 Task: Look for space in La Gomera, Guatemala from 7th July, 2023 to 15th July, 2023 for 6 adults in price range Rs.15000 to Rs.20000. Place can be entire place with 3 bedrooms having 3 beds and 3 bathrooms. Property type can be house, flat, guest house. Amenities needed are: washing machine. Booking option can be shelf check-in. Required host language is English.
Action: Mouse moved to (502, 86)
Screenshot: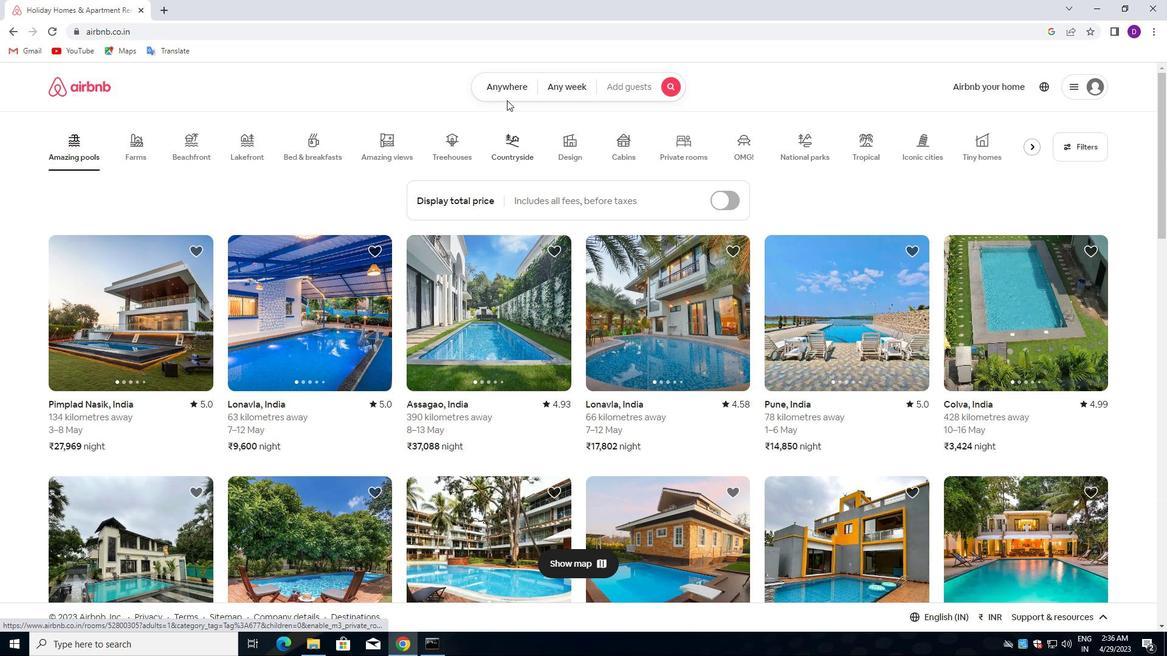
Action: Mouse pressed left at (502, 86)
Screenshot: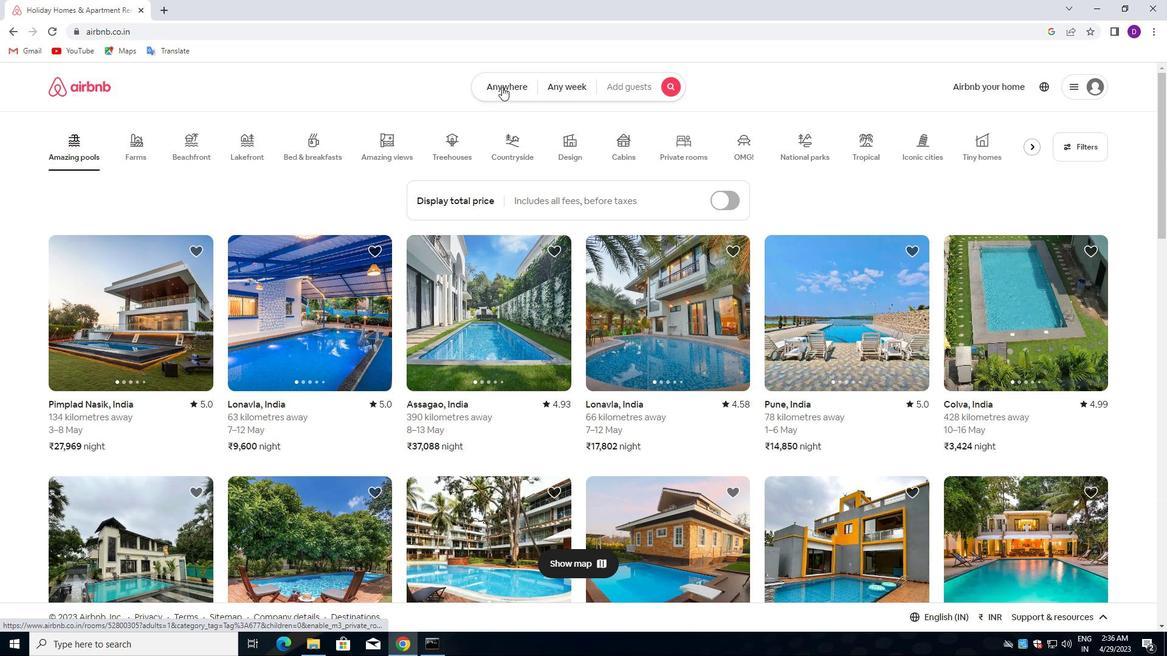 
Action: Mouse moved to (402, 135)
Screenshot: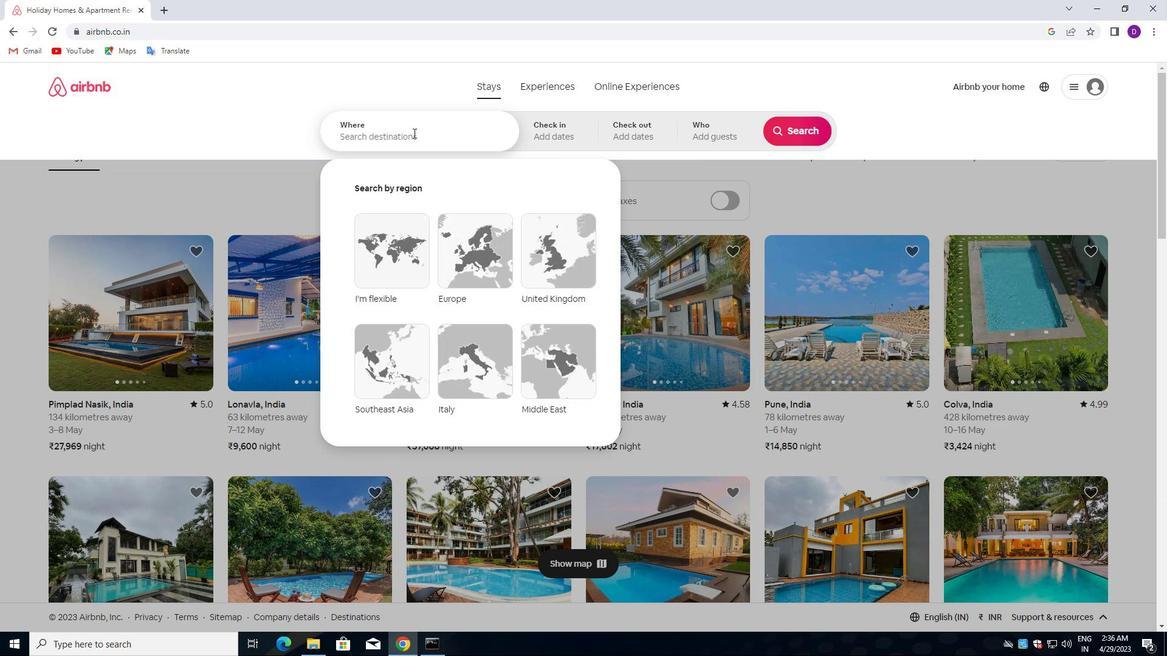 
Action: Mouse pressed left at (402, 135)
Screenshot: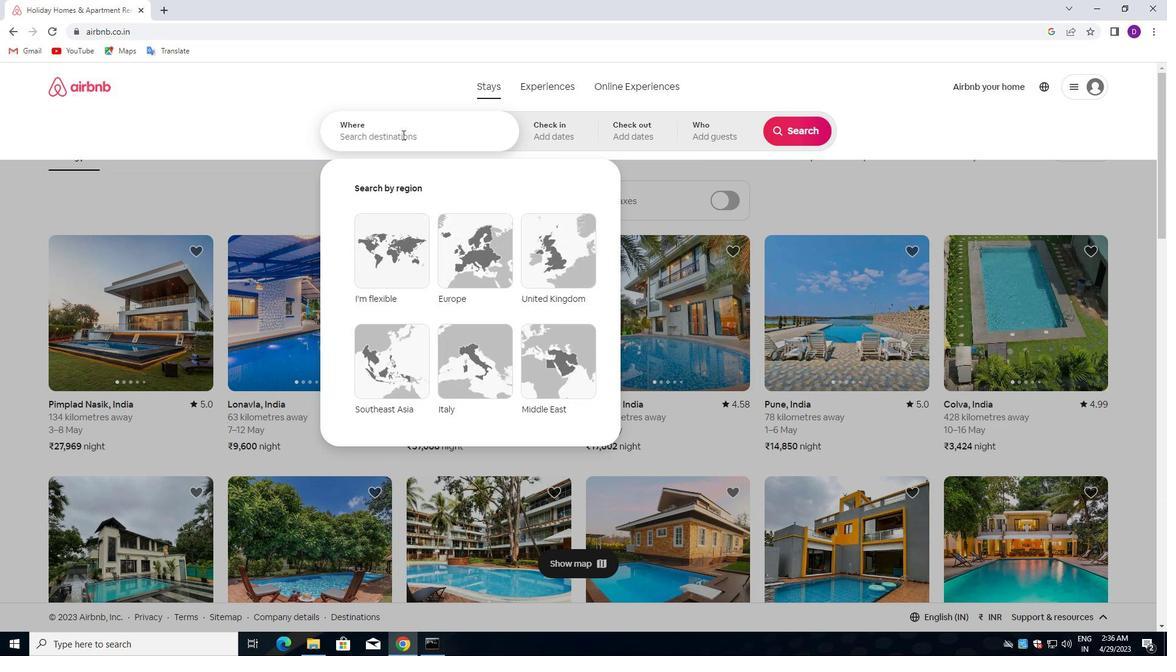 
Action: Key pressed <Key.shift>GOMMERA,<Key.space><Key.shift>G
Screenshot: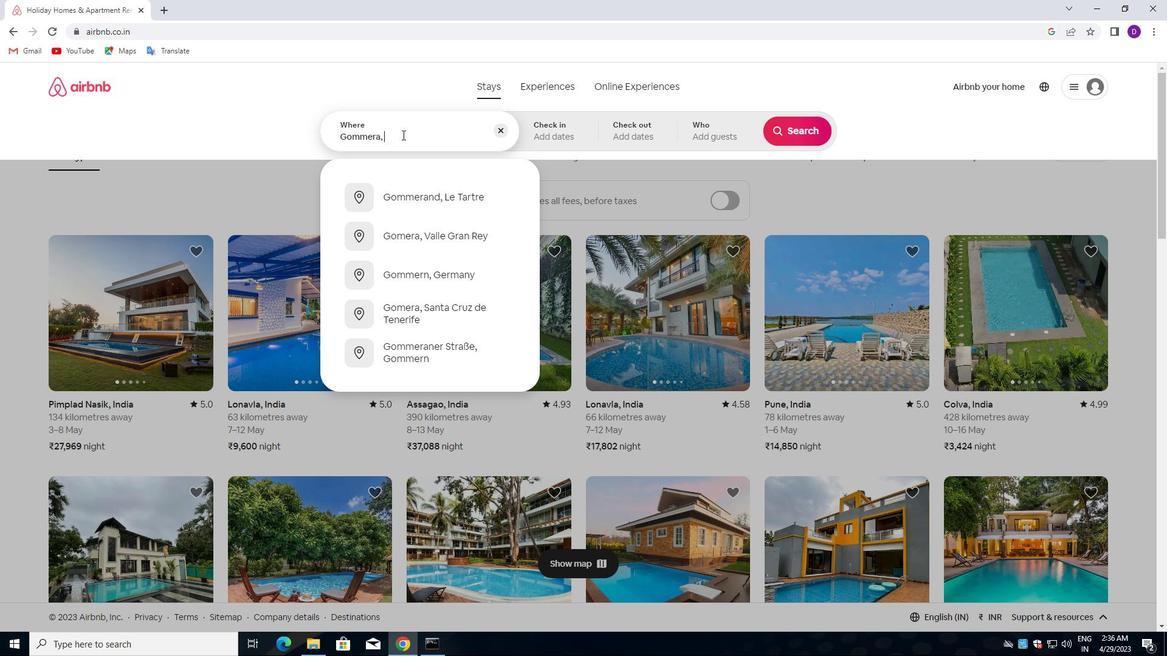 
Action: Mouse moved to (366, 136)
Screenshot: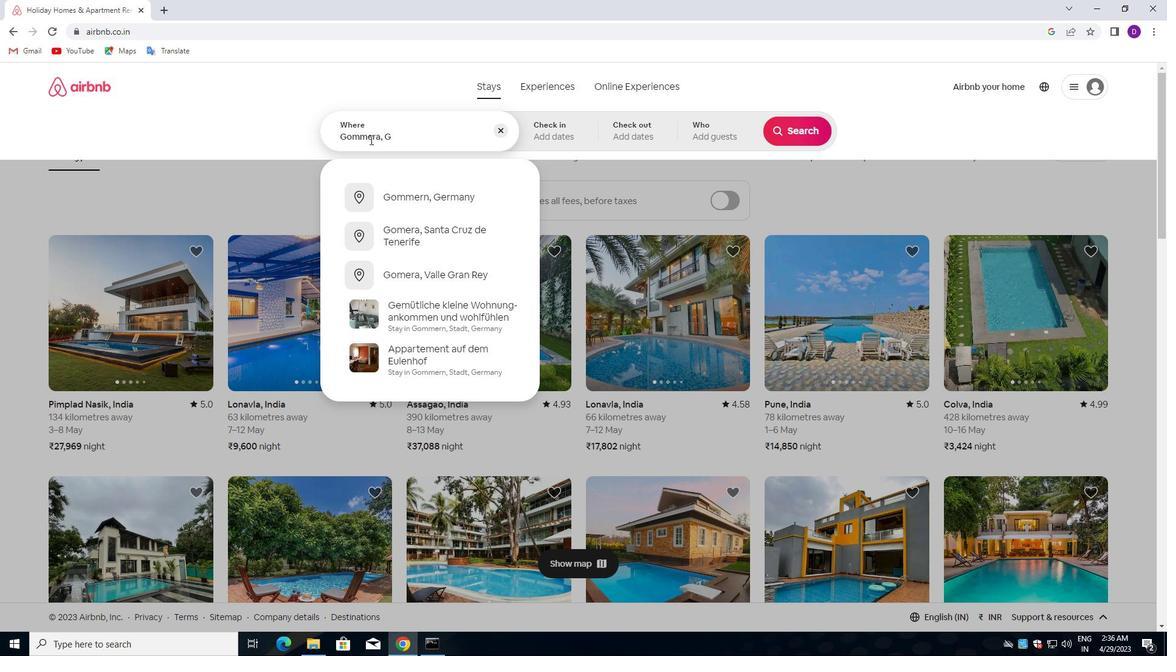 
Action: Mouse pressed left at (366, 136)
Screenshot: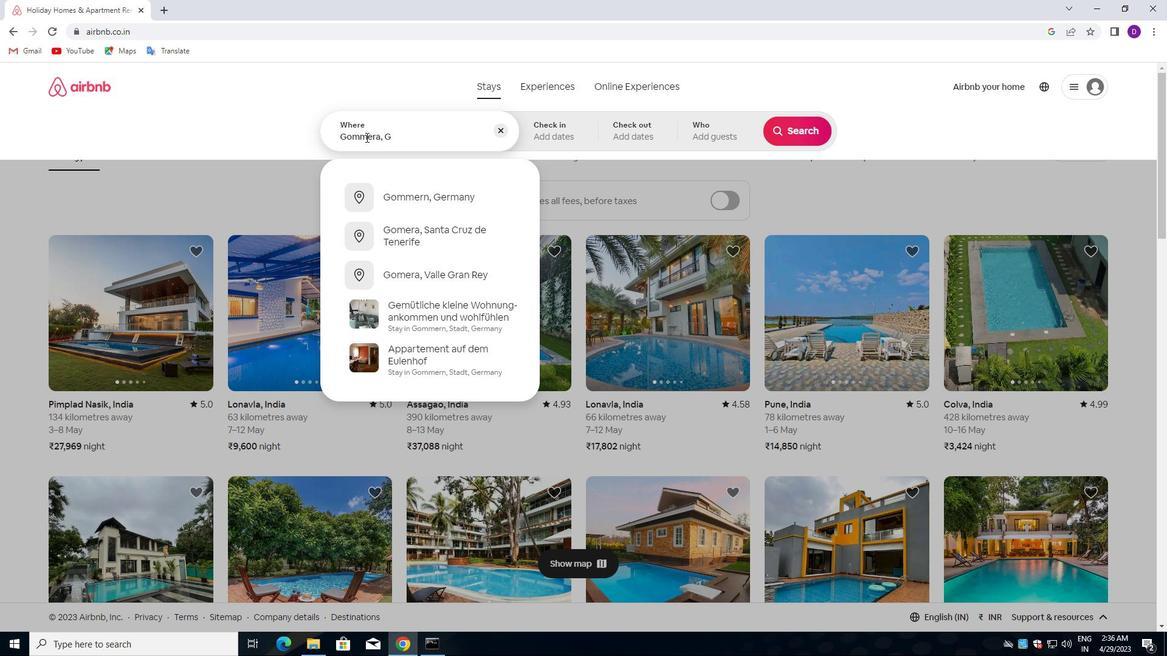 
Action: Mouse moved to (377, 160)
Screenshot: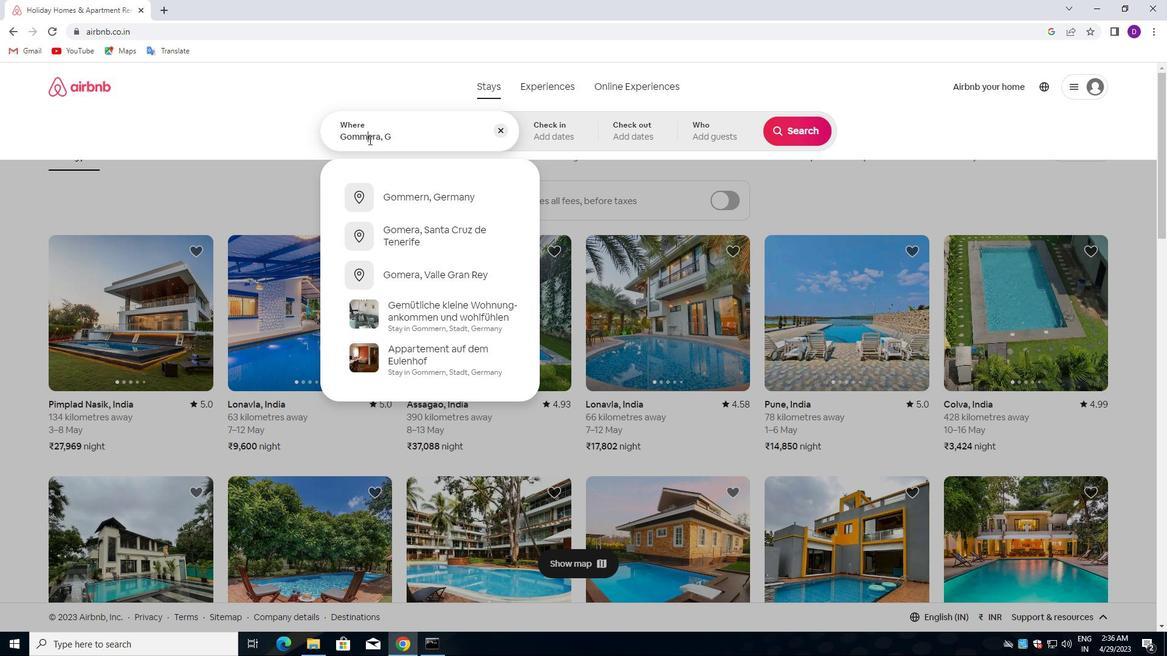 
Action: Key pressed <Key.backspace><Key.right><Key.right><Key.right><Key.right><Key.right><Key.right><Key.right>AU<Key.backspace><Key.backspace>UATEMALA
Screenshot: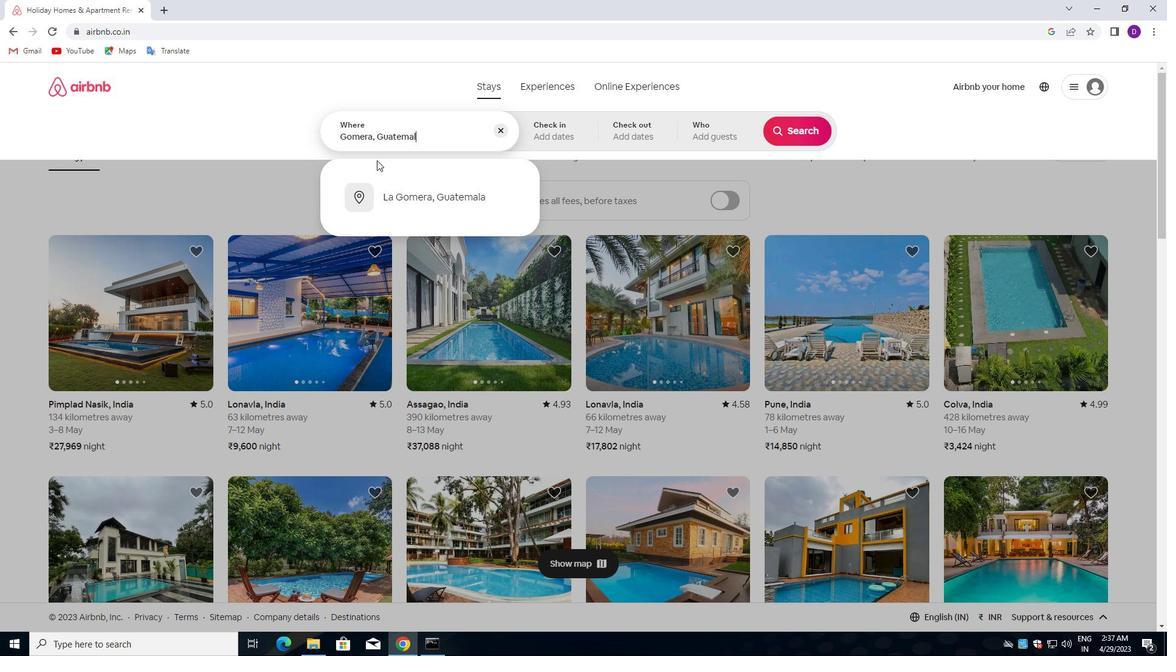 
Action: Mouse moved to (448, 141)
Screenshot: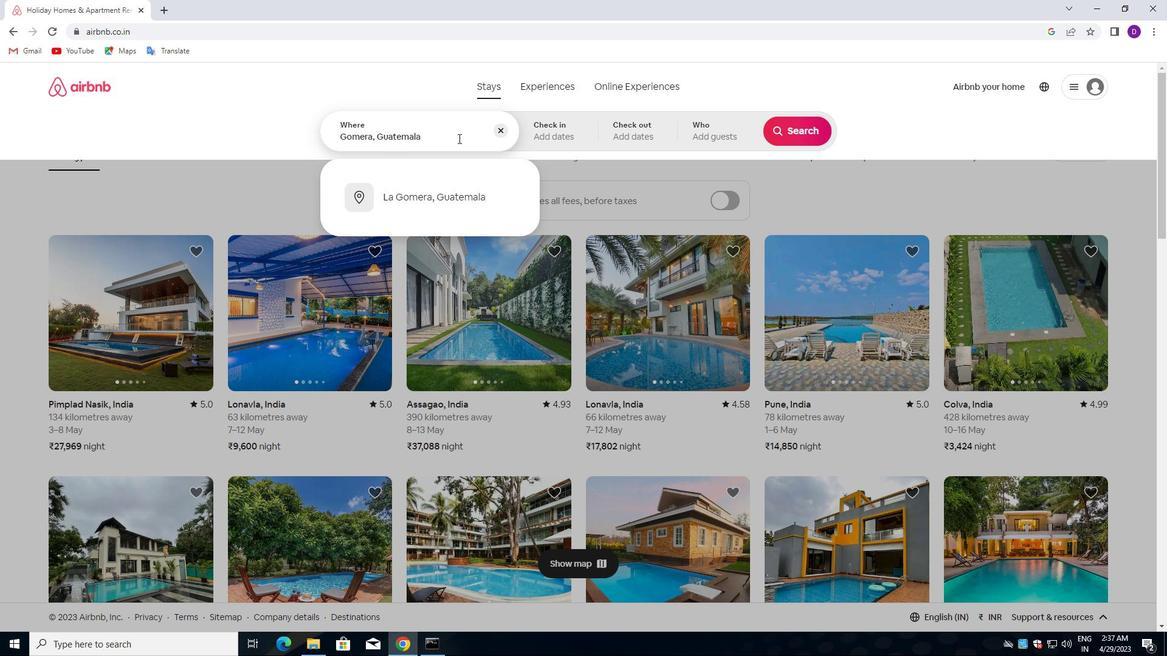 
Action: Key pressed <Key.enter>
Screenshot: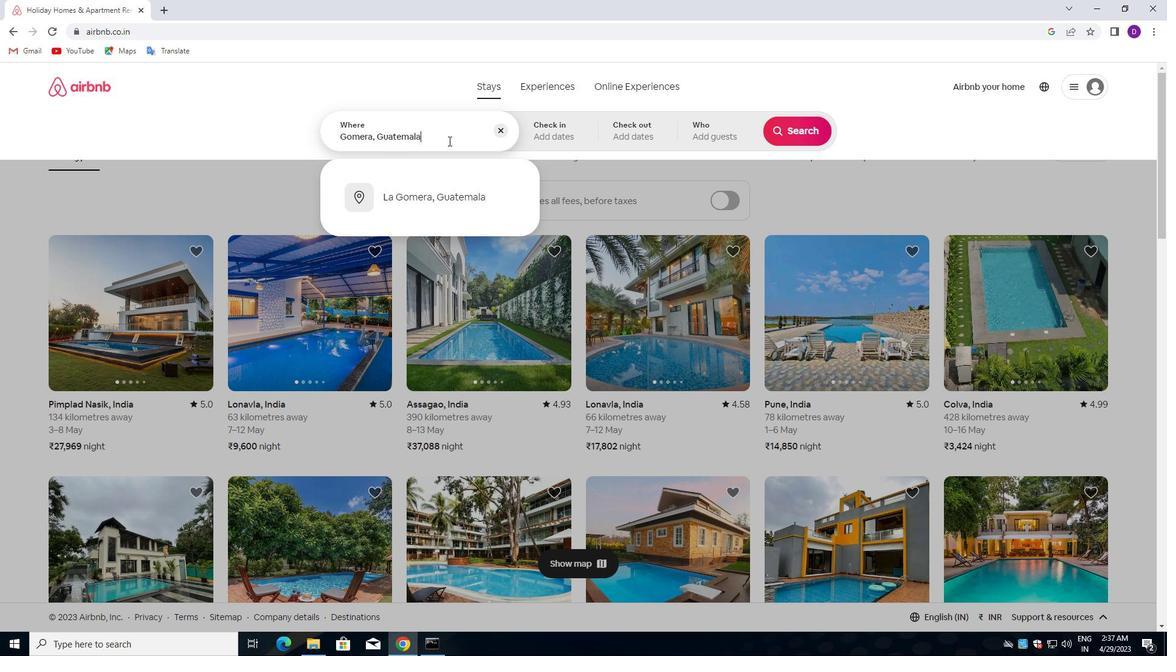 
Action: Mouse moved to (795, 231)
Screenshot: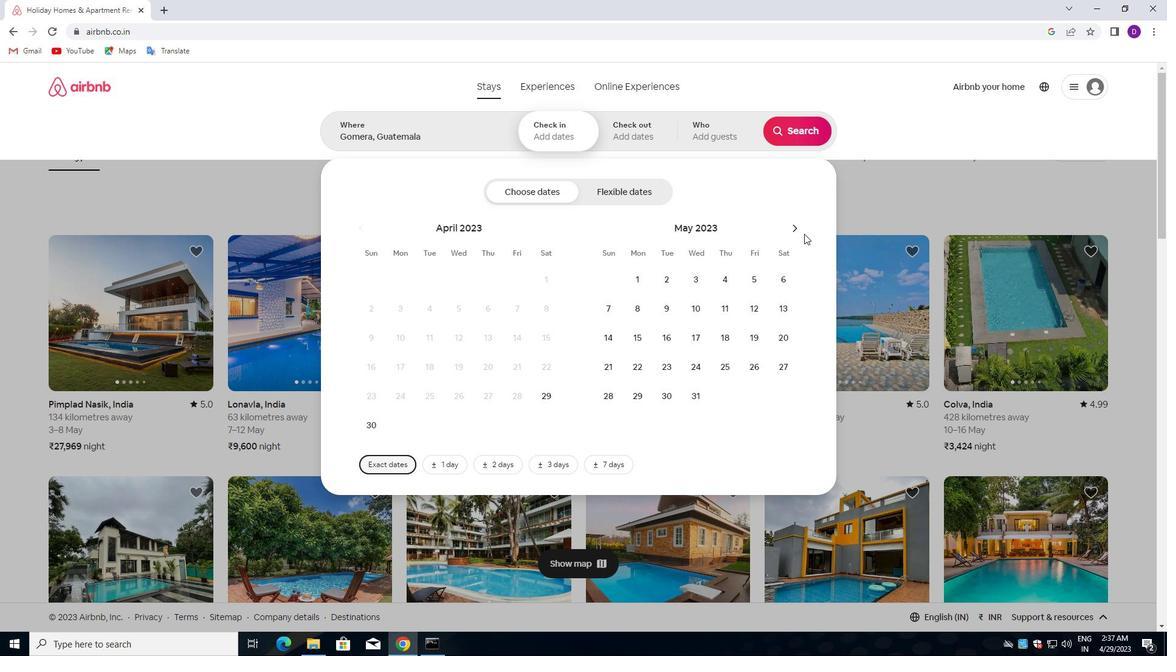 
Action: Mouse pressed left at (795, 231)
Screenshot: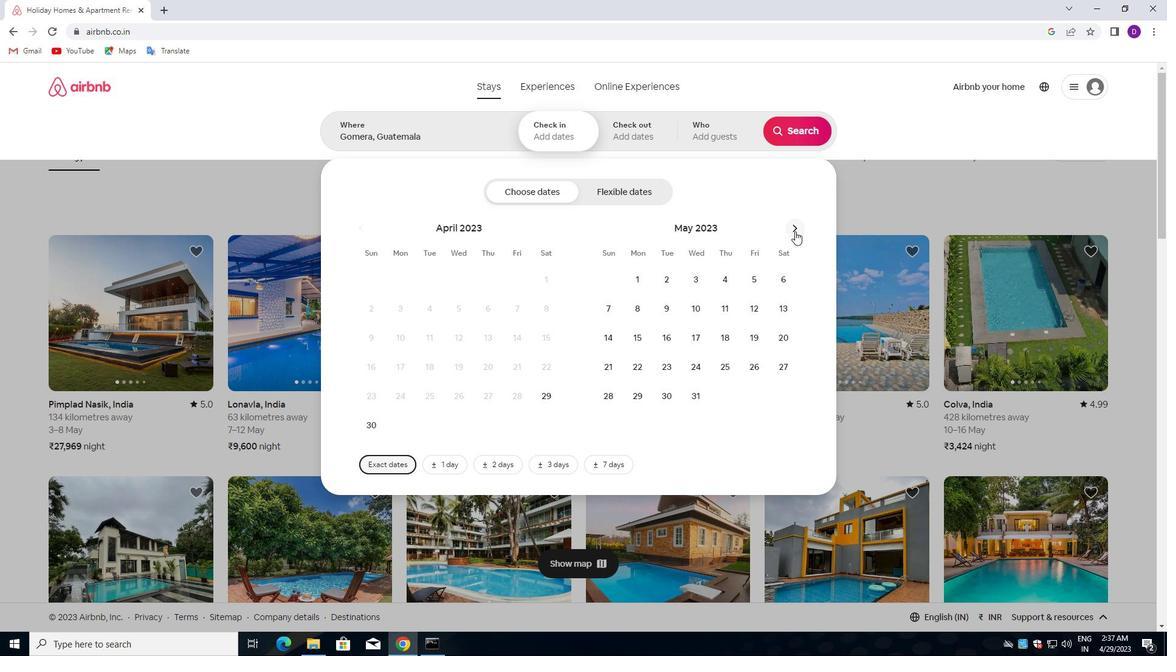 
Action: Mouse pressed left at (795, 231)
Screenshot: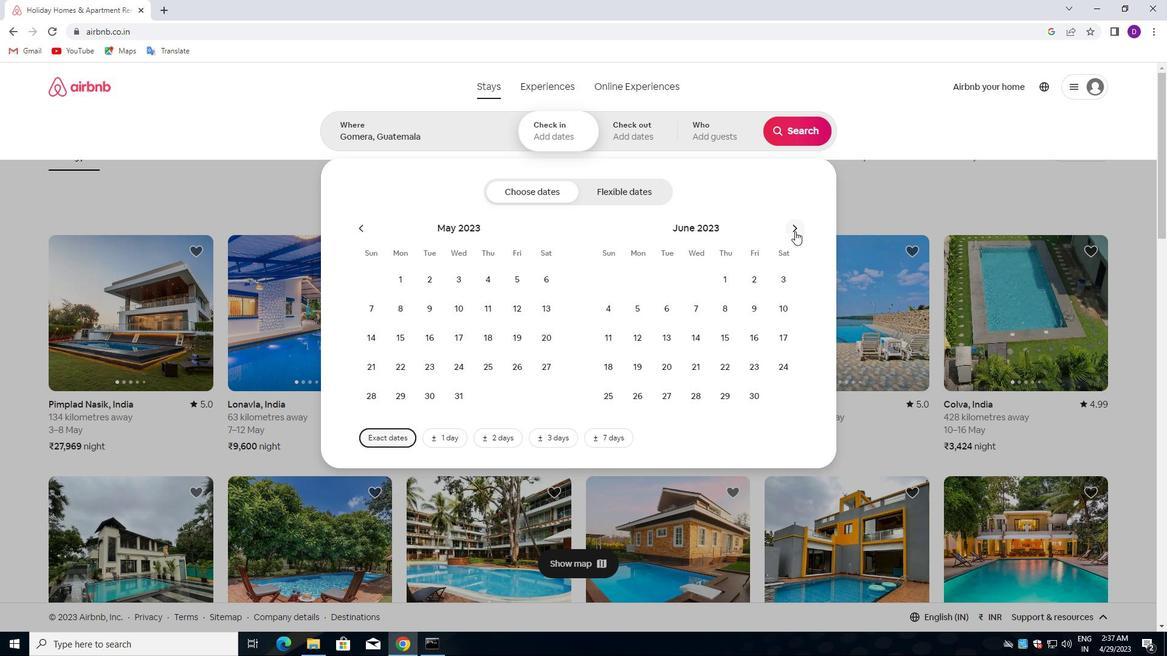 
Action: Mouse moved to (760, 307)
Screenshot: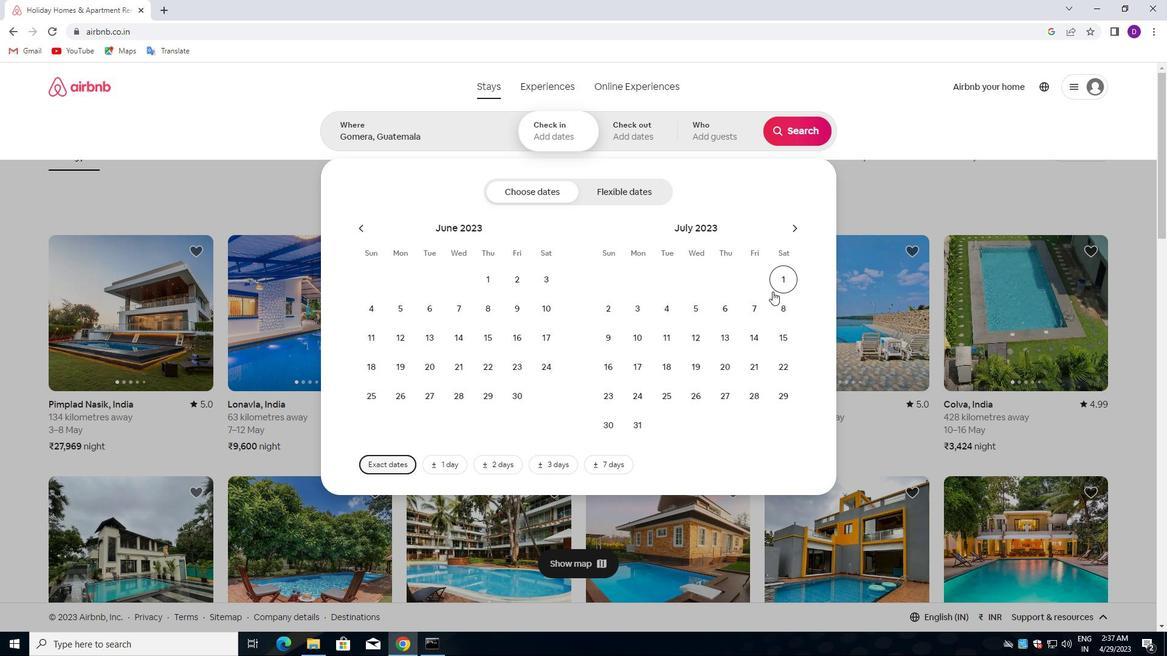 
Action: Mouse pressed left at (760, 307)
Screenshot: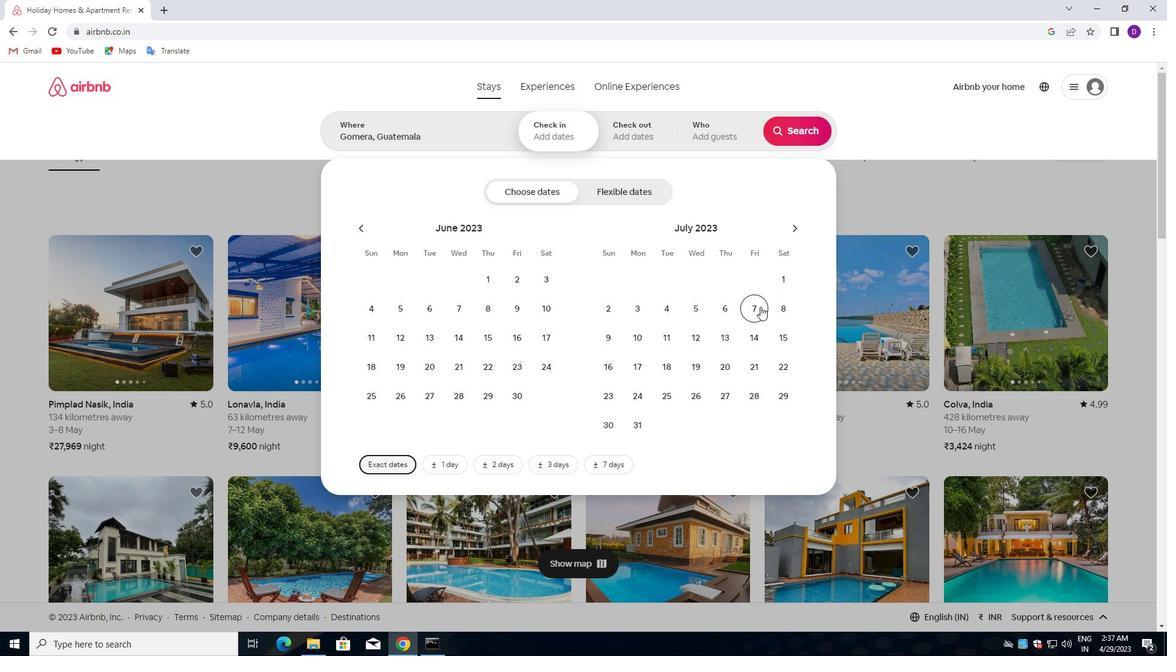 
Action: Mouse moved to (777, 336)
Screenshot: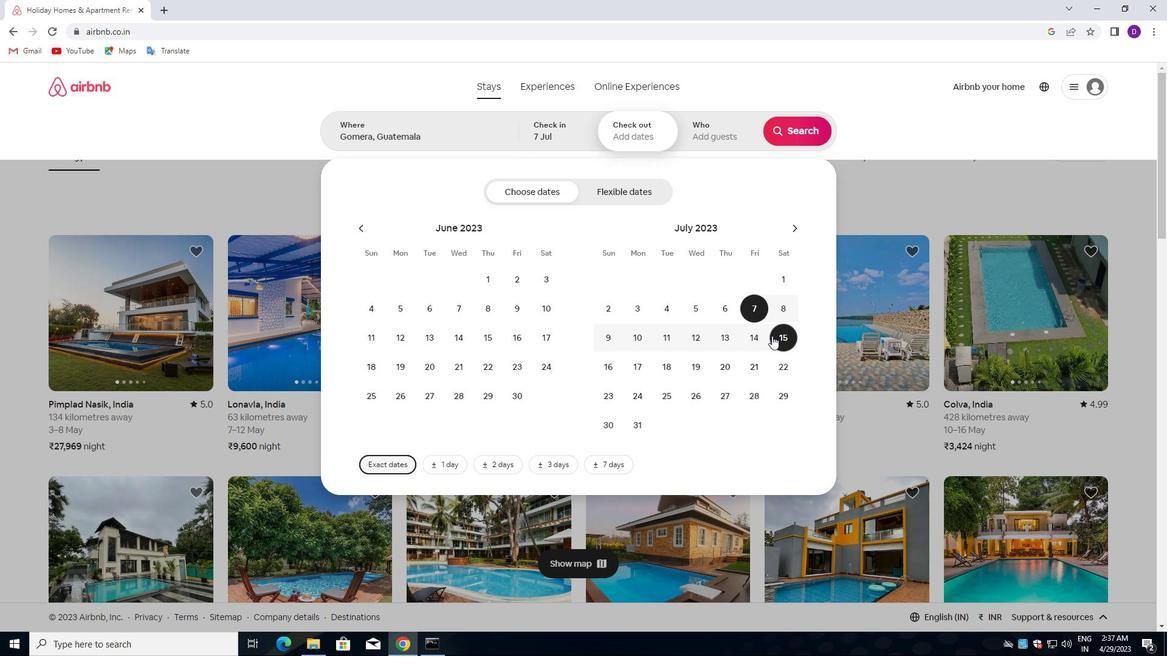 
Action: Mouse pressed left at (777, 336)
Screenshot: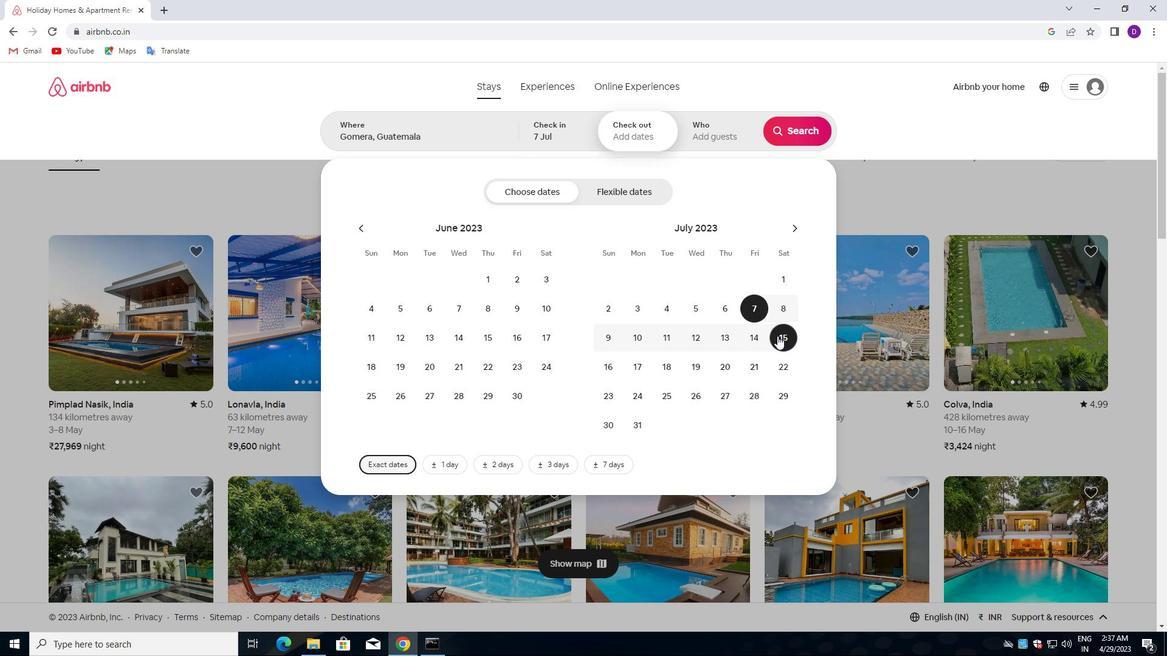 
Action: Mouse moved to (705, 141)
Screenshot: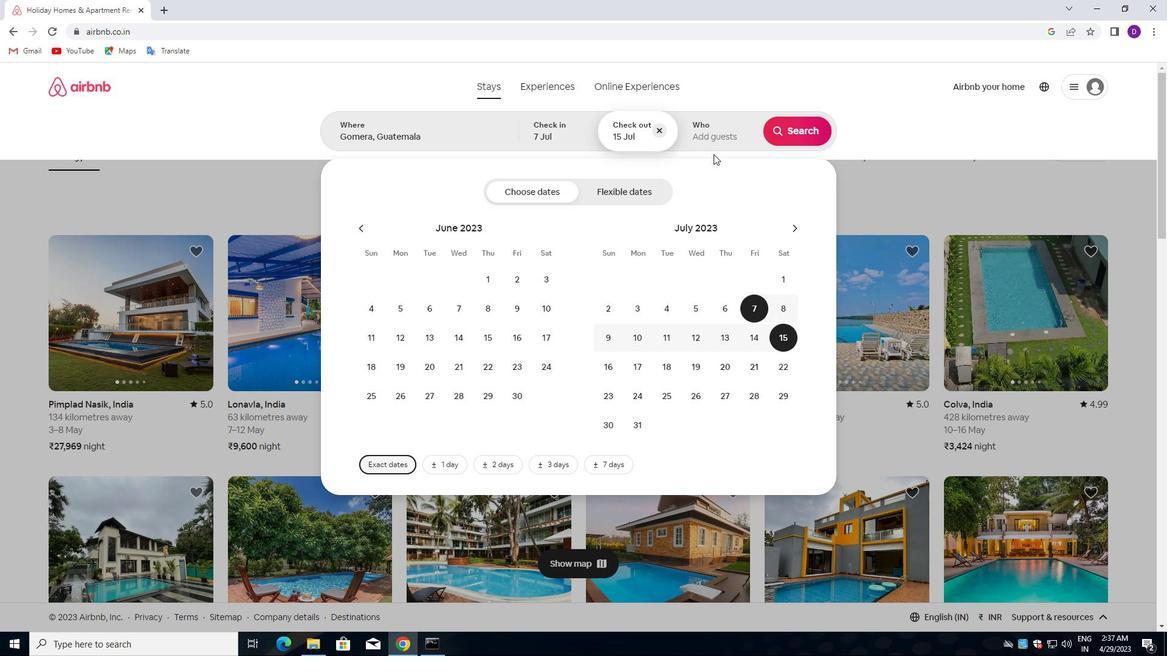 
Action: Mouse pressed left at (705, 141)
Screenshot: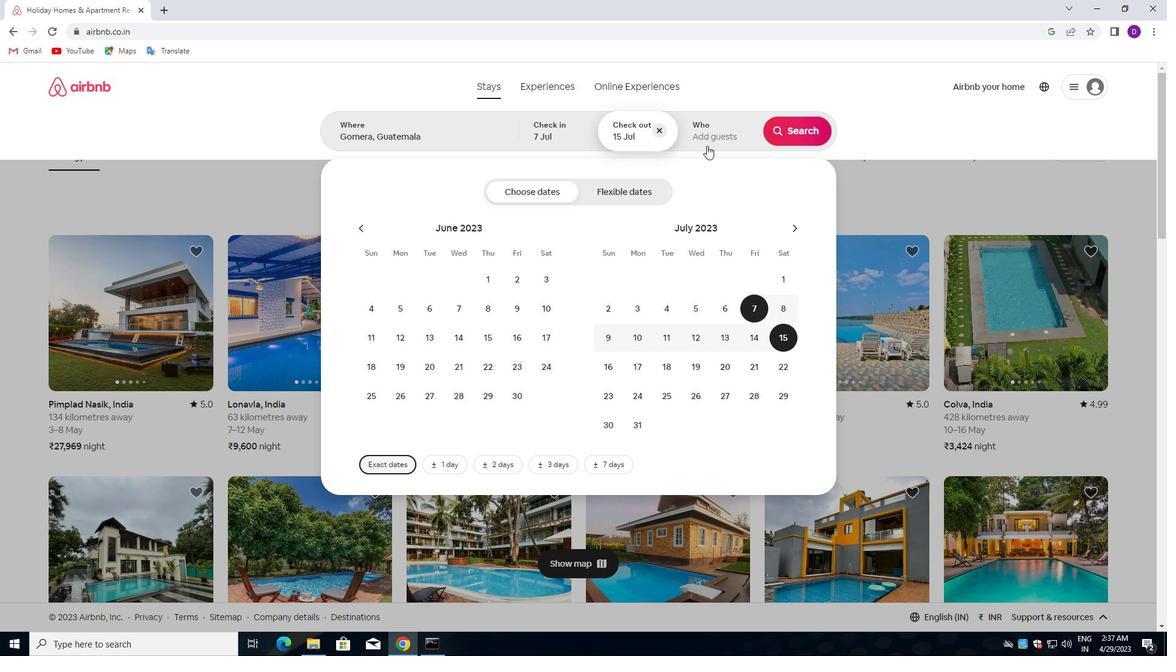 
Action: Mouse moved to (801, 197)
Screenshot: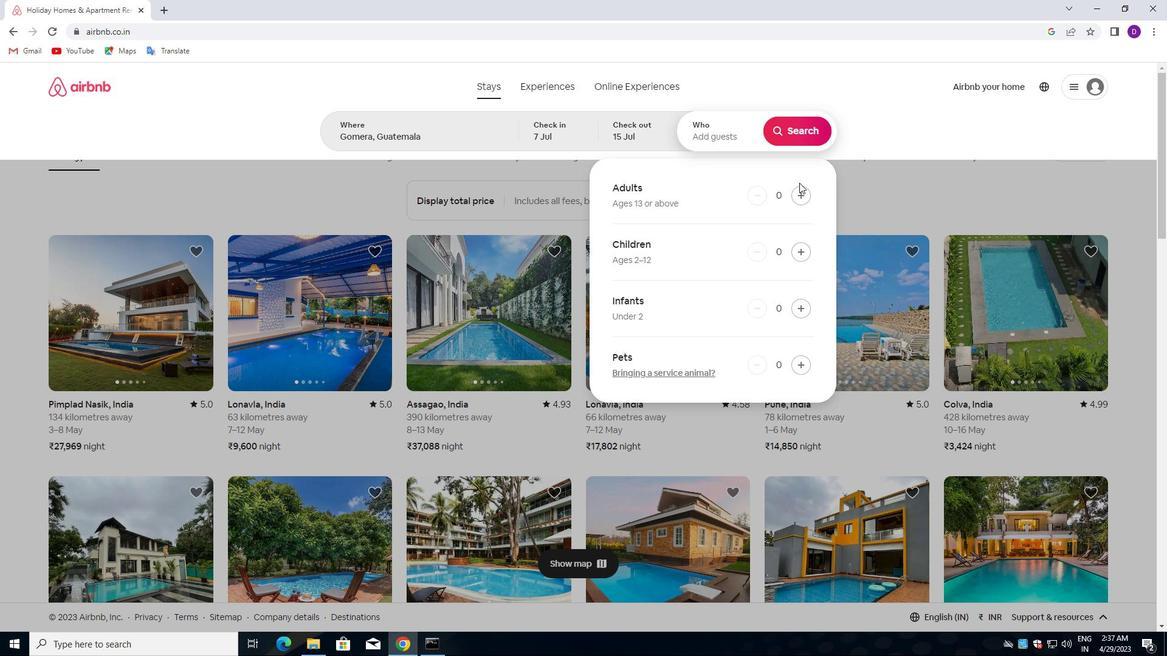 
Action: Mouse pressed left at (801, 197)
Screenshot: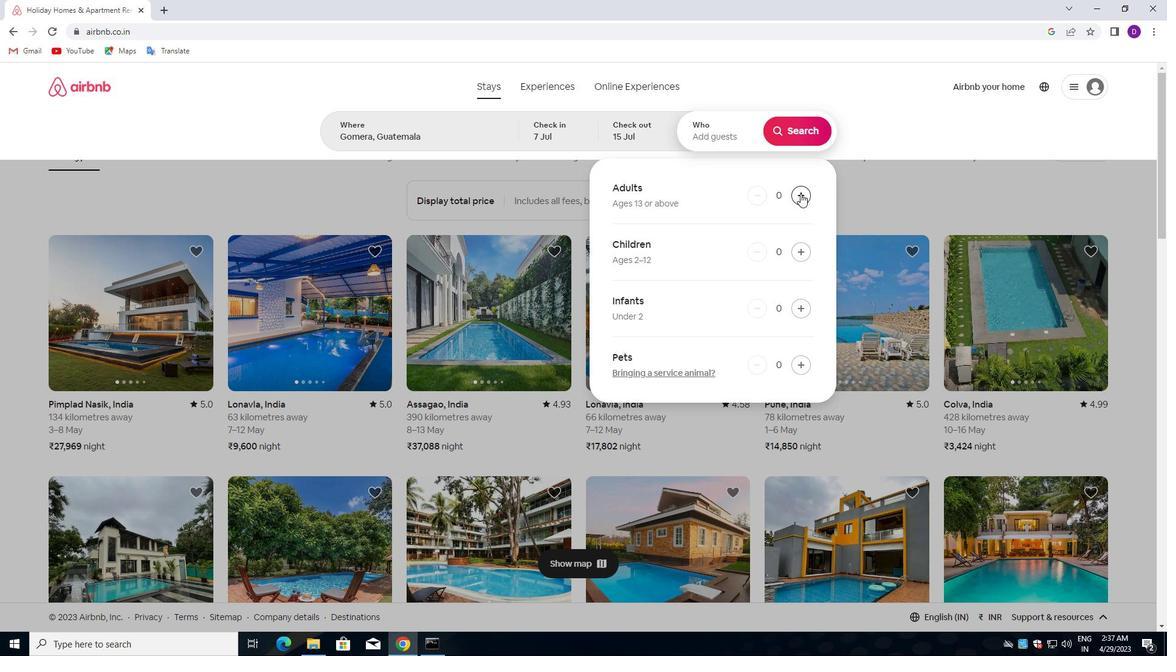 
Action: Mouse moved to (802, 197)
Screenshot: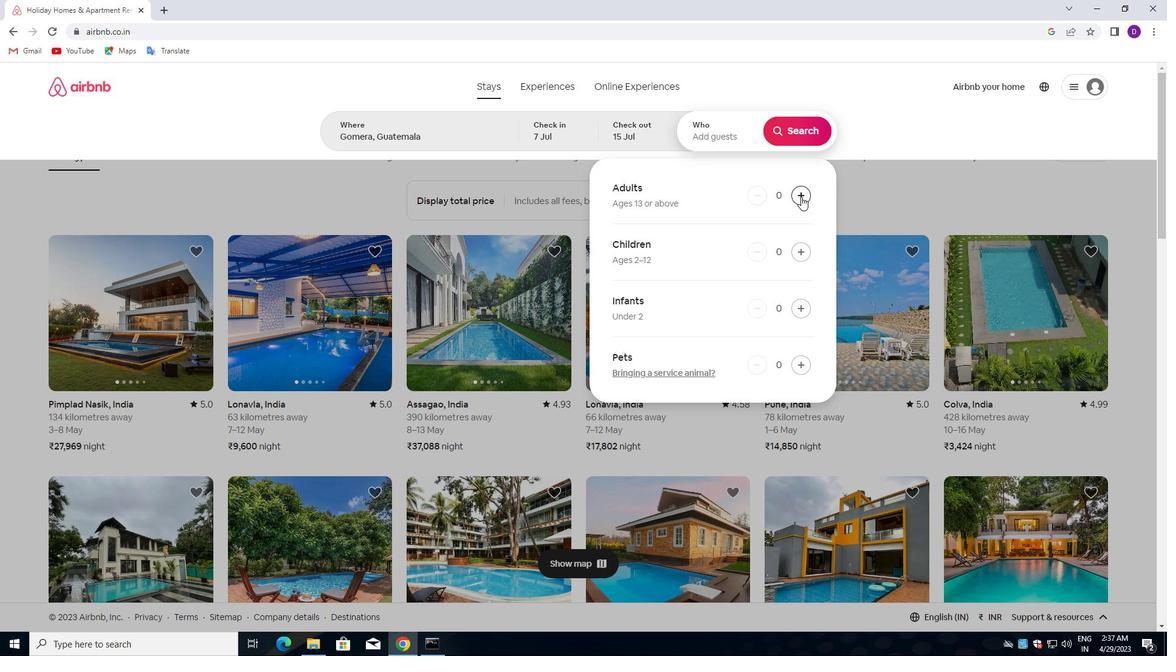 
Action: Mouse pressed left at (802, 197)
Screenshot: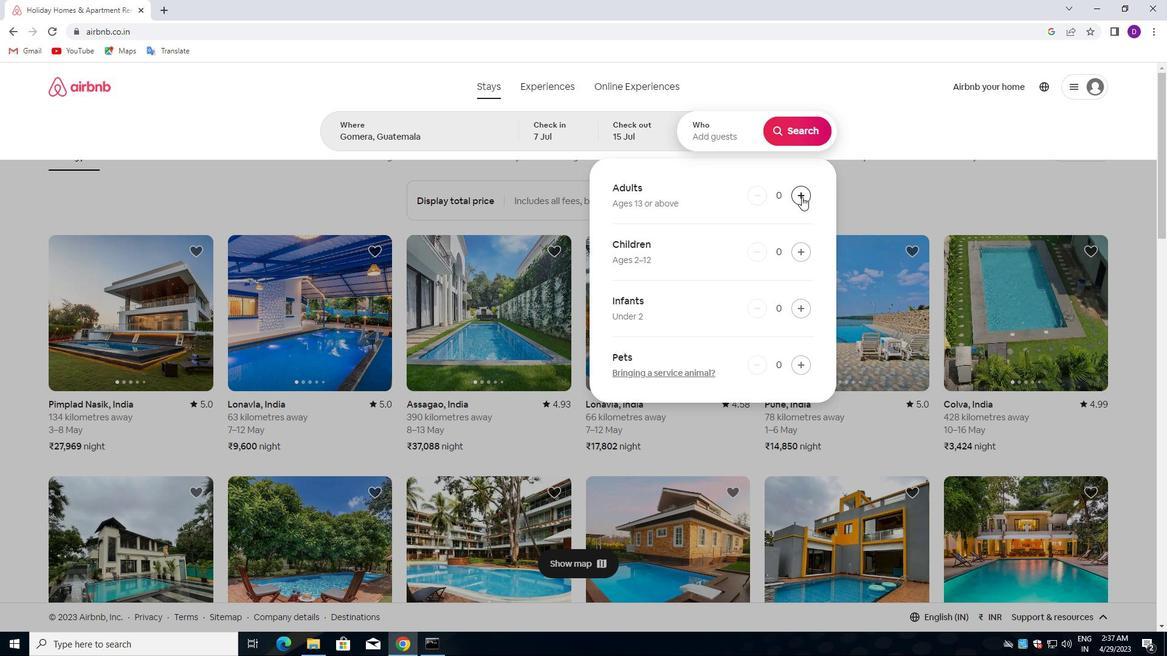 
Action: Mouse pressed left at (802, 197)
Screenshot: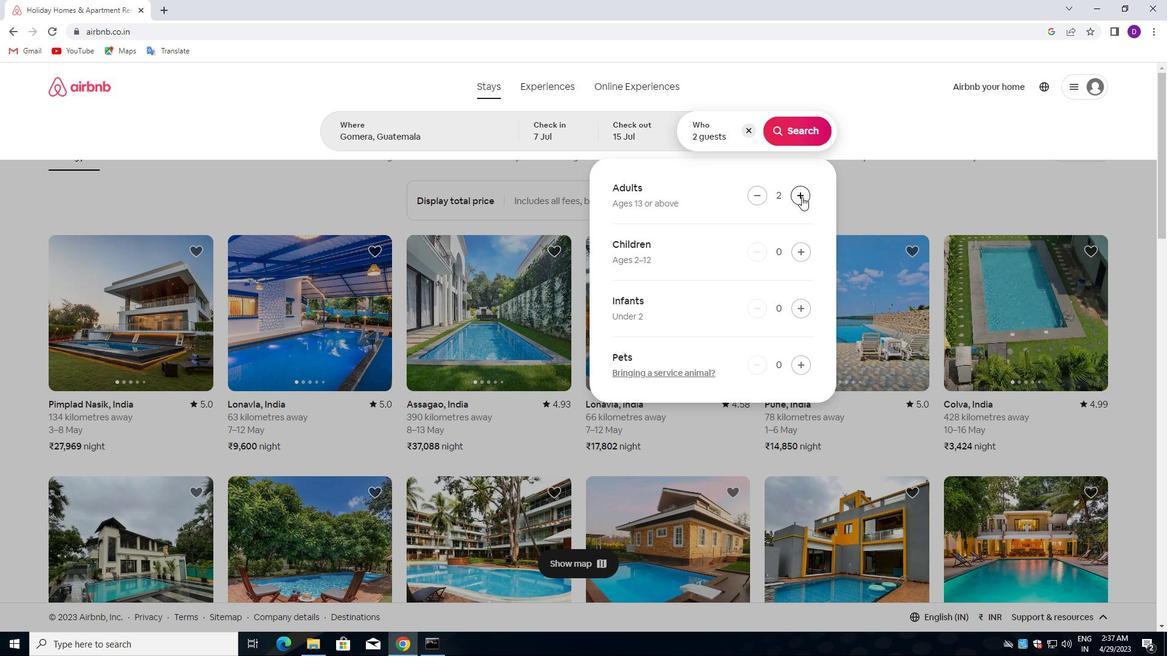
Action: Mouse pressed left at (802, 197)
Screenshot: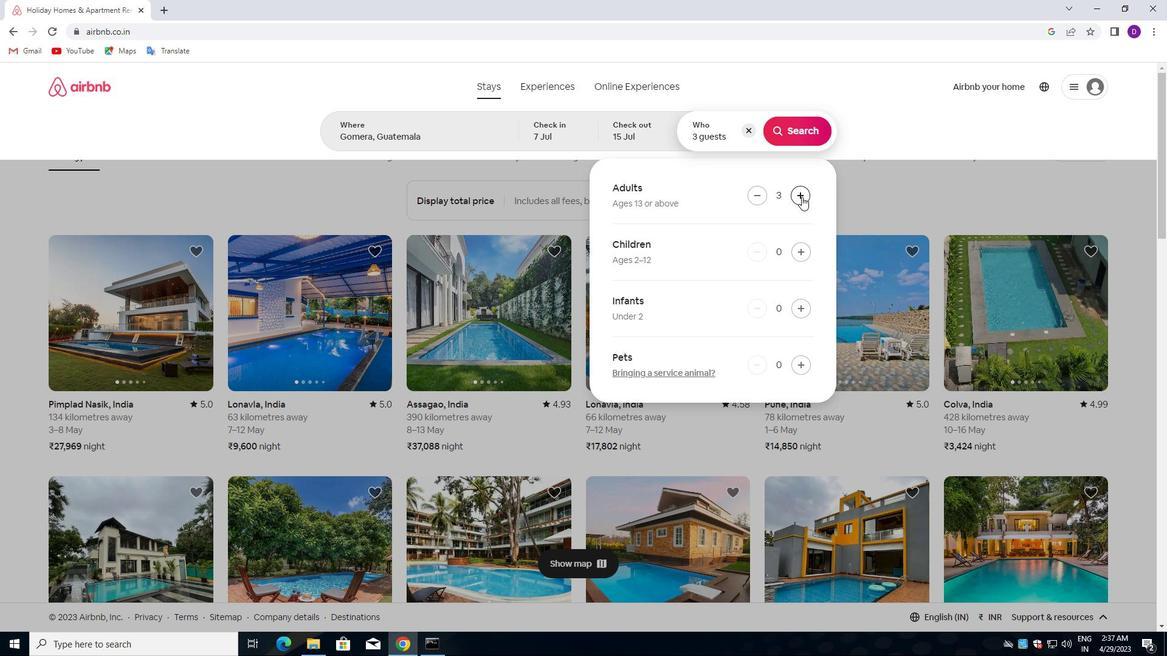 
Action: Mouse pressed left at (802, 197)
Screenshot: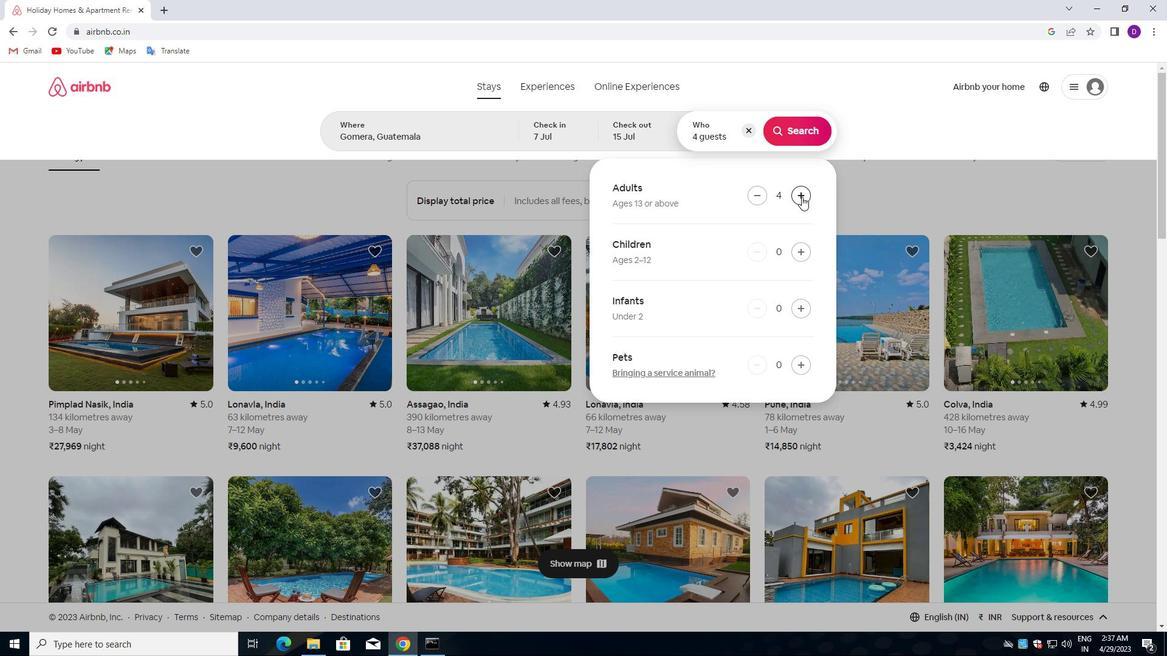 
Action: Mouse pressed left at (802, 197)
Screenshot: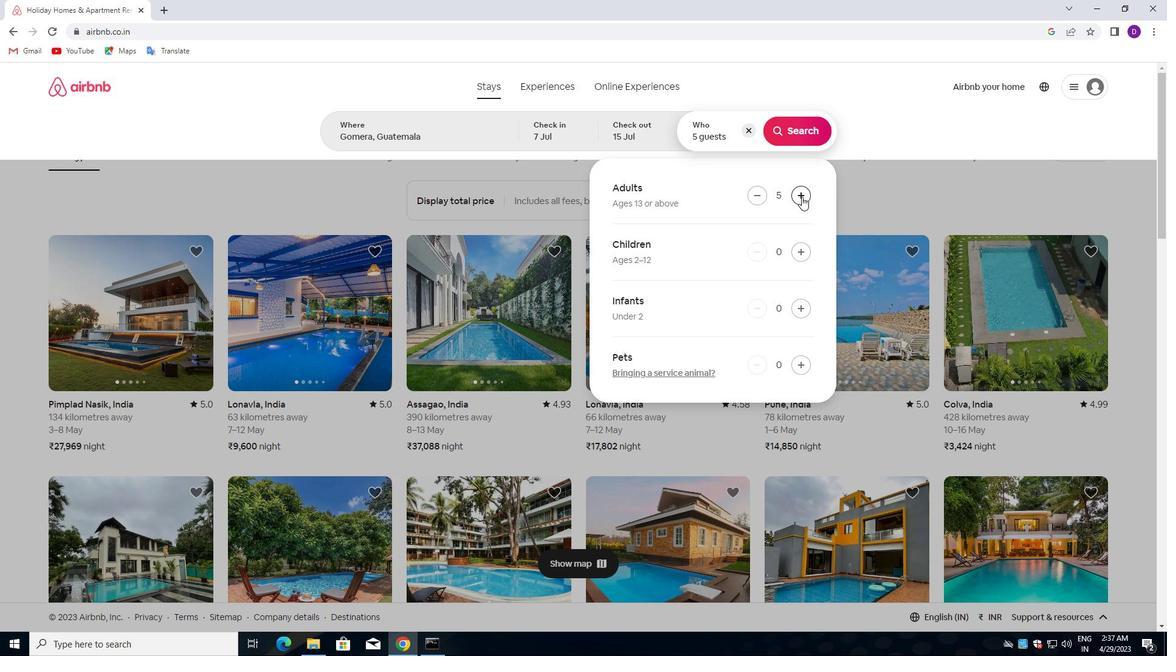 
Action: Mouse moved to (795, 137)
Screenshot: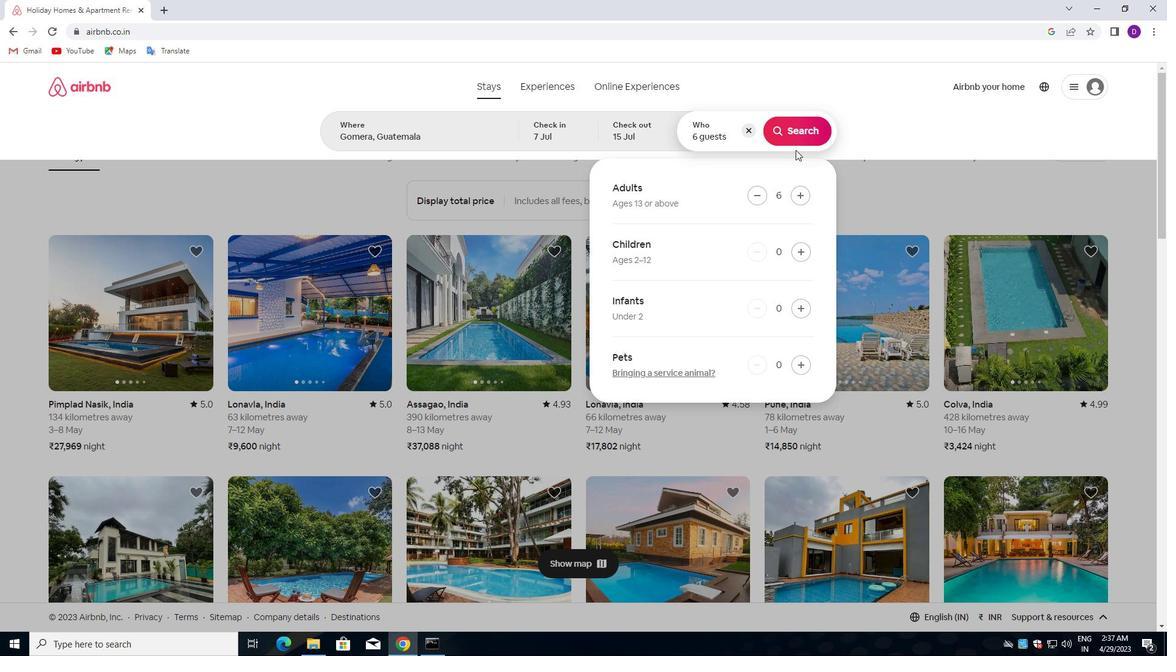 
Action: Mouse pressed left at (795, 137)
Screenshot: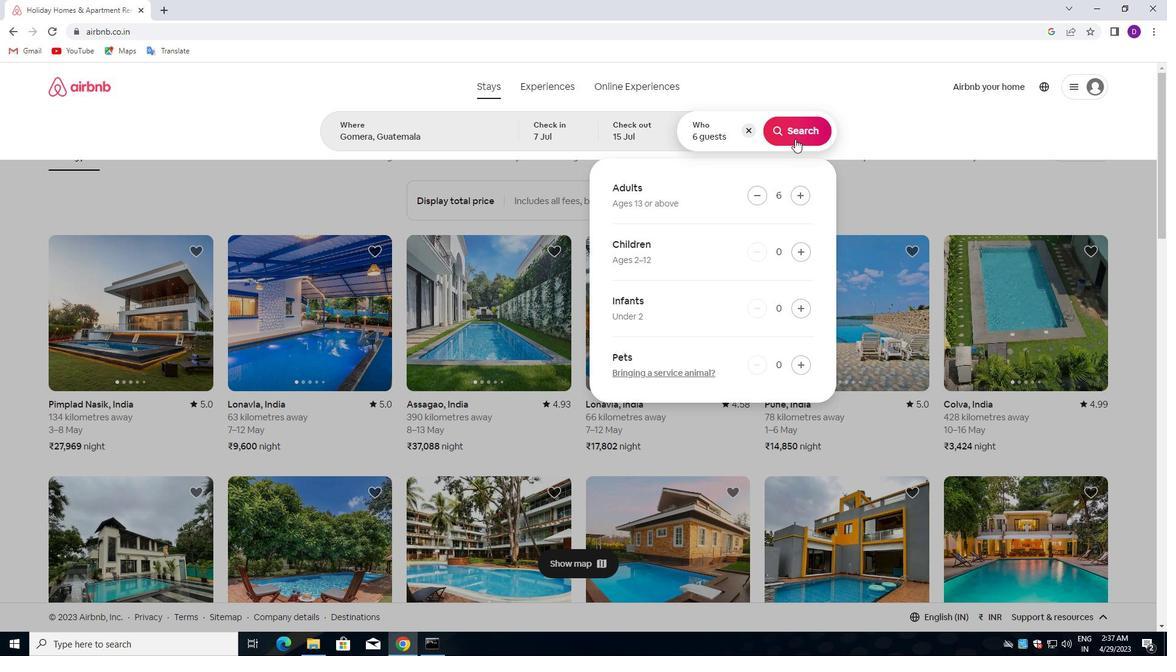 
Action: Mouse moved to (1110, 136)
Screenshot: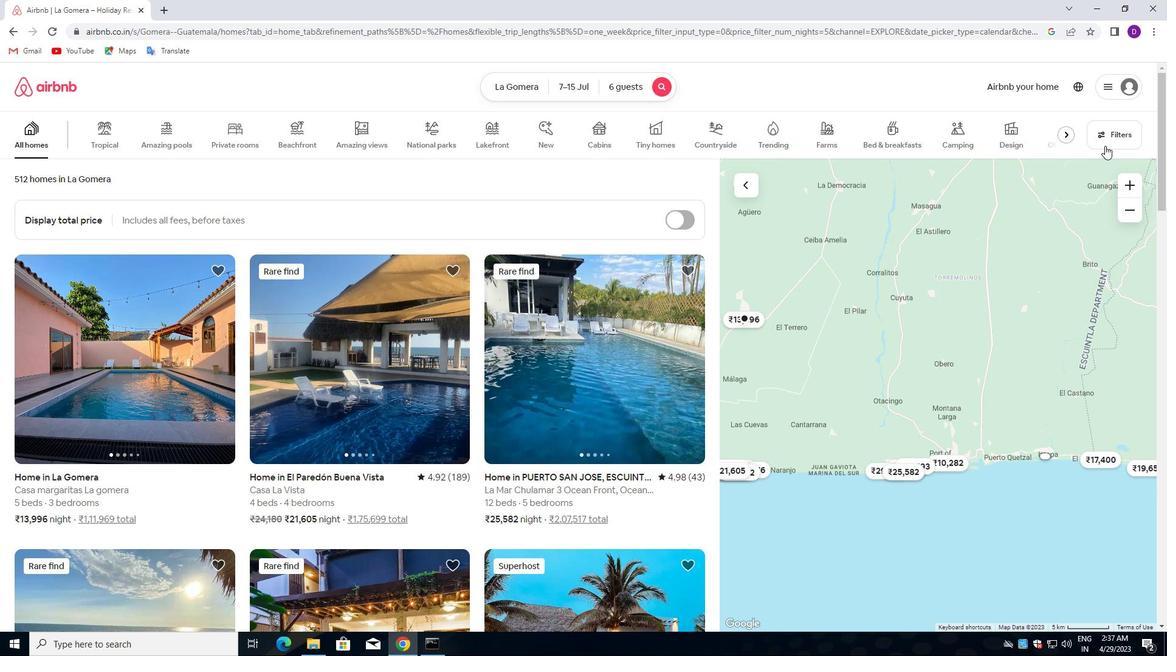 
Action: Mouse pressed left at (1110, 136)
Screenshot: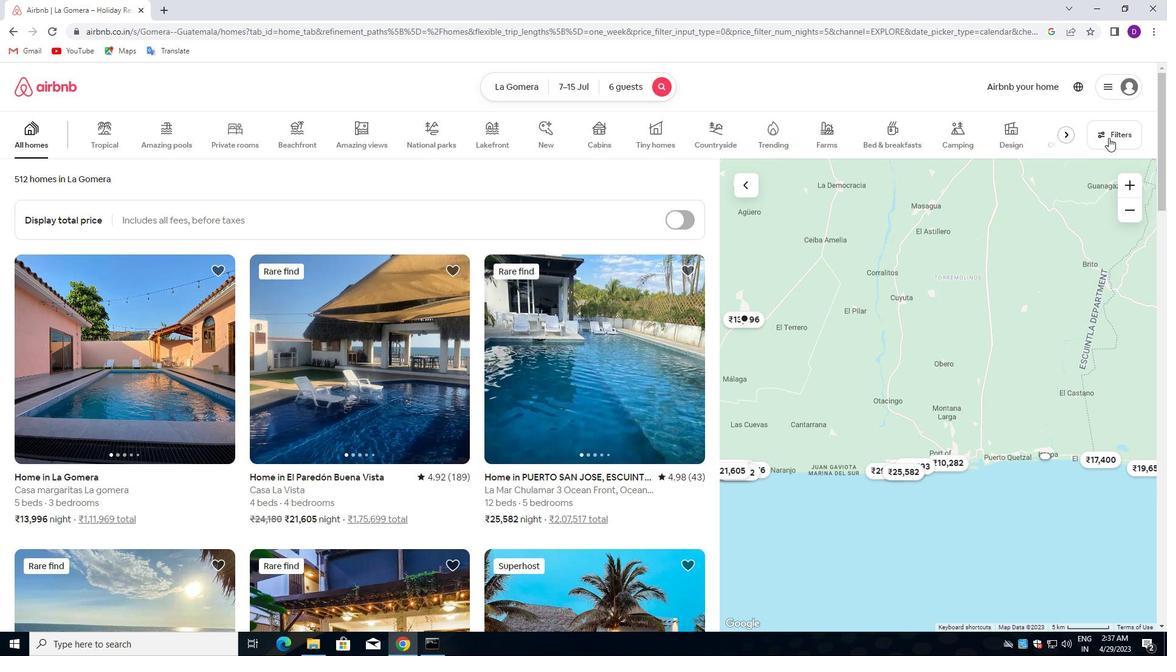 
Action: Mouse moved to (431, 287)
Screenshot: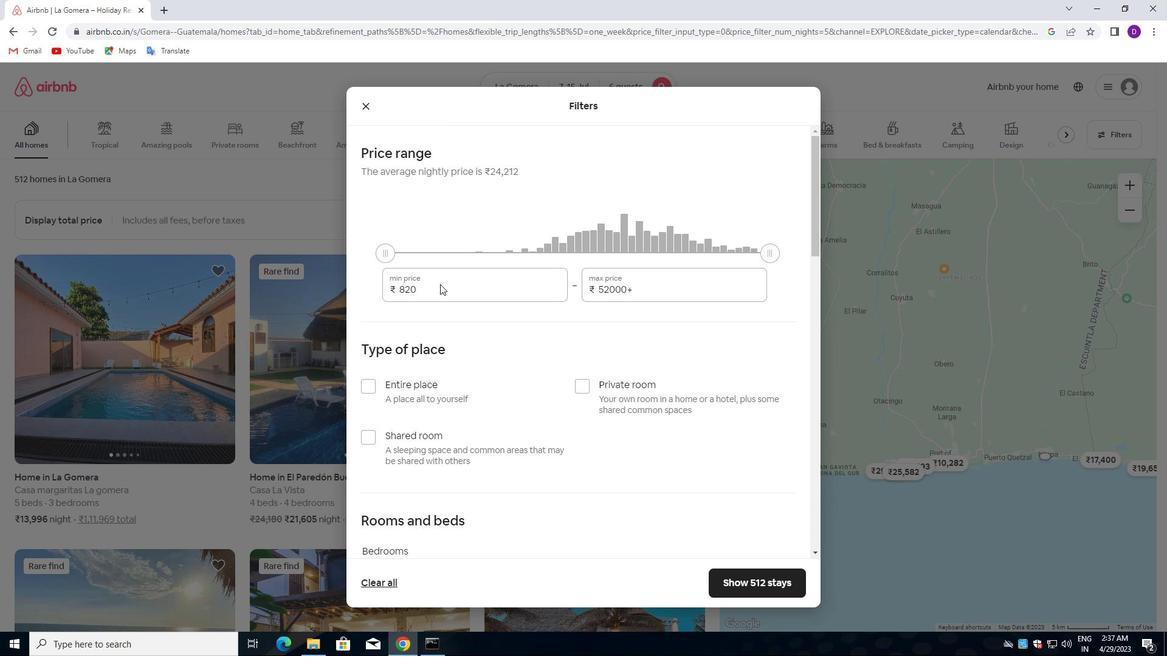 
Action: Mouse pressed left at (431, 287)
Screenshot: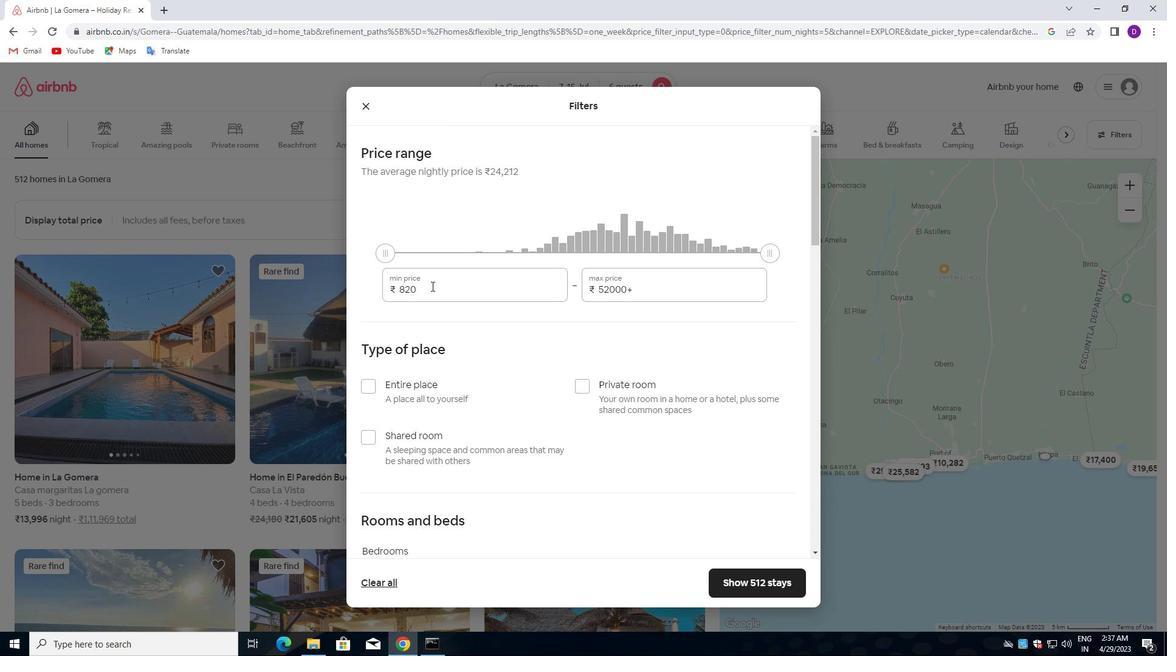 
Action: Mouse pressed left at (431, 287)
Screenshot: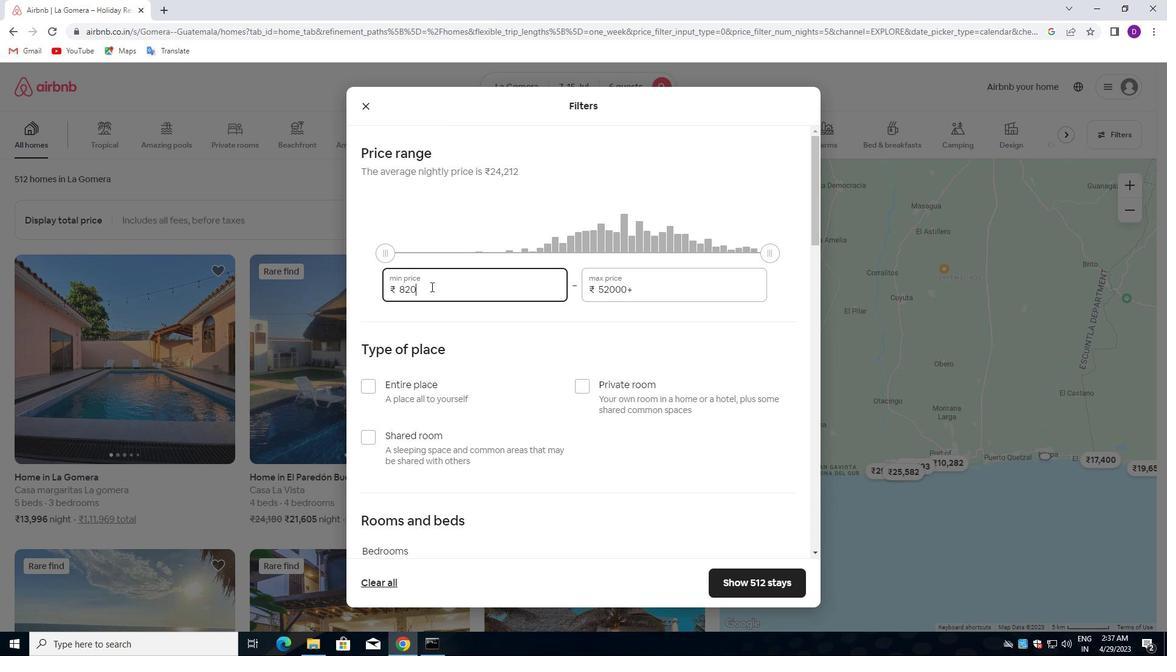 
Action: Key pressed 15000<Key.tab>20000
Screenshot: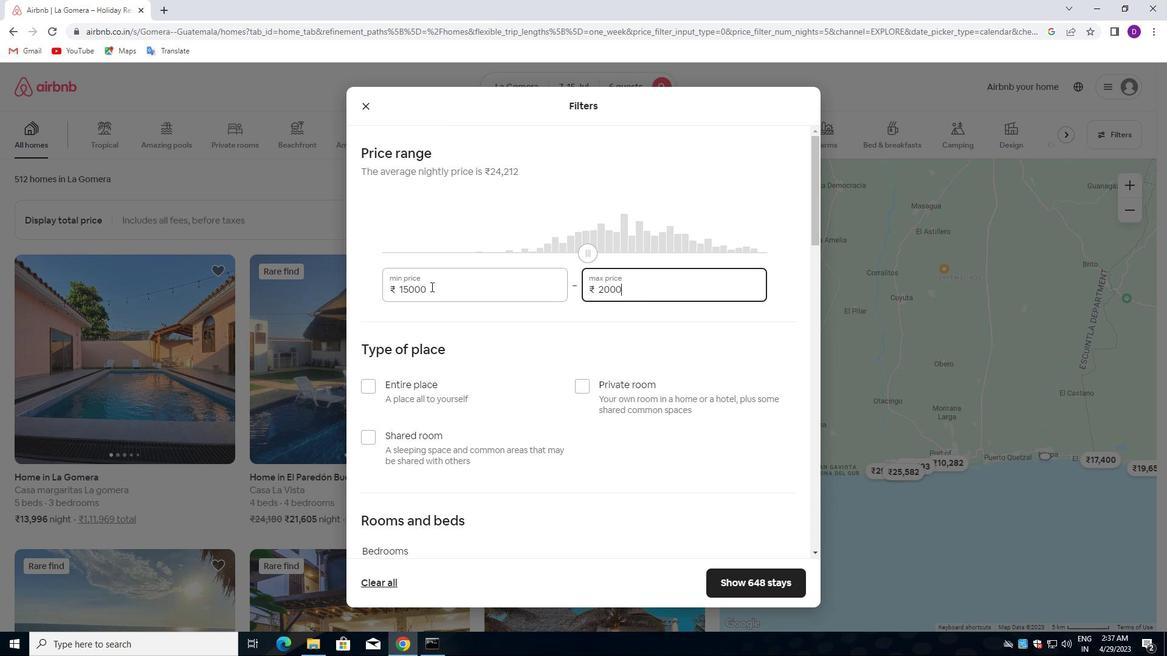 
Action: Mouse scrolled (431, 286) with delta (0, 0)
Screenshot: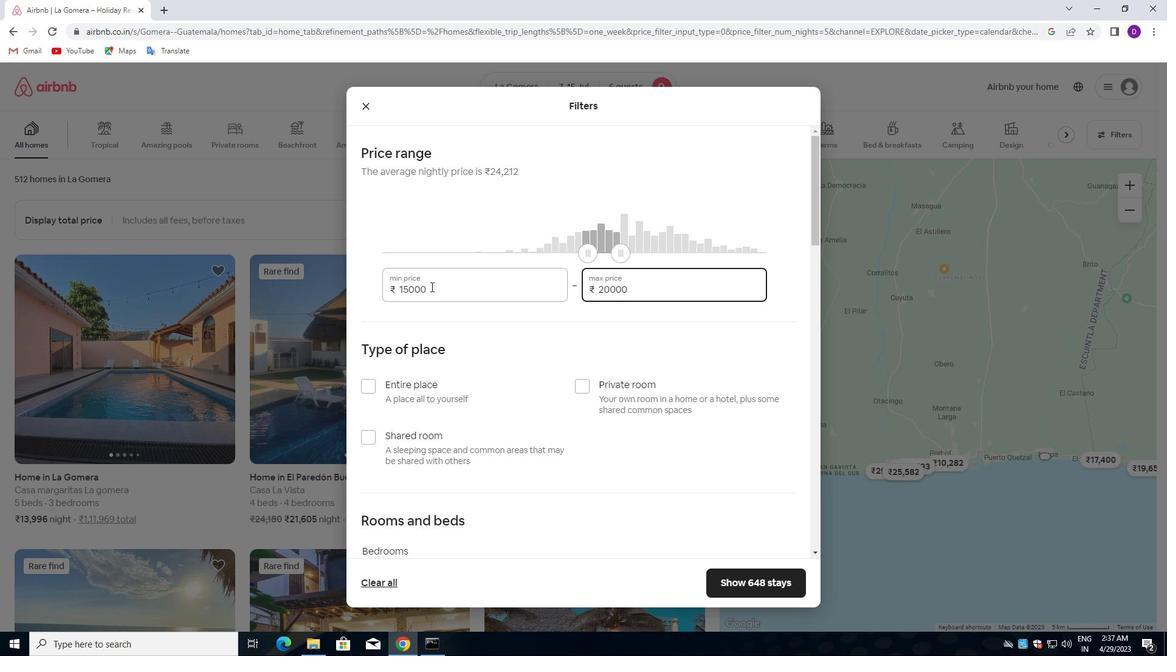 
Action: Mouse scrolled (431, 286) with delta (0, 0)
Screenshot: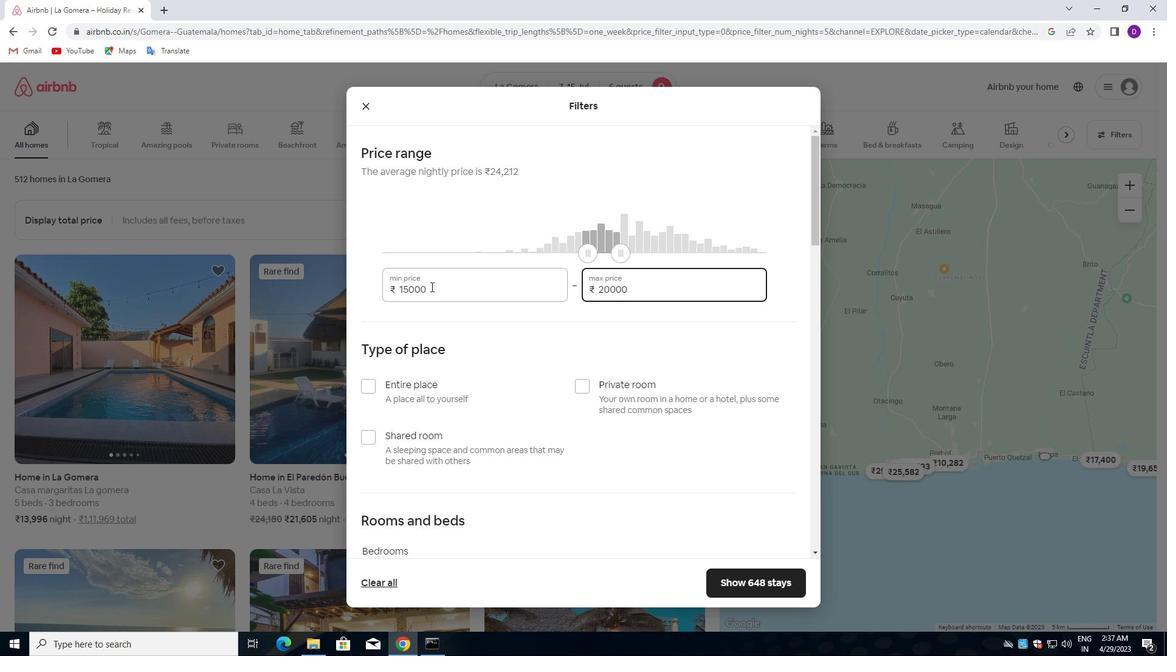 
Action: Mouse moved to (369, 270)
Screenshot: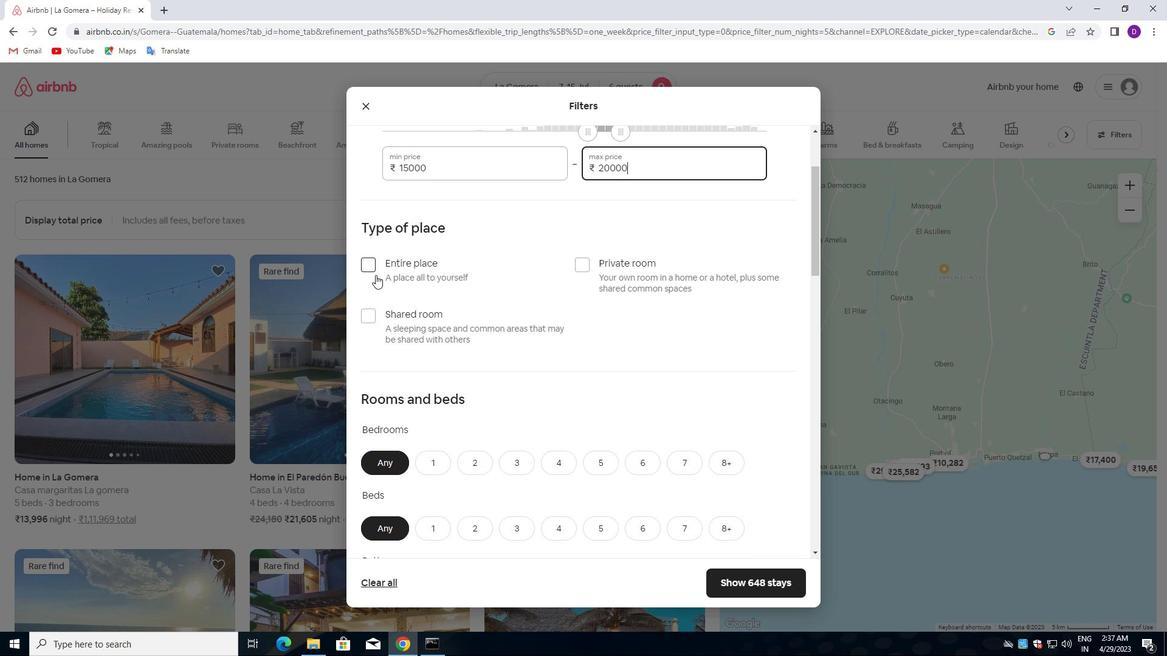 
Action: Mouse pressed left at (369, 270)
Screenshot: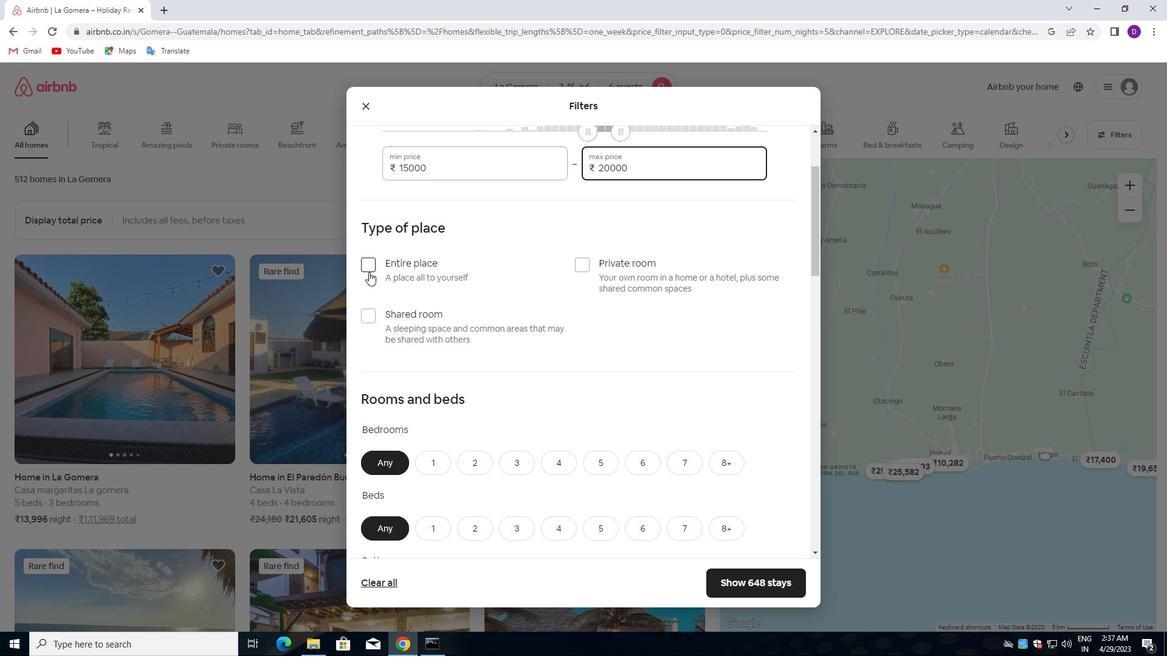 
Action: Mouse moved to (606, 340)
Screenshot: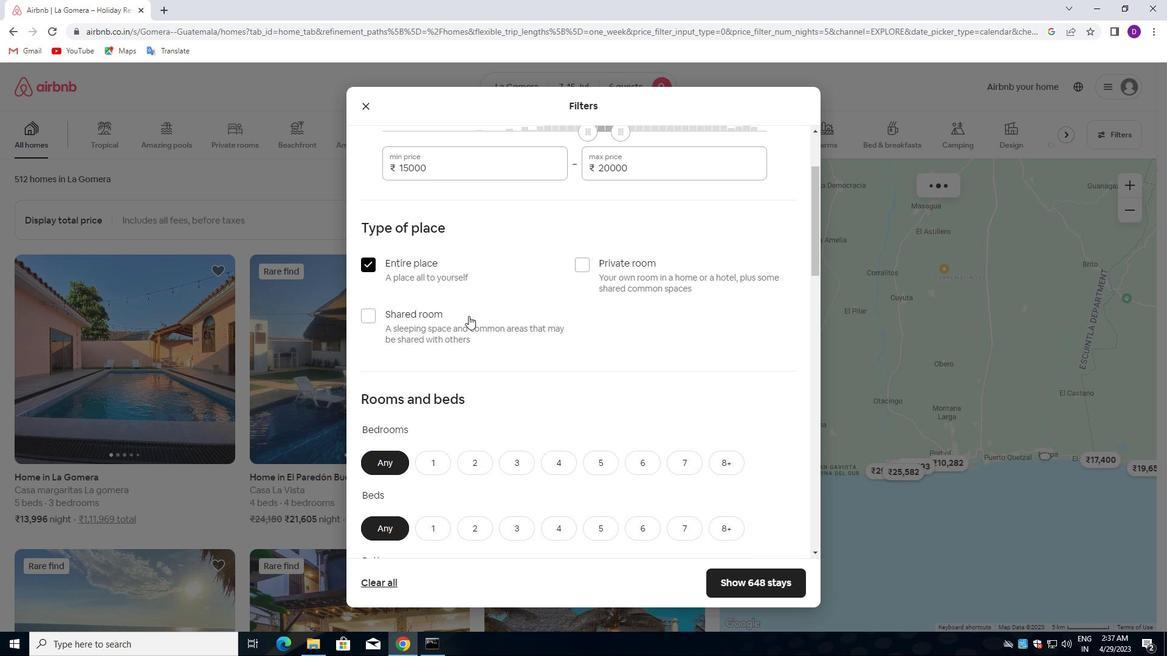 
Action: Mouse scrolled (606, 339) with delta (0, 0)
Screenshot: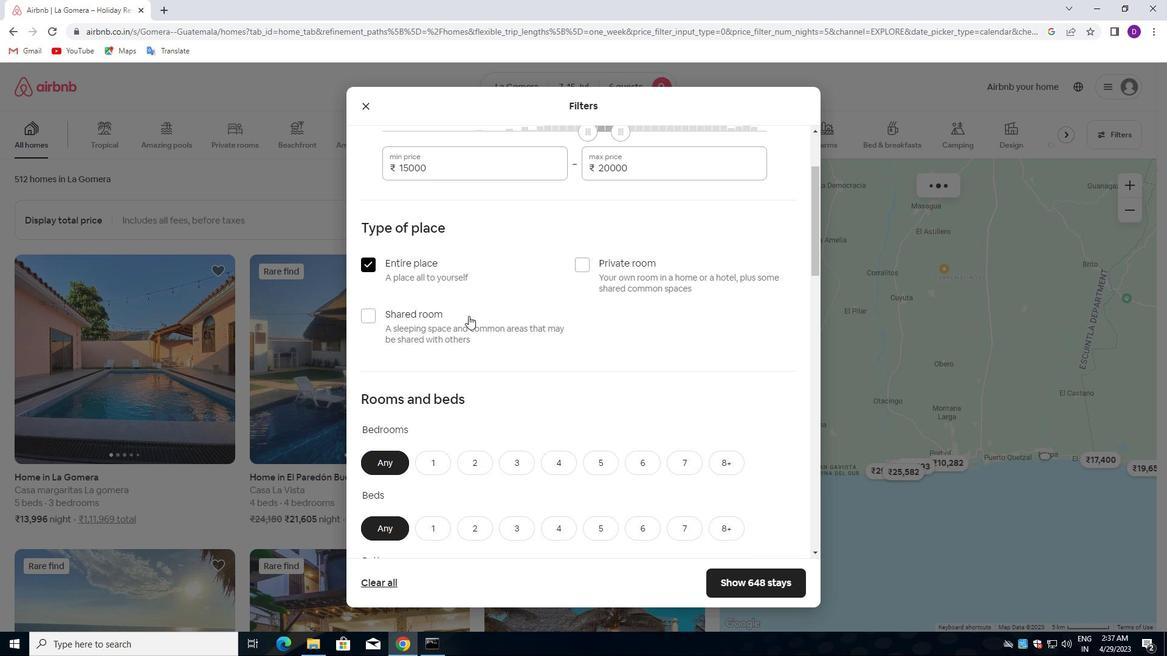 
Action: Mouse scrolled (606, 339) with delta (0, 0)
Screenshot: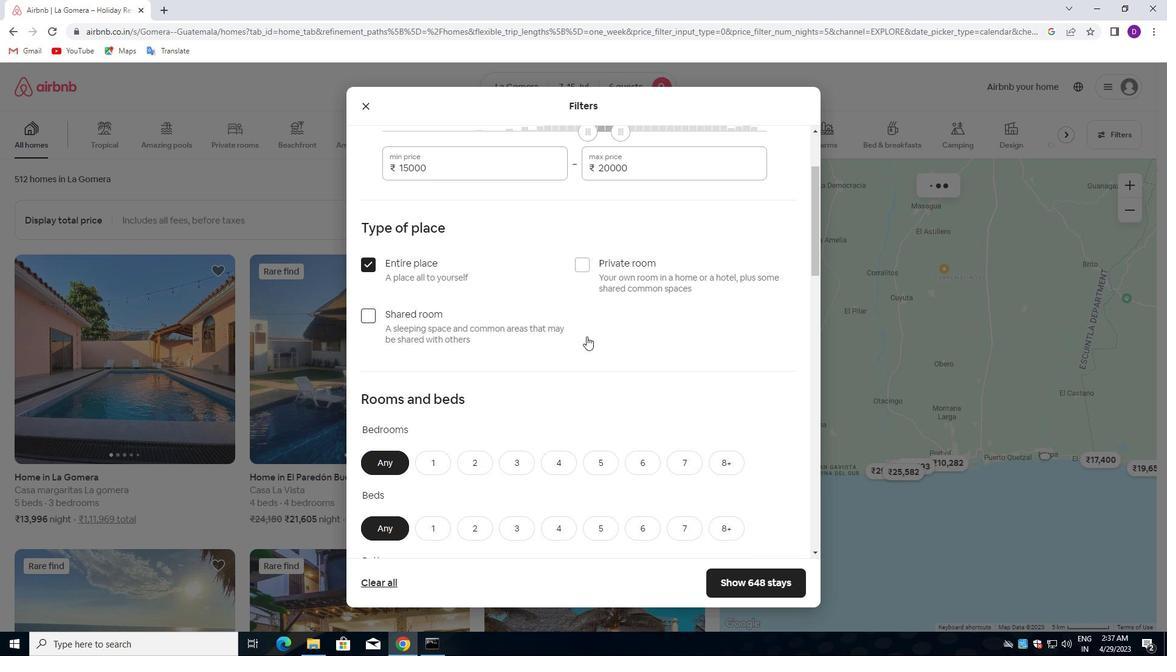 
Action: Mouse scrolled (606, 339) with delta (0, 0)
Screenshot: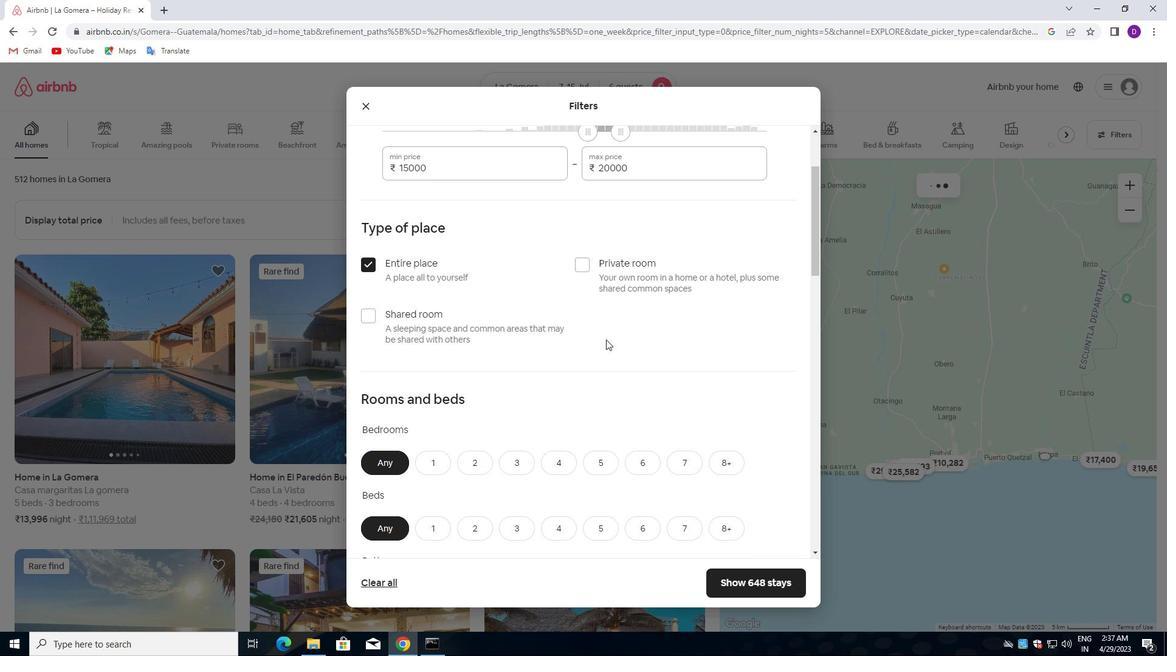 
Action: Mouse scrolled (606, 339) with delta (0, 0)
Screenshot: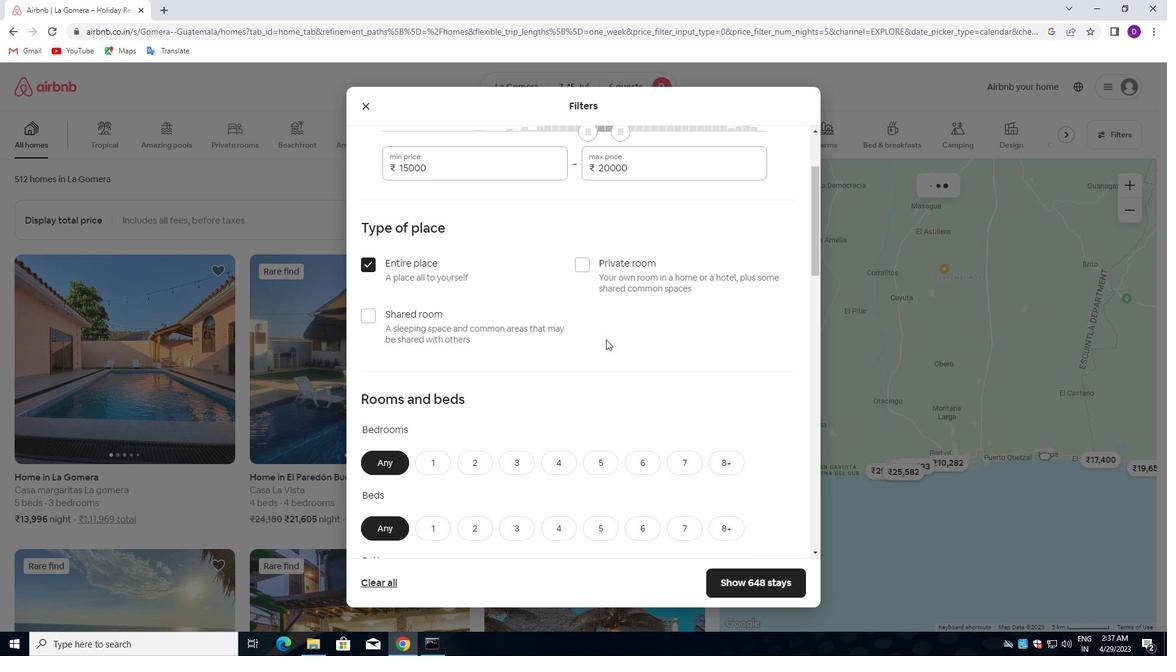 
Action: Mouse moved to (509, 222)
Screenshot: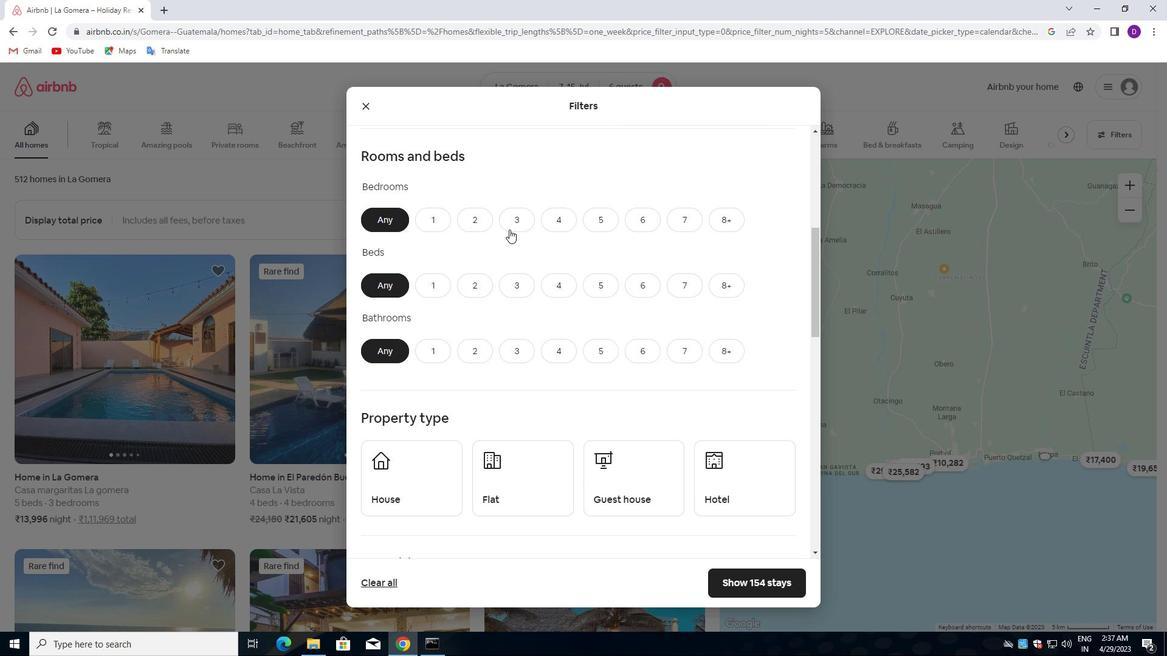 
Action: Mouse pressed left at (509, 222)
Screenshot: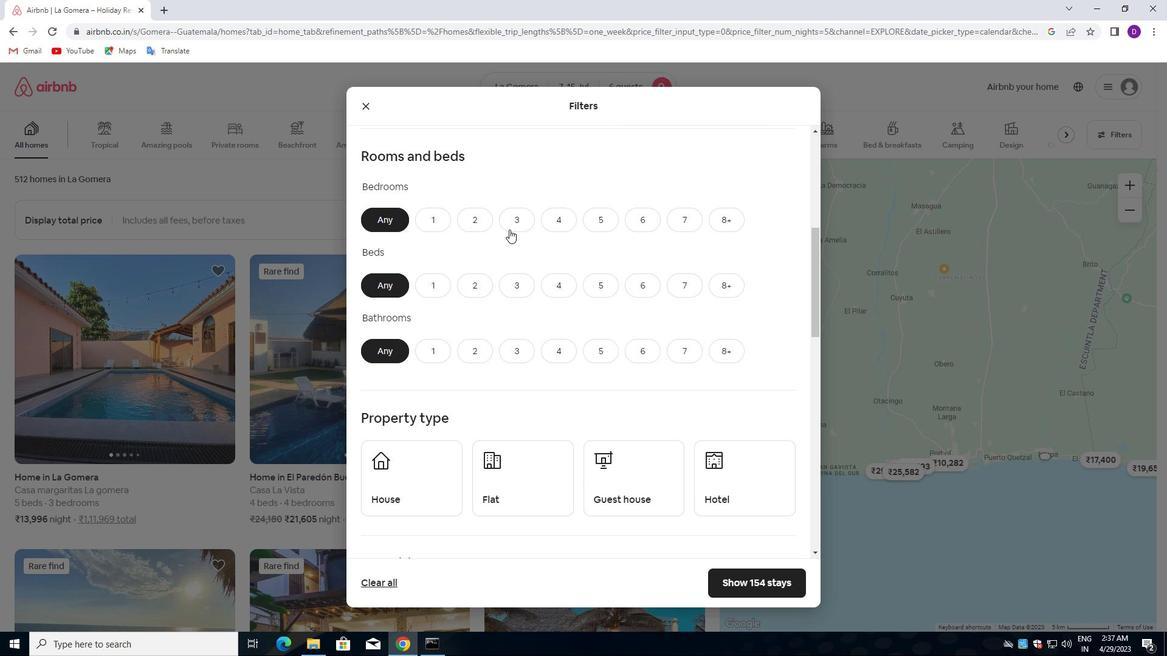 
Action: Mouse moved to (512, 277)
Screenshot: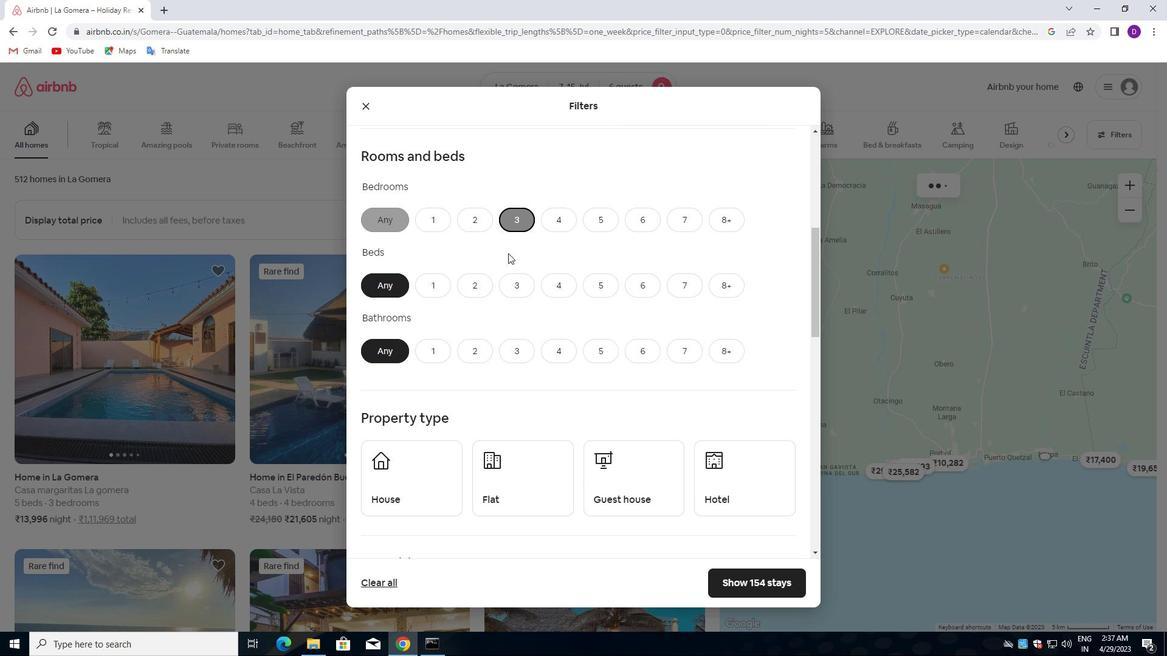 
Action: Mouse pressed left at (512, 277)
Screenshot: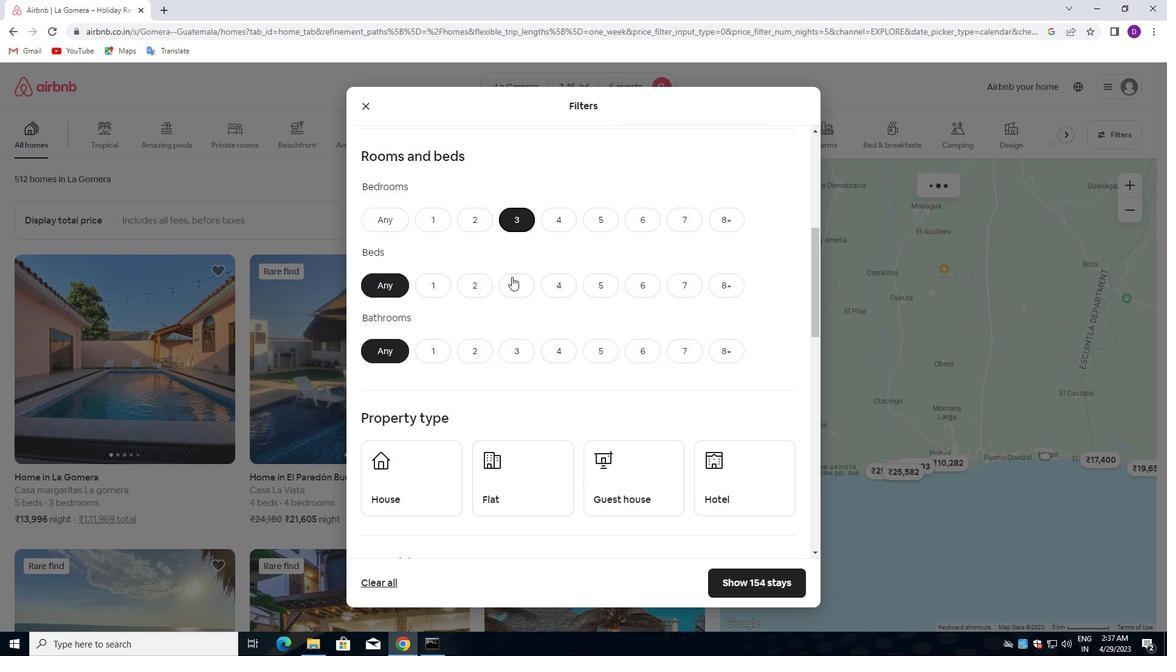 
Action: Mouse moved to (515, 349)
Screenshot: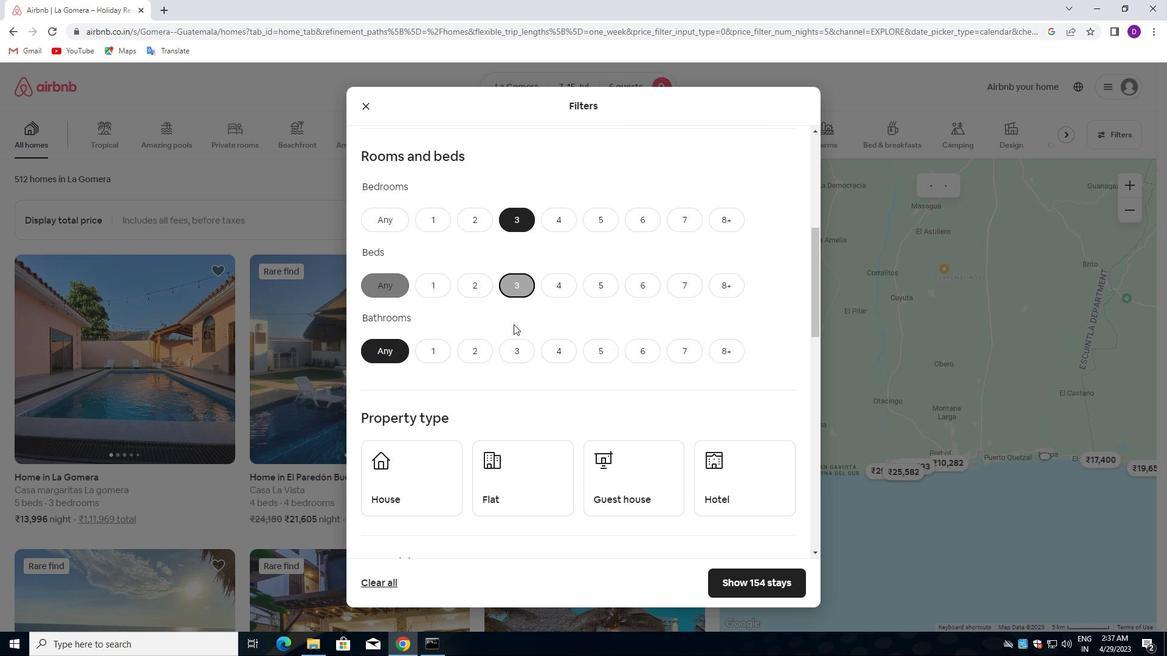 
Action: Mouse pressed left at (515, 349)
Screenshot: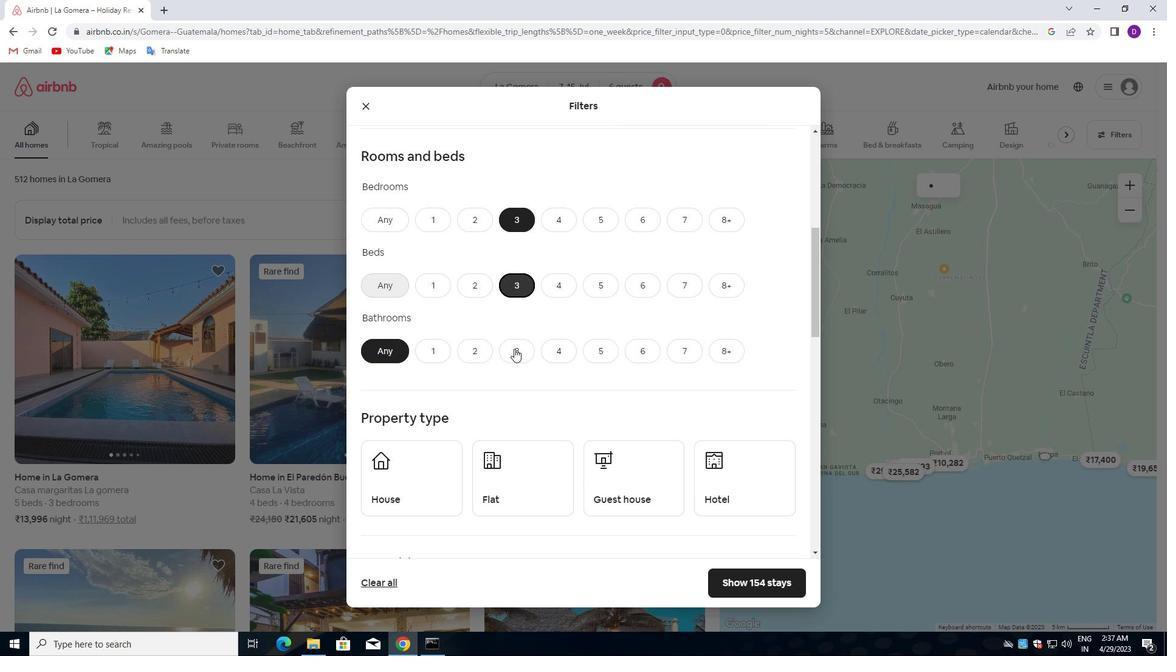 
Action: Mouse moved to (532, 354)
Screenshot: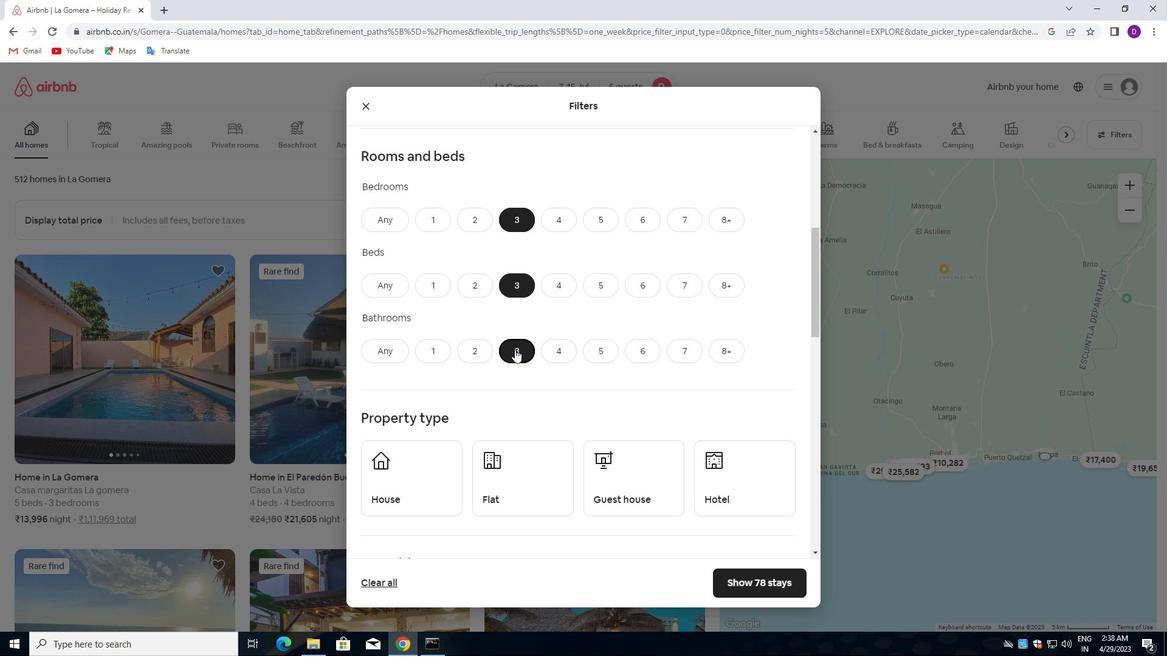 
Action: Mouse scrolled (532, 354) with delta (0, 0)
Screenshot: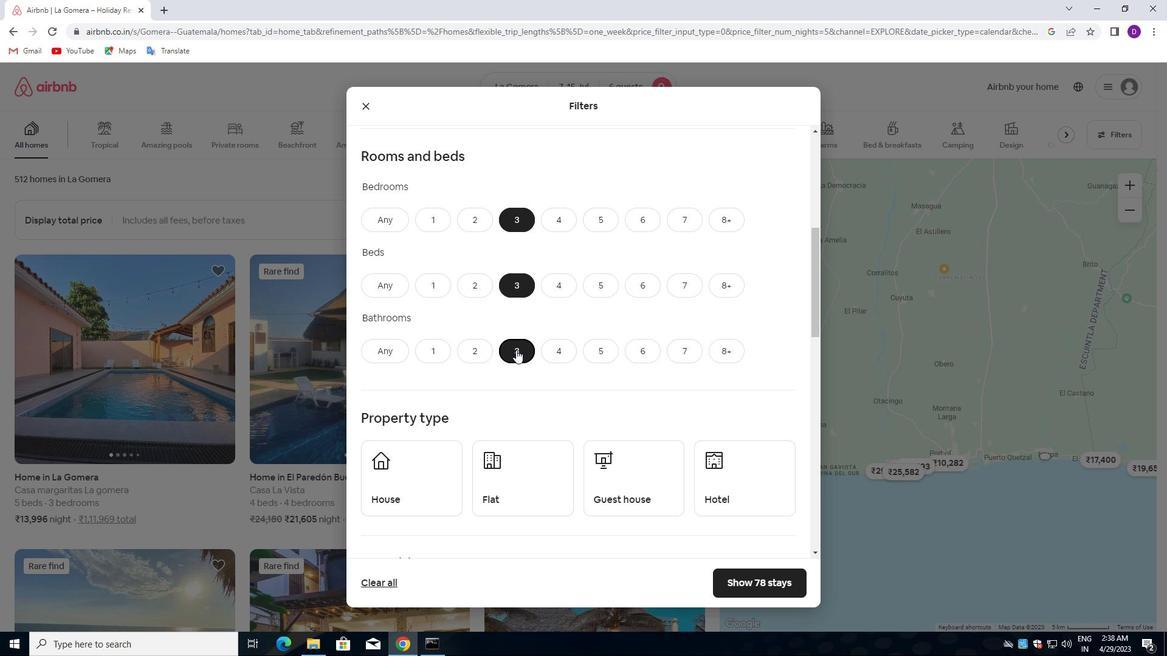 
Action: Mouse moved to (405, 403)
Screenshot: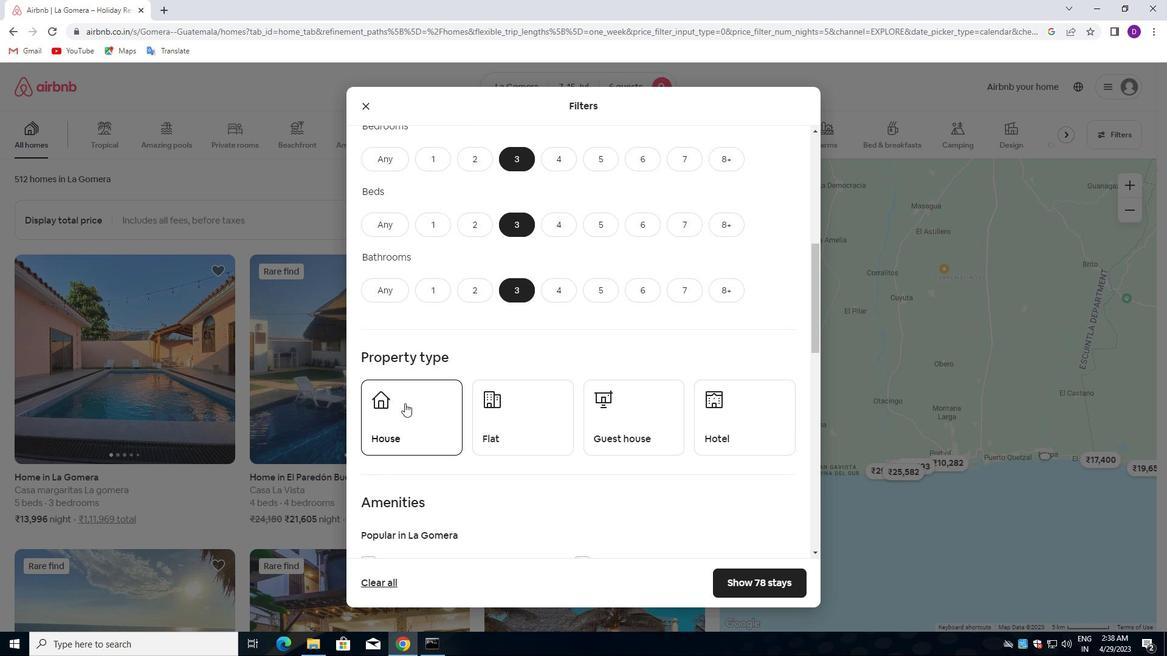 
Action: Mouse pressed left at (405, 403)
Screenshot: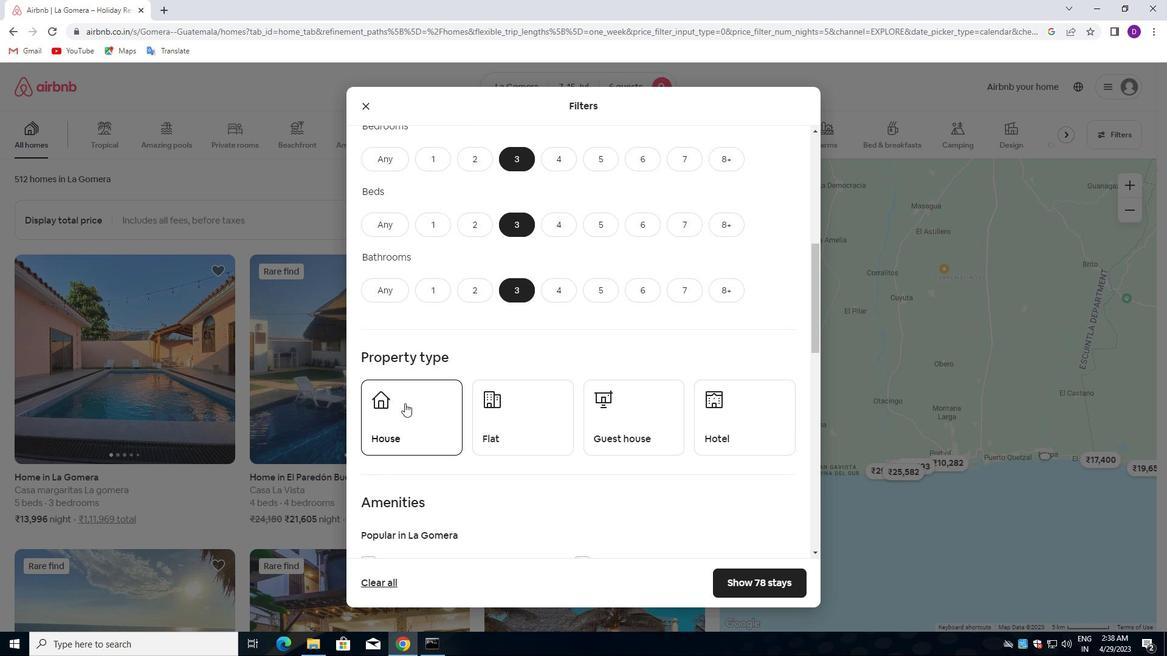 
Action: Mouse moved to (503, 411)
Screenshot: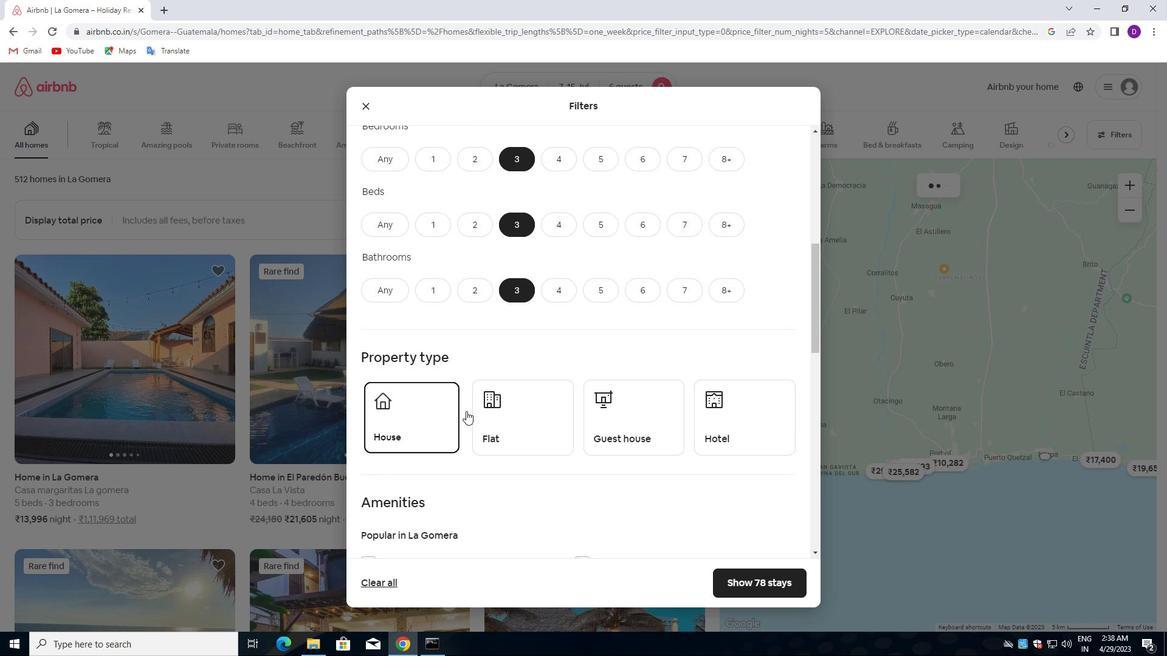 
Action: Mouse pressed left at (503, 411)
Screenshot: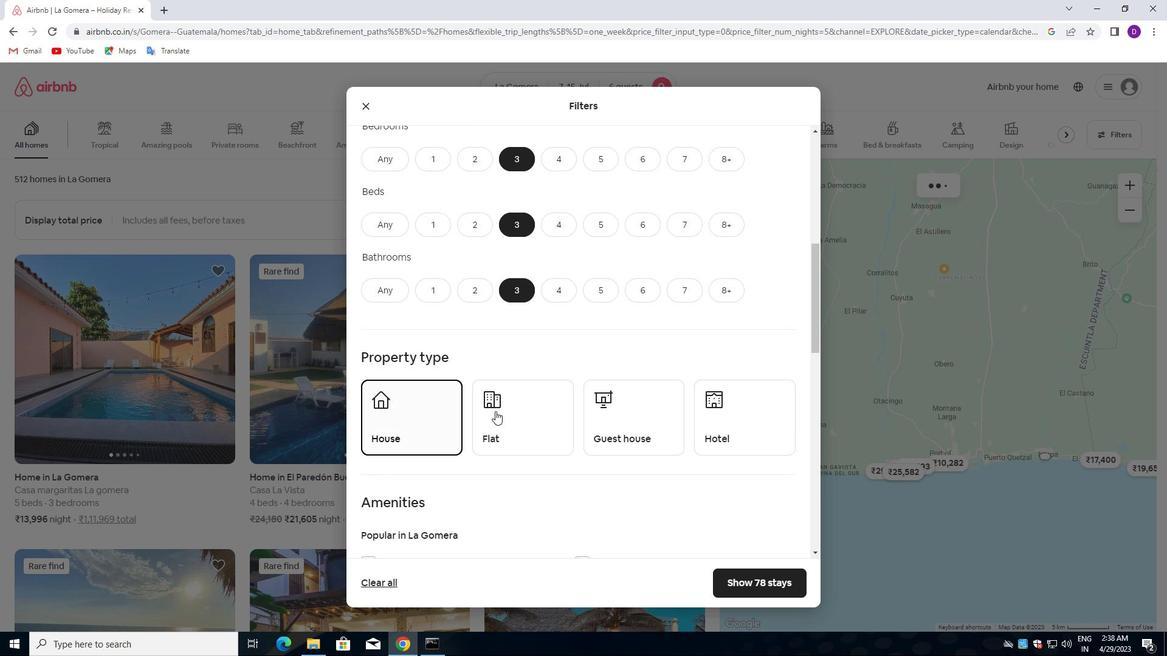 
Action: Mouse moved to (643, 410)
Screenshot: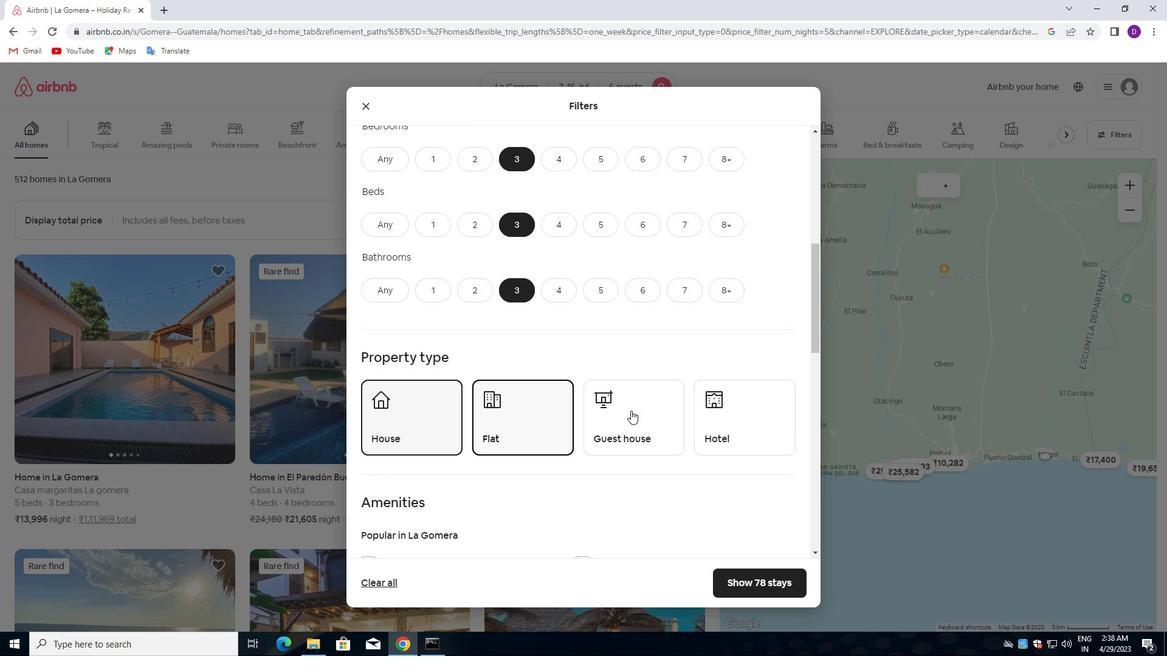 
Action: Mouse pressed left at (643, 410)
Screenshot: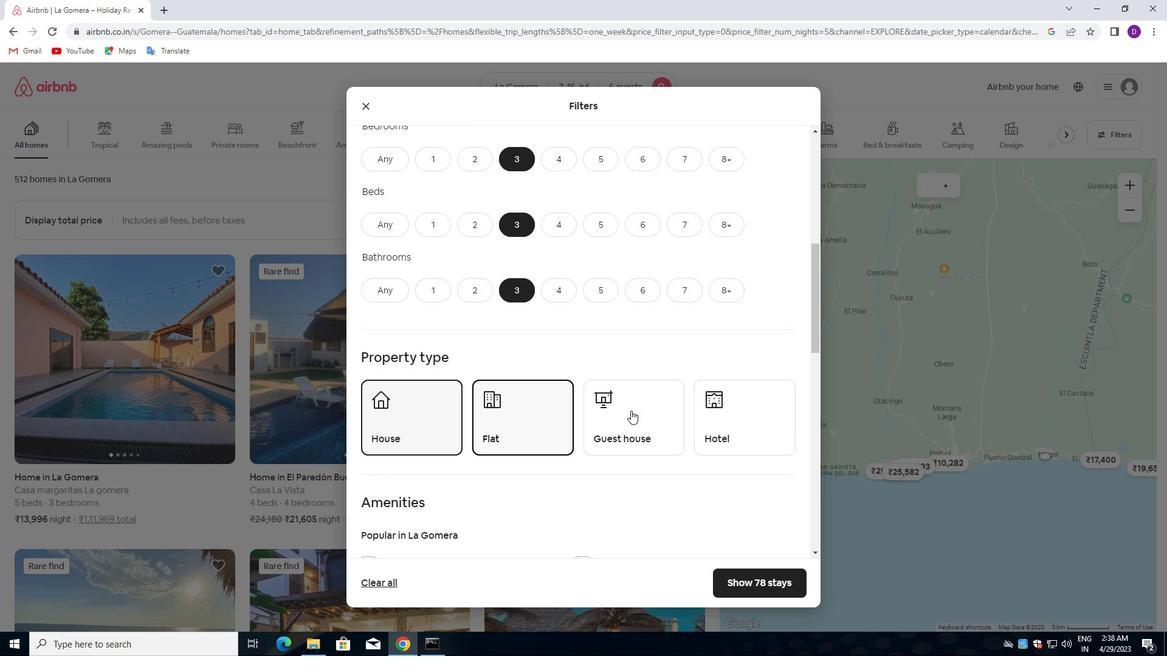 
Action: Mouse moved to (590, 354)
Screenshot: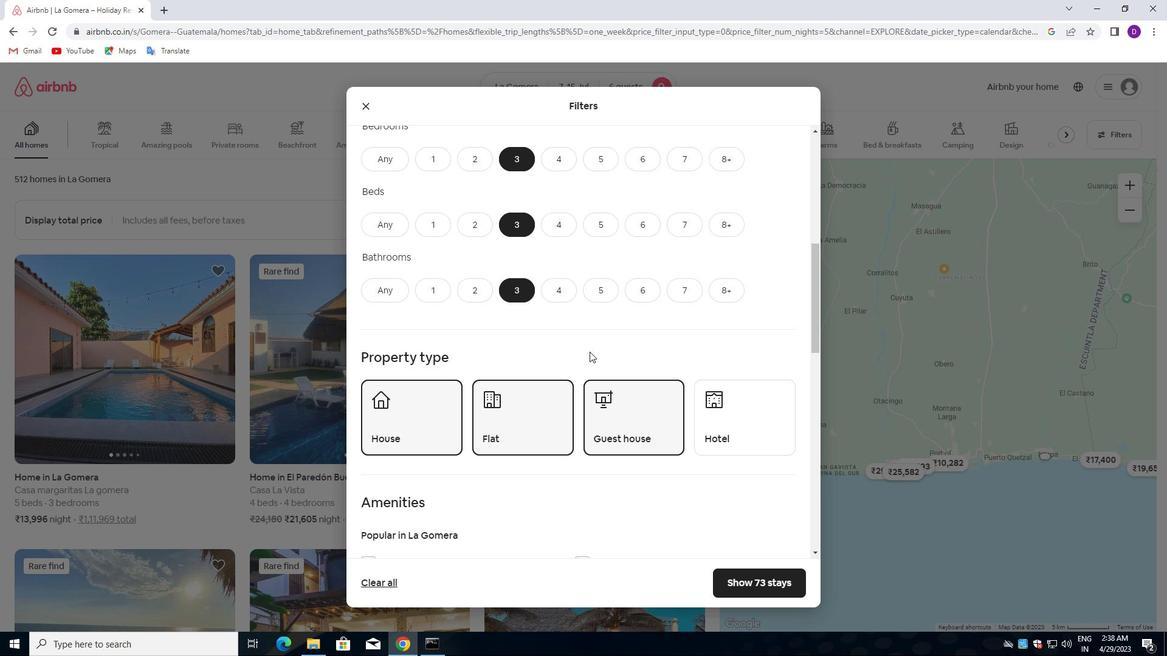
Action: Mouse scrolled (590, 353) with delta (0, 0)
Screenshot: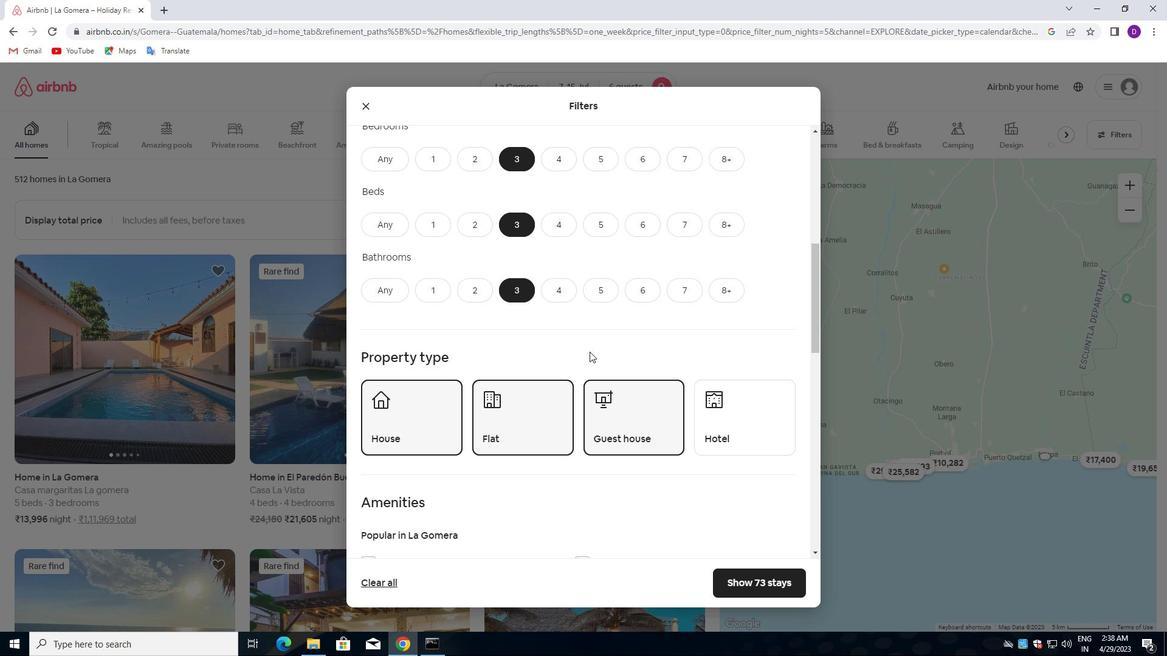 
Action: Mouse moved to (588, 355)
Screenshot: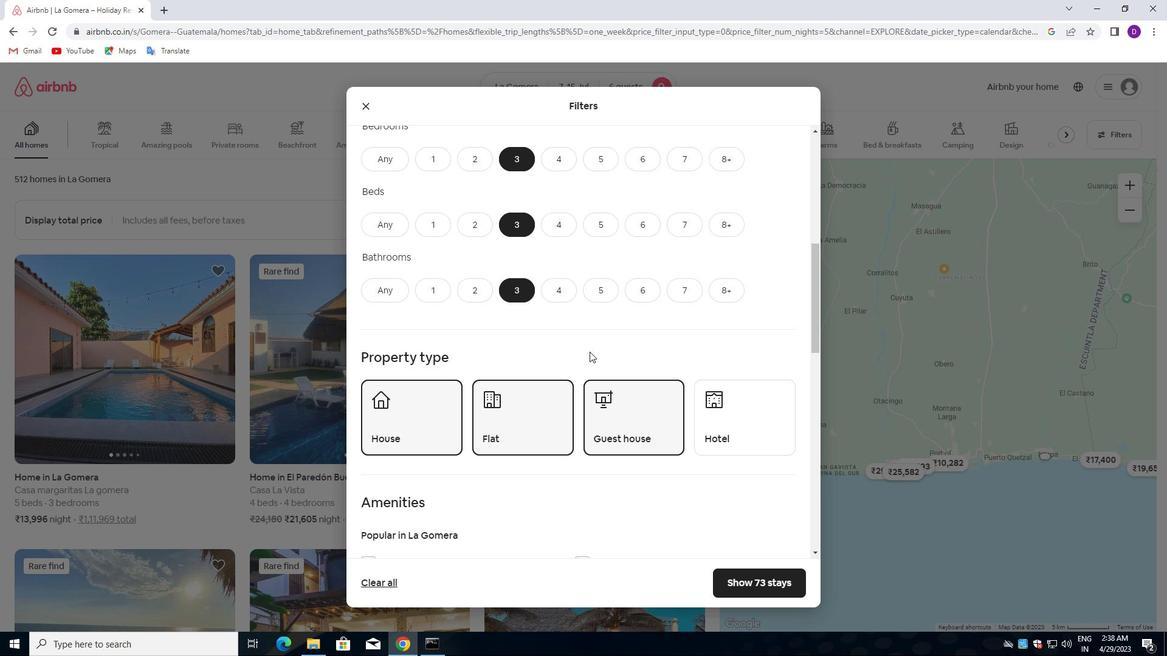 
Action: Mouse scrolled (588, 355) with delta (0, 0)
Screenshot: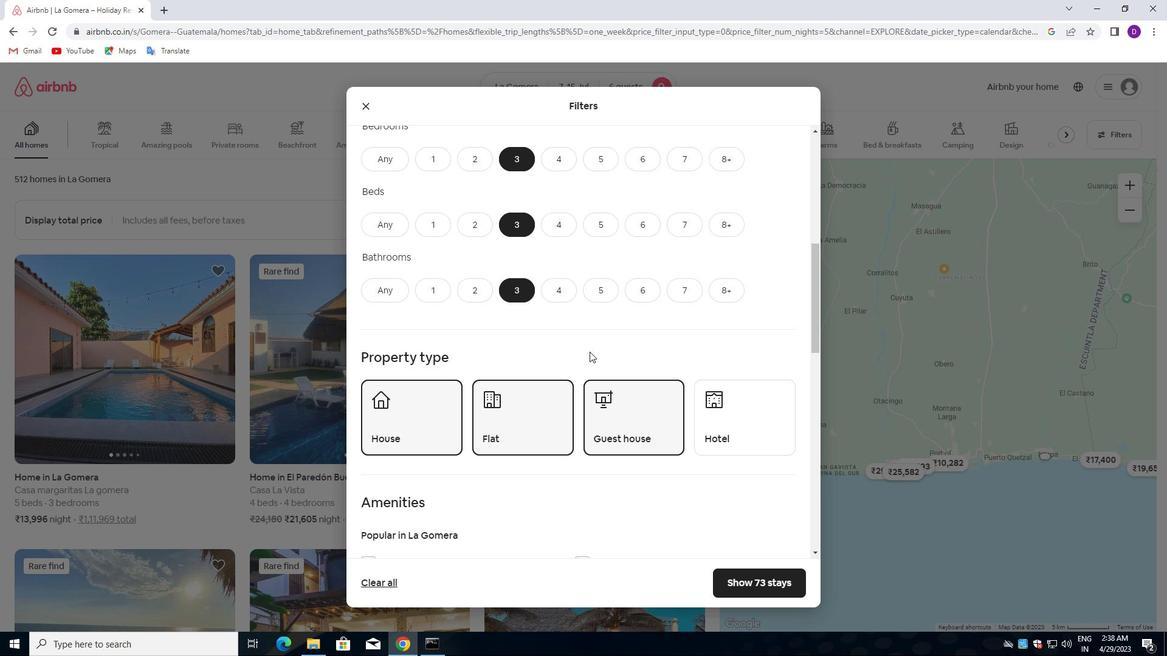 
Action: Mouse moved to (587, 359)
Screenshot: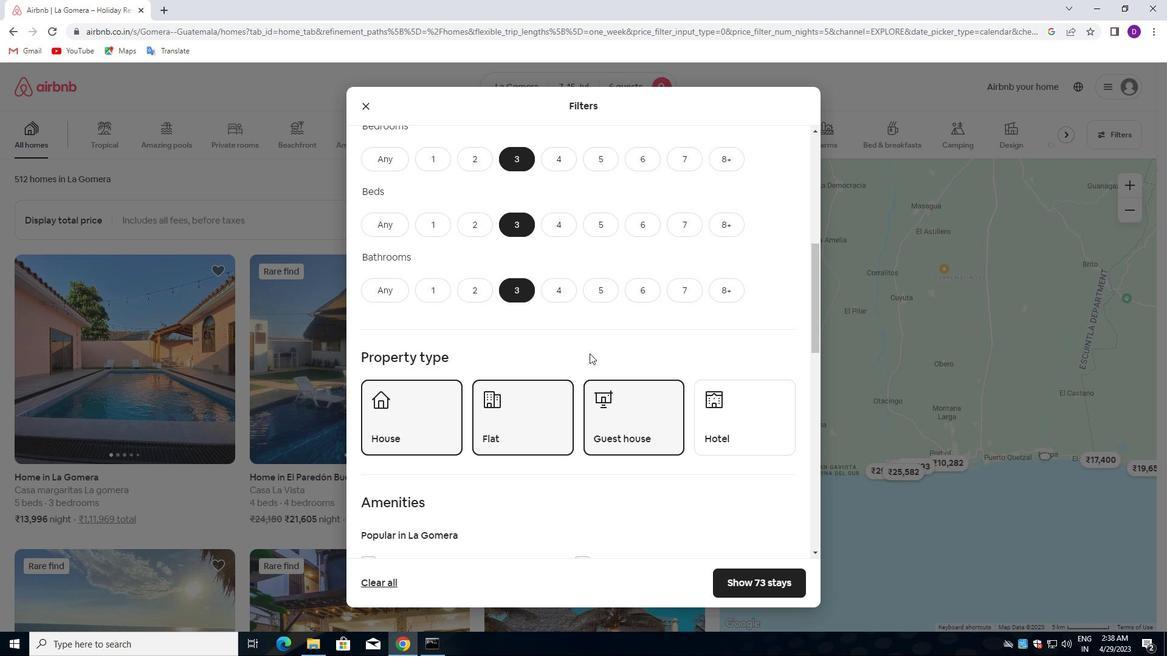 
Action: Mouse scrolled (587, 358) with delta (0, 0)
Screenshot: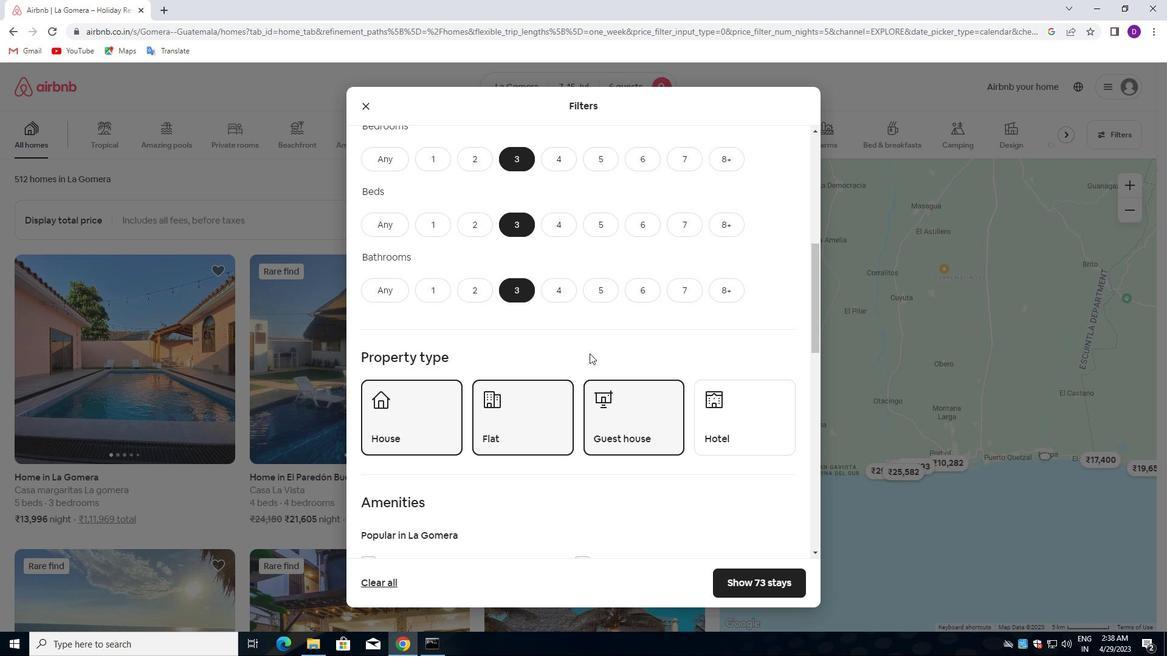 
Action: Mouse moved to (586, 359)
Screenshot: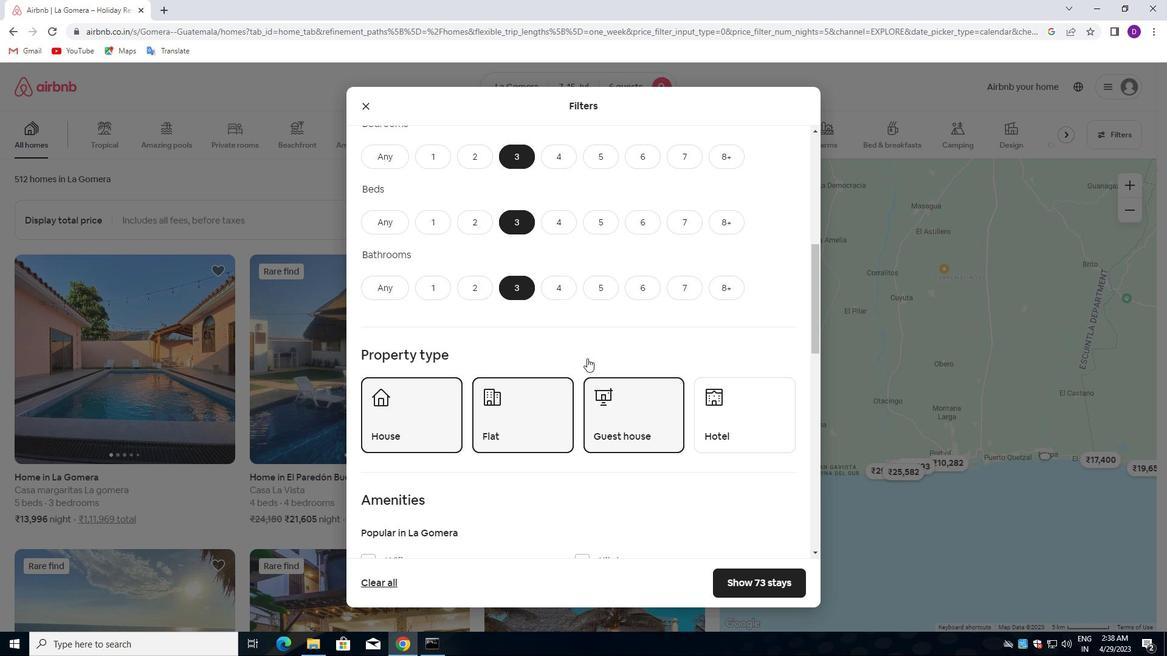 
Action: Mouse scrolled (586, 358) with delta (0, 0)
Screenshot: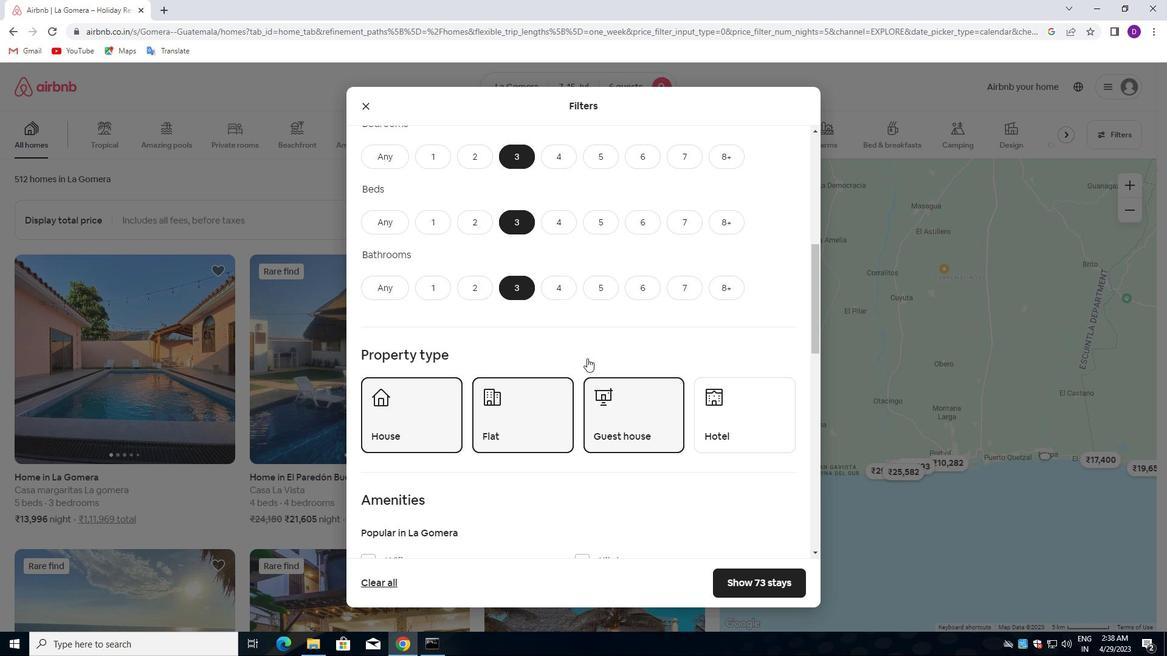 
Action: Mouse moved to (368, 352)
Screenshot: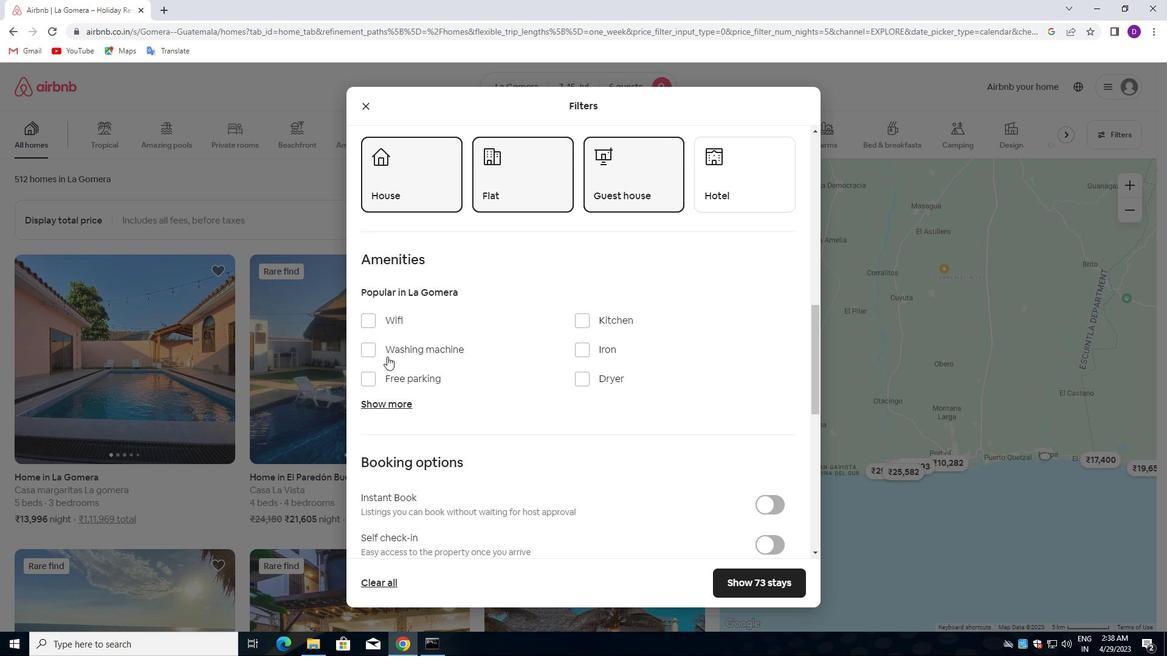 
Action: Mouse pressed left at (368, 352)
Screenshot: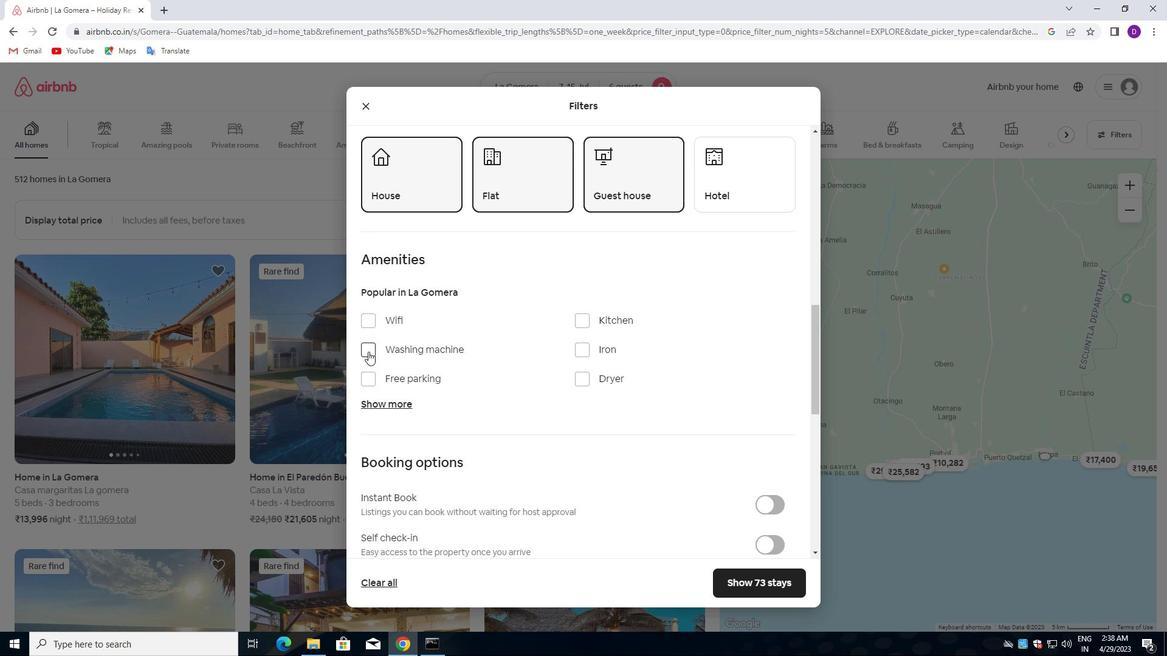 
Action: Mouse moved to (613, 395)
Screenshot: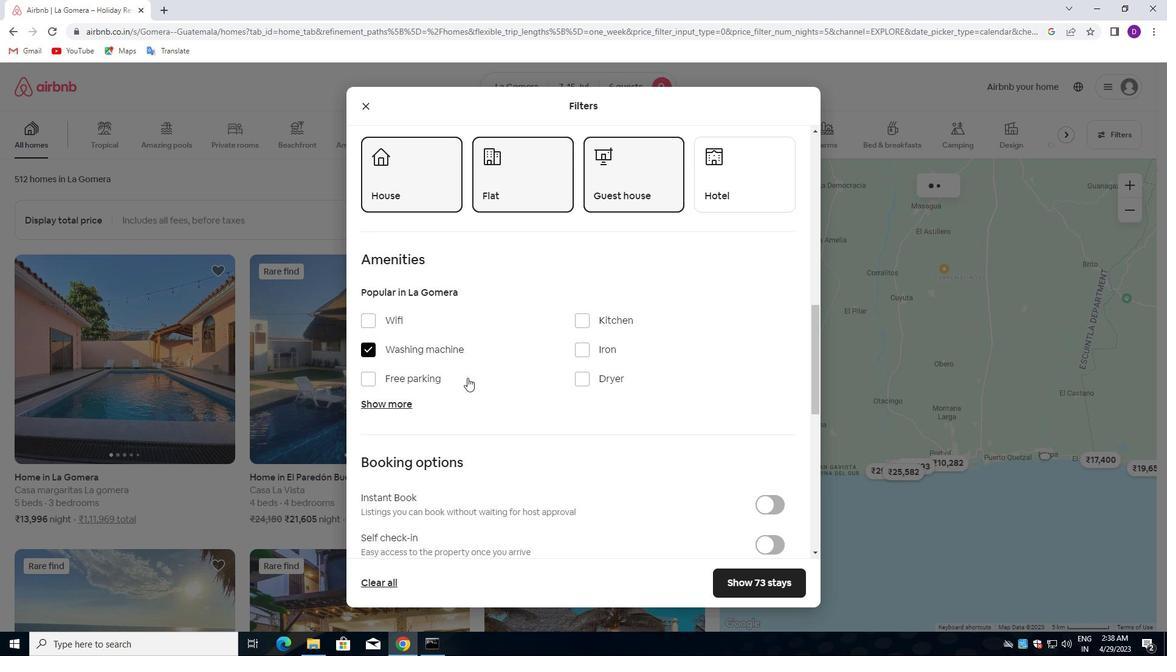 
Action: Mouse scrolled (613, 395) with delta (0, 0)
Screenshot: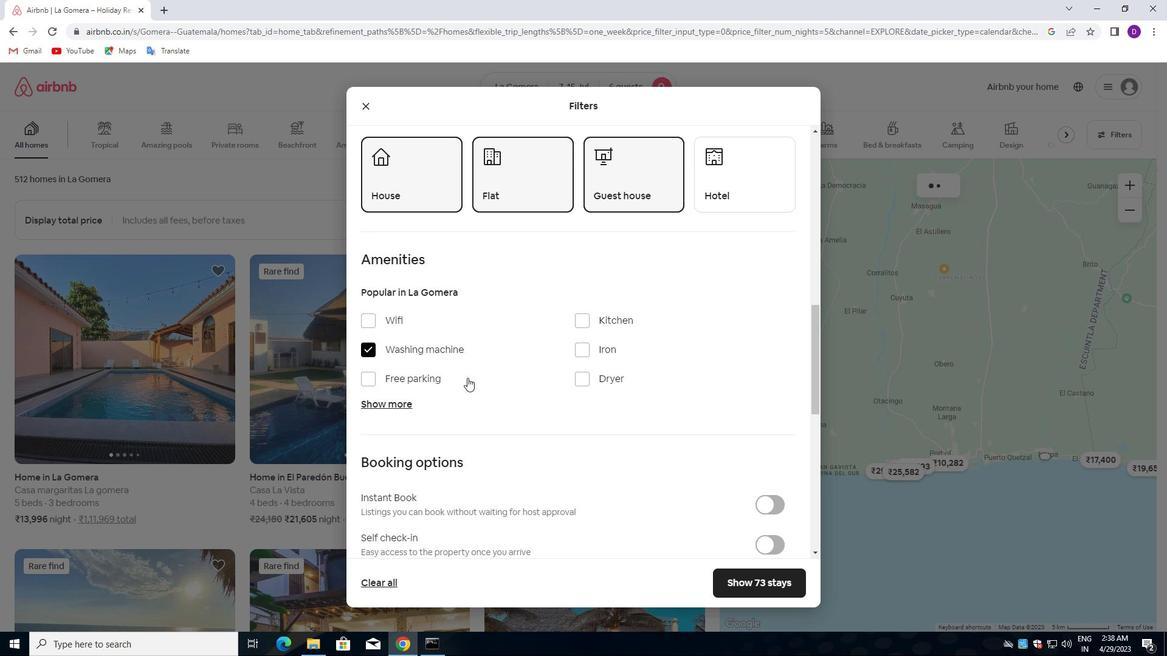 
Action: Mouse moved to (613, 396)
Screenshot: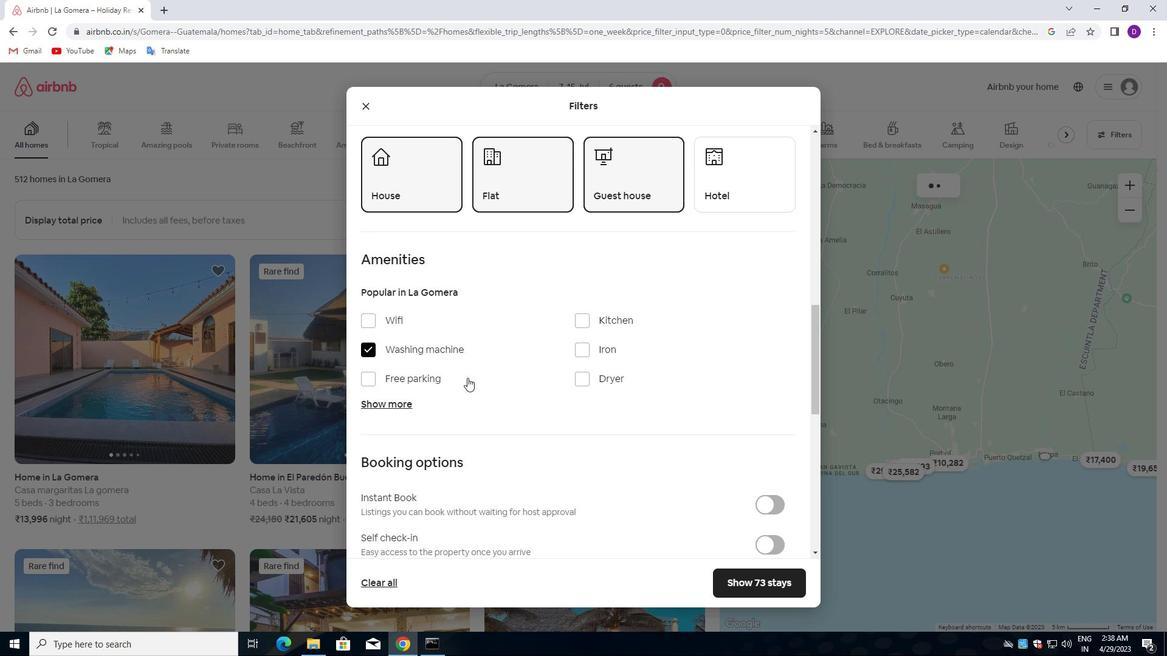 
Action: Mouse scrolled (613, 395) with delta (0, 0)
Screenshot: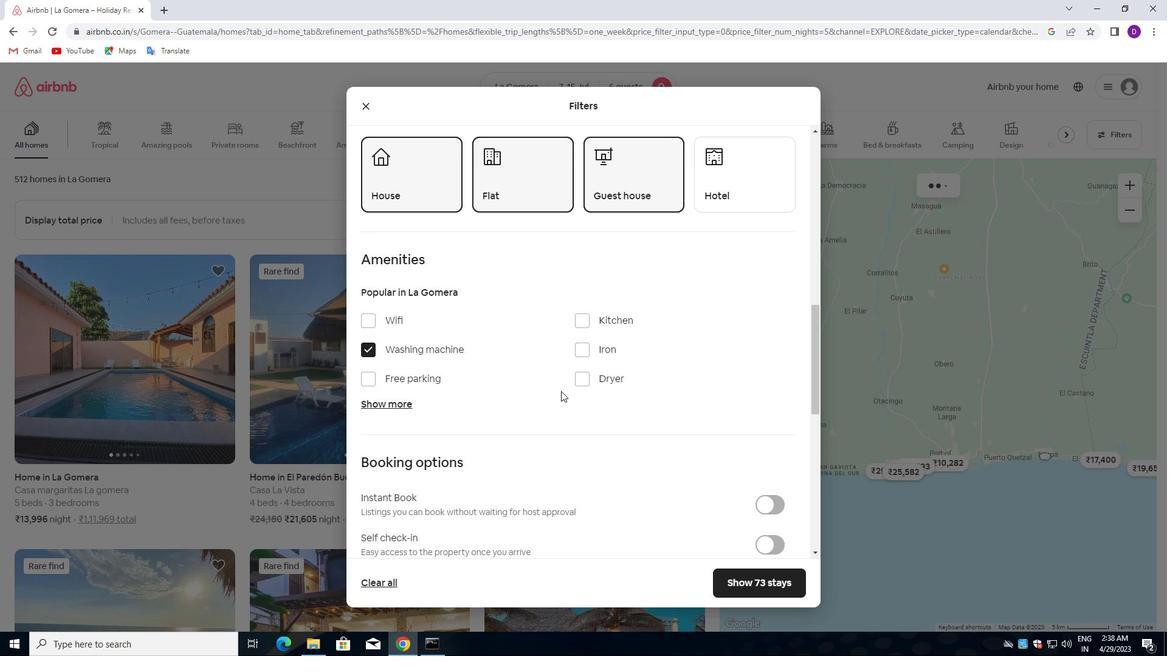 
Action: Mouse moved to (614, 397)
Screenshot: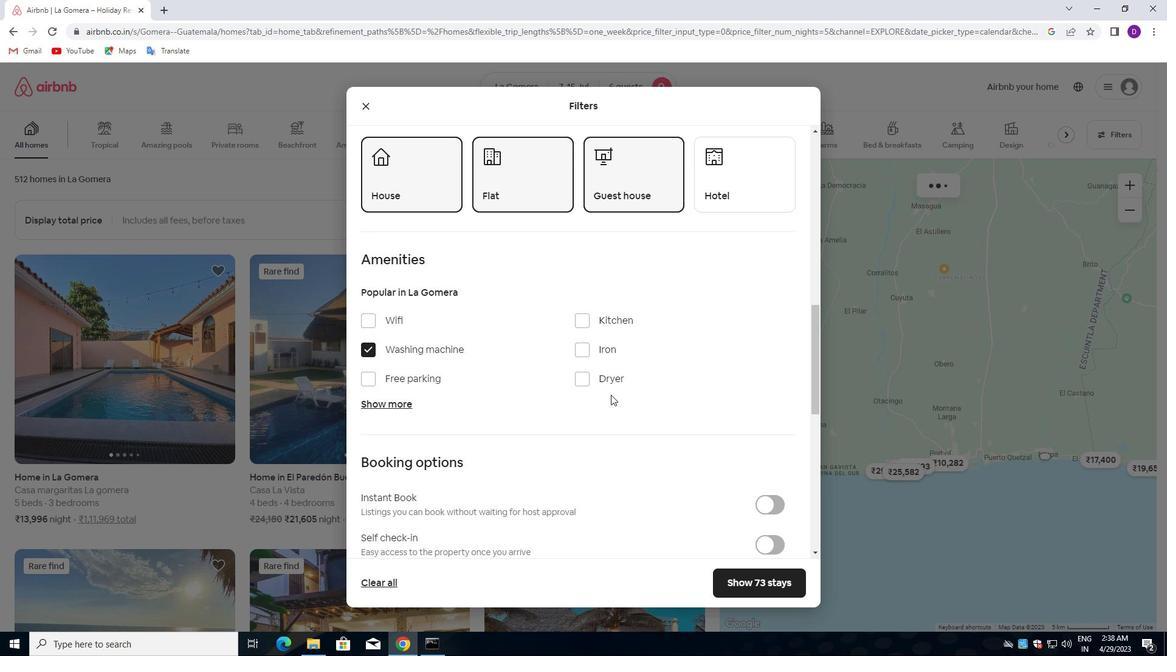 
Action: Mouse scrolled (614, 396) with delta (0, 0)
Screenshot: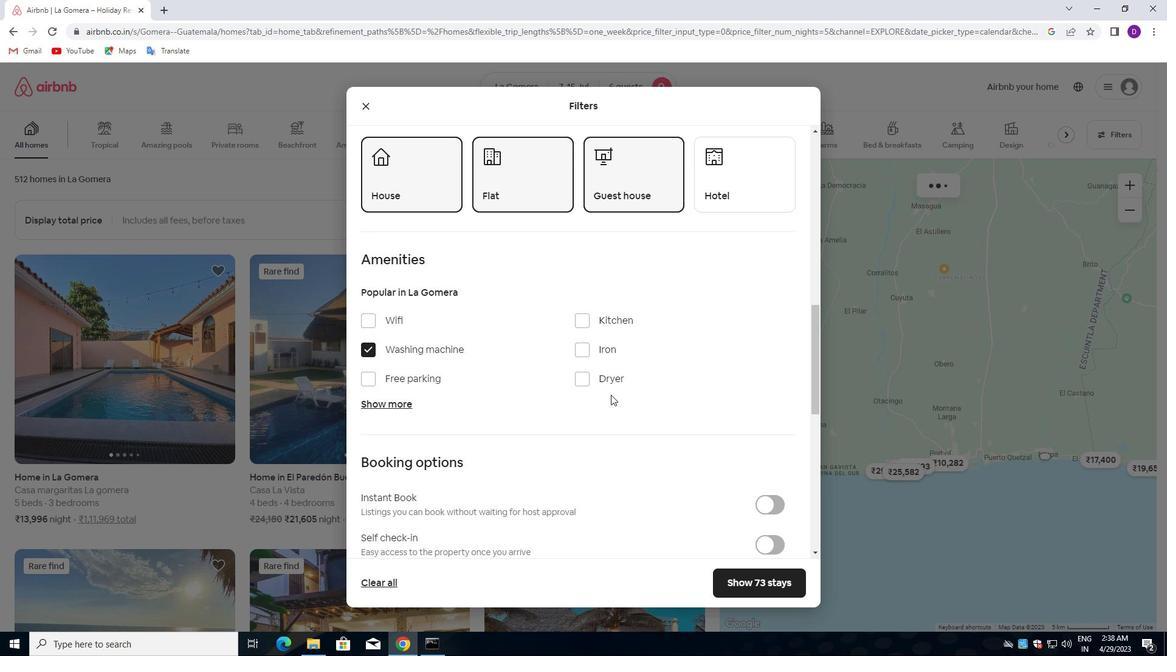 
Action: Mouse scrolled (614, 396) with delta (0, 0)
Screenshot: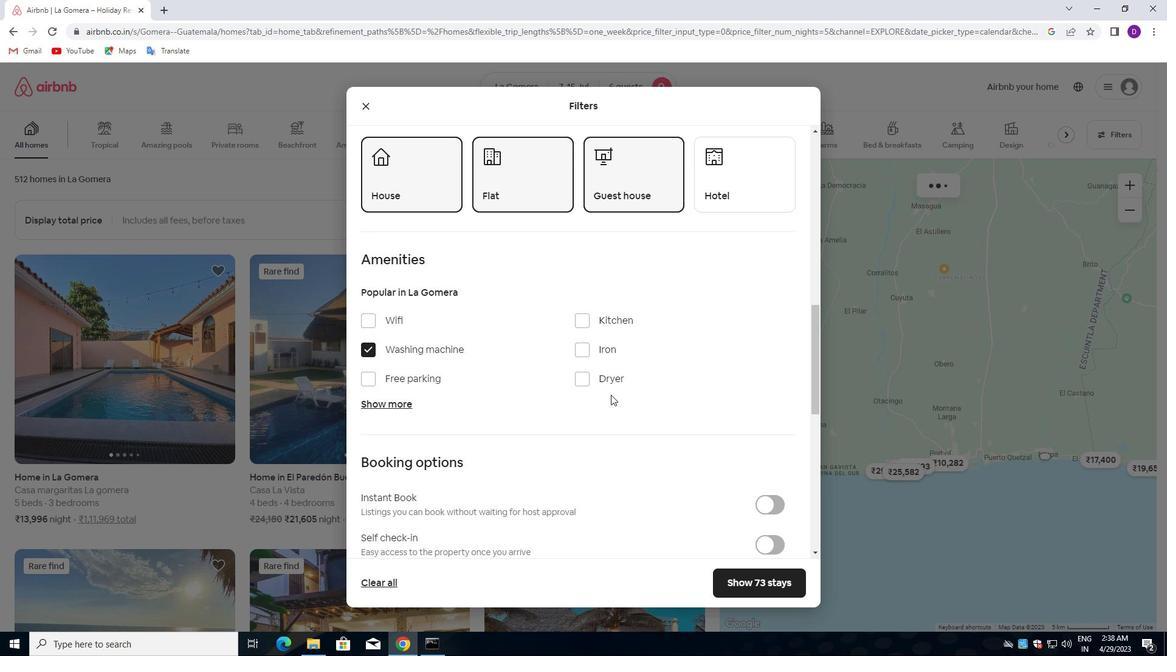
Action: Mouse moved to (765, 301)
Screenshot: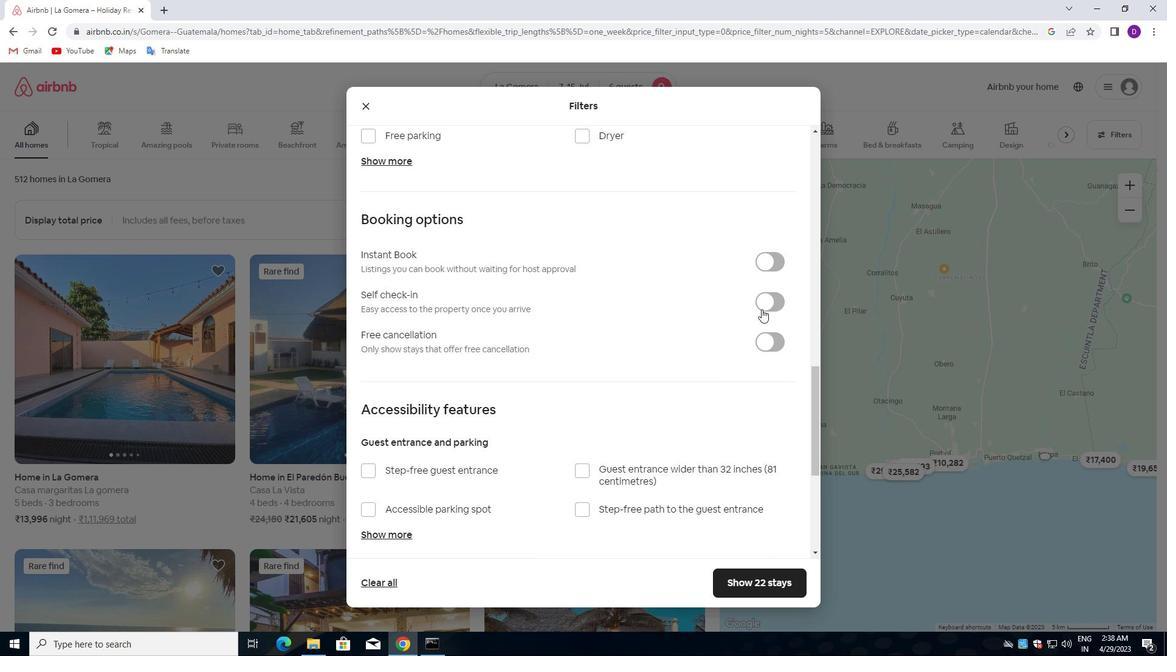 
Action: Mouse pressed left at (765, 301)
Screenshot: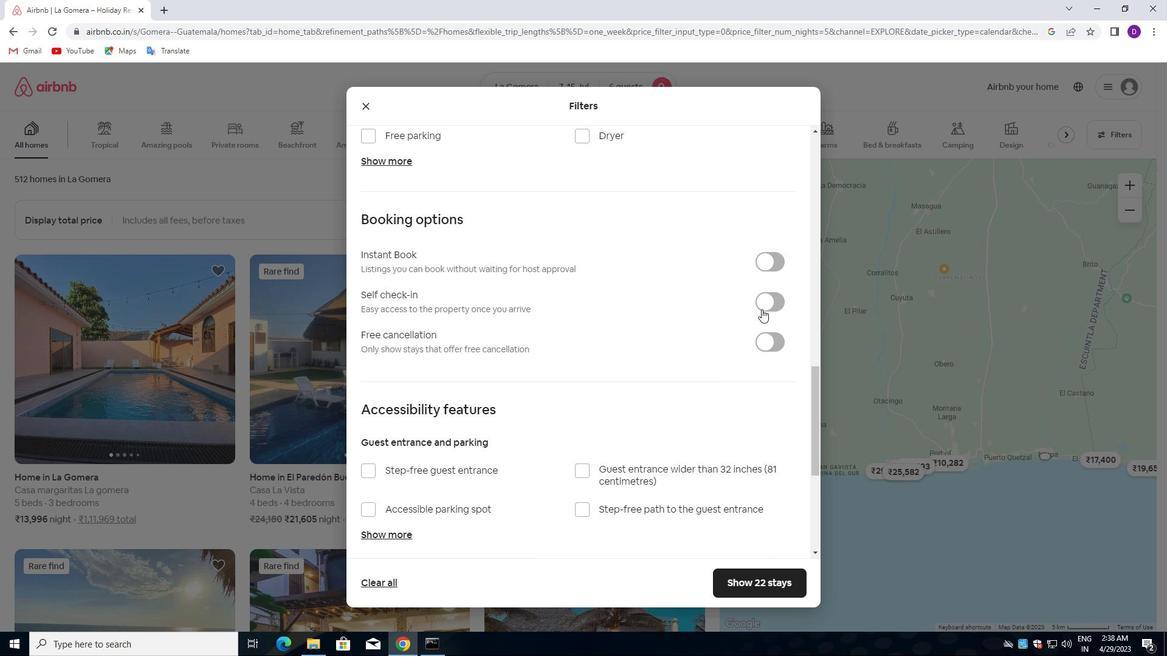 
Action: Mouse moved to (557, 394)
Screenshot: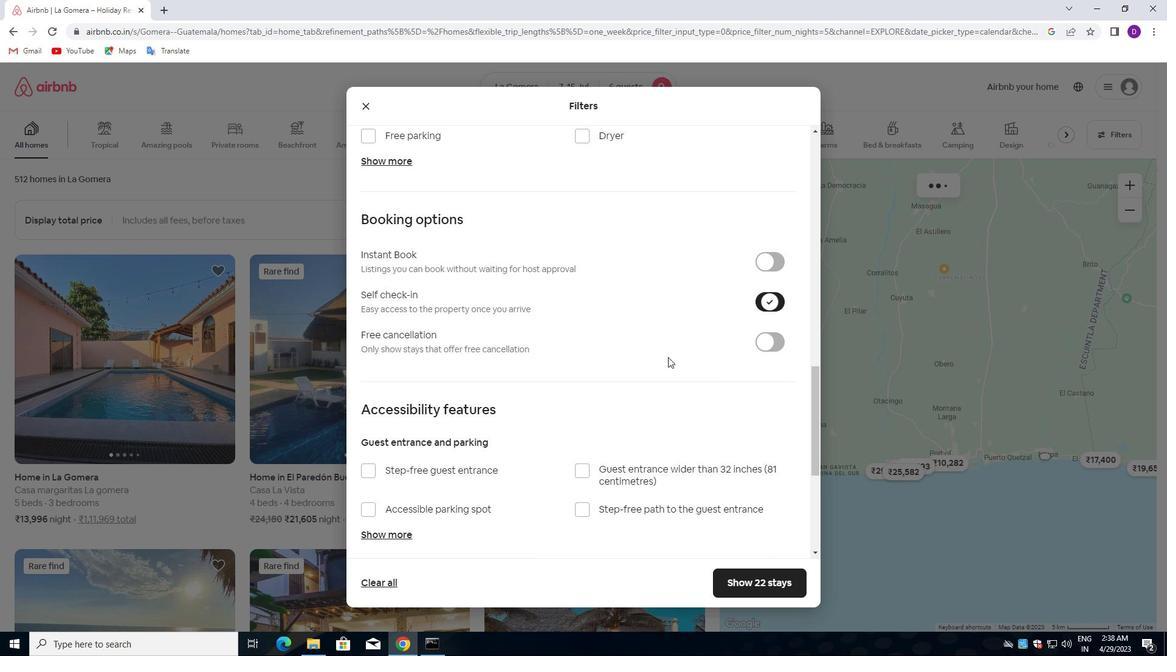
Action: Mouse scrolled (557, 393) with delta (0, 0)
Screenshot: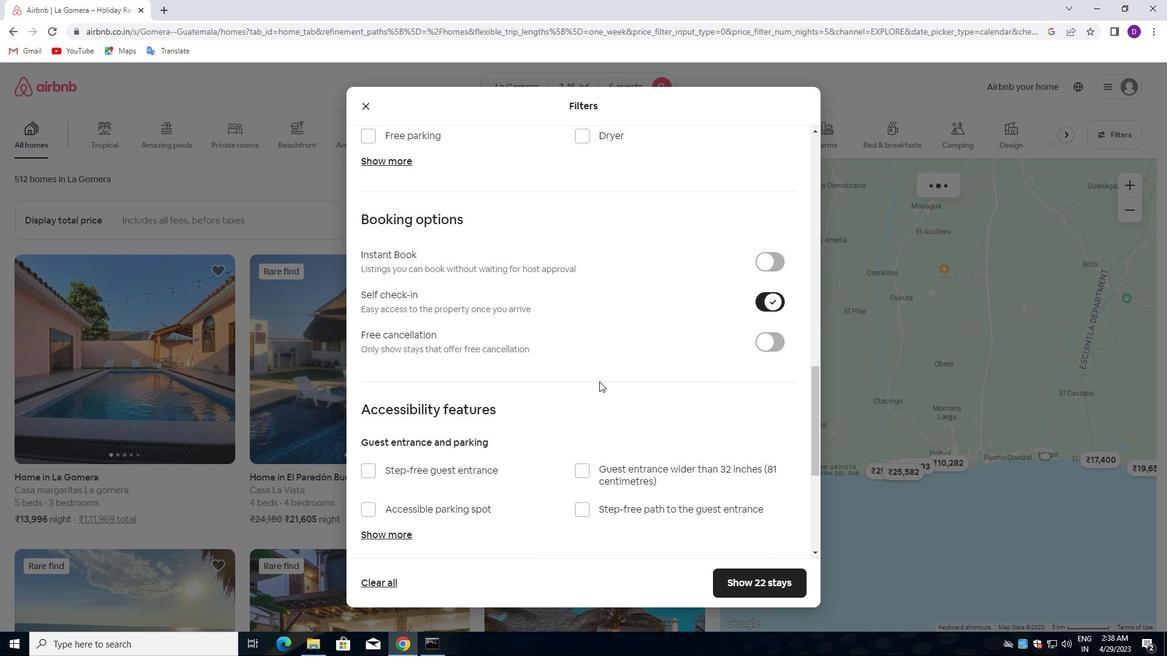 
Action: Mouse moved to (555, 394)
Screenshot: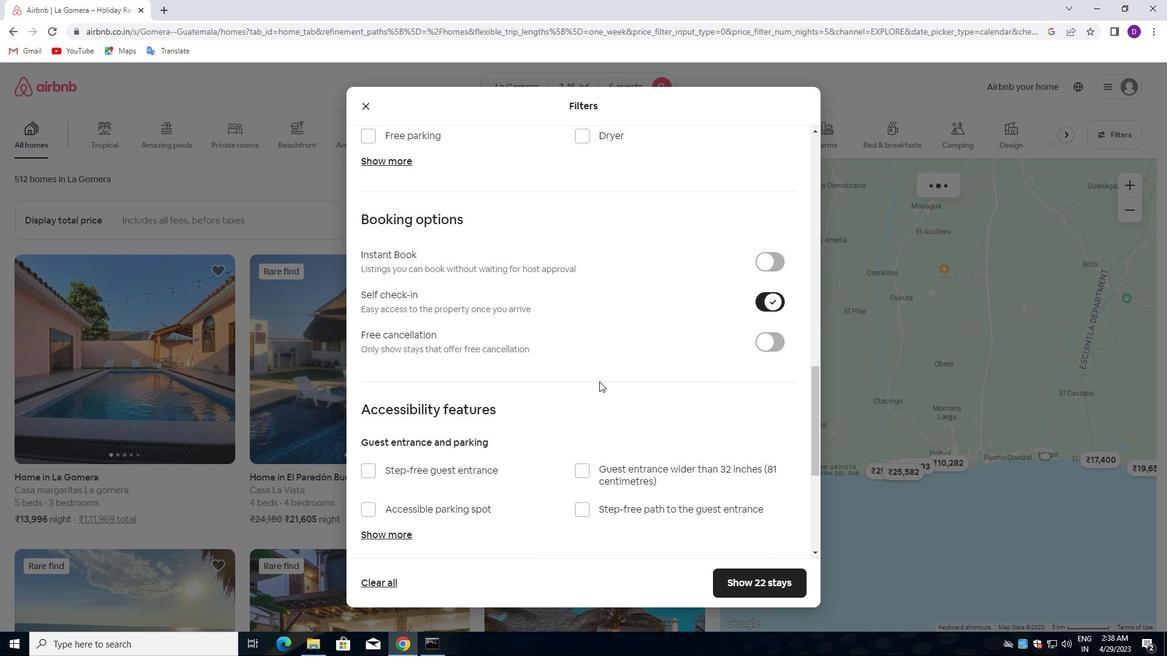 
Action: Mouse scrolled (555, 394) with delta (0, 0)
Screenshot: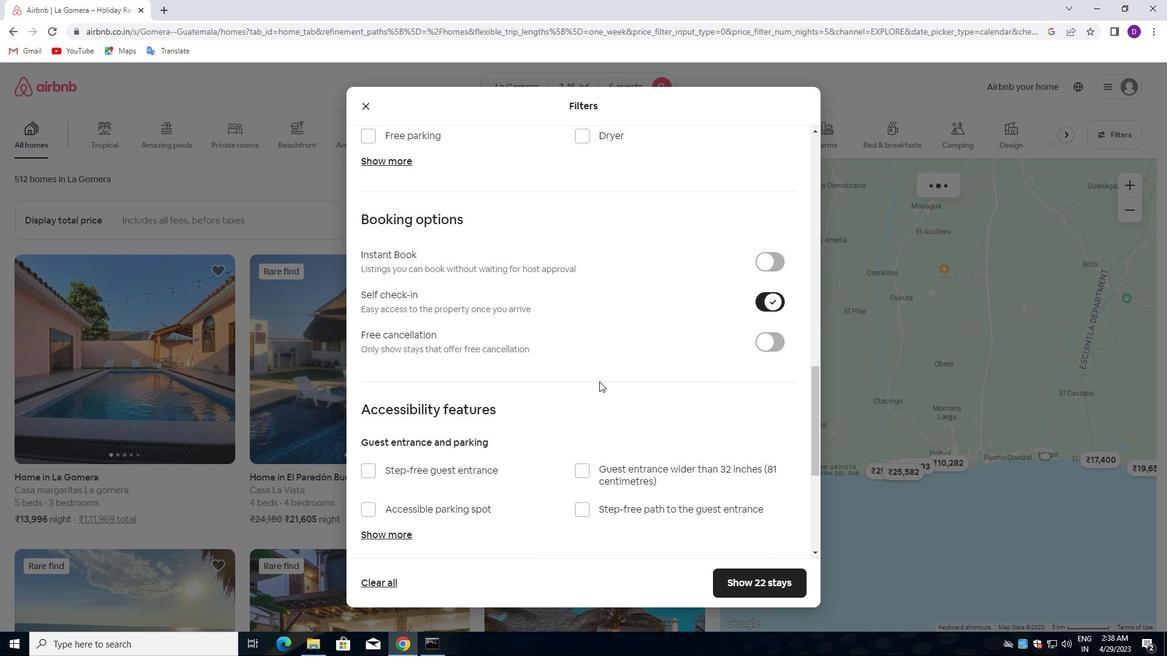 
Action: Mouse scrolled (555, 394) with delta (0, 0)
Screenshot: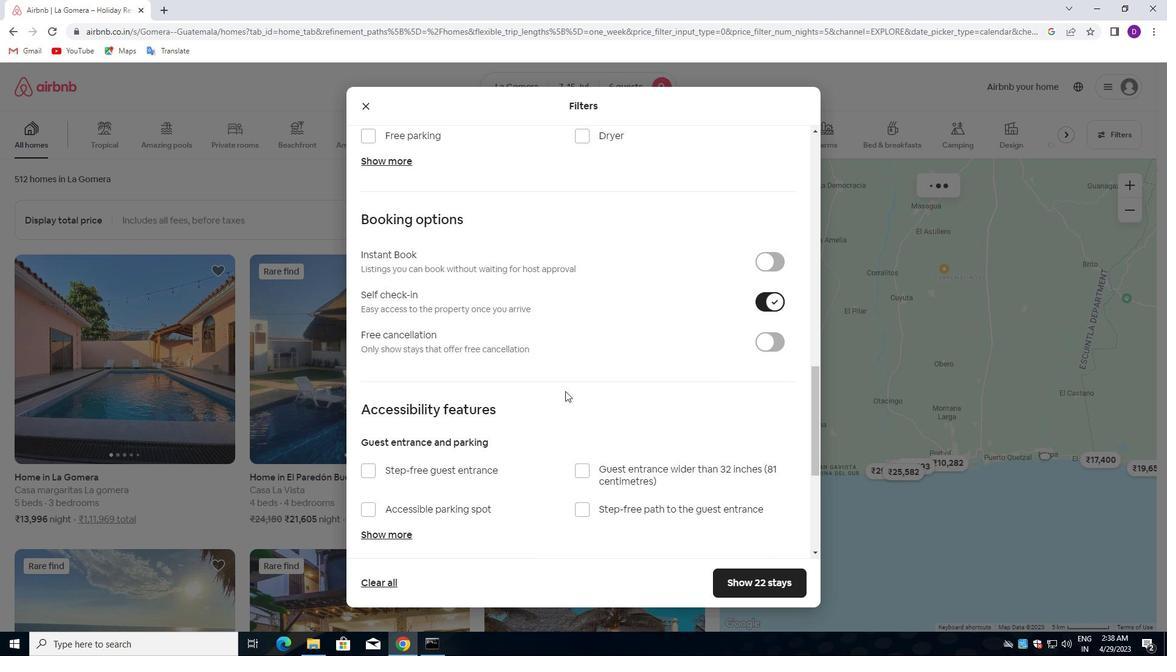 
Action: Mouse moved to (554, 394)
Screenshot: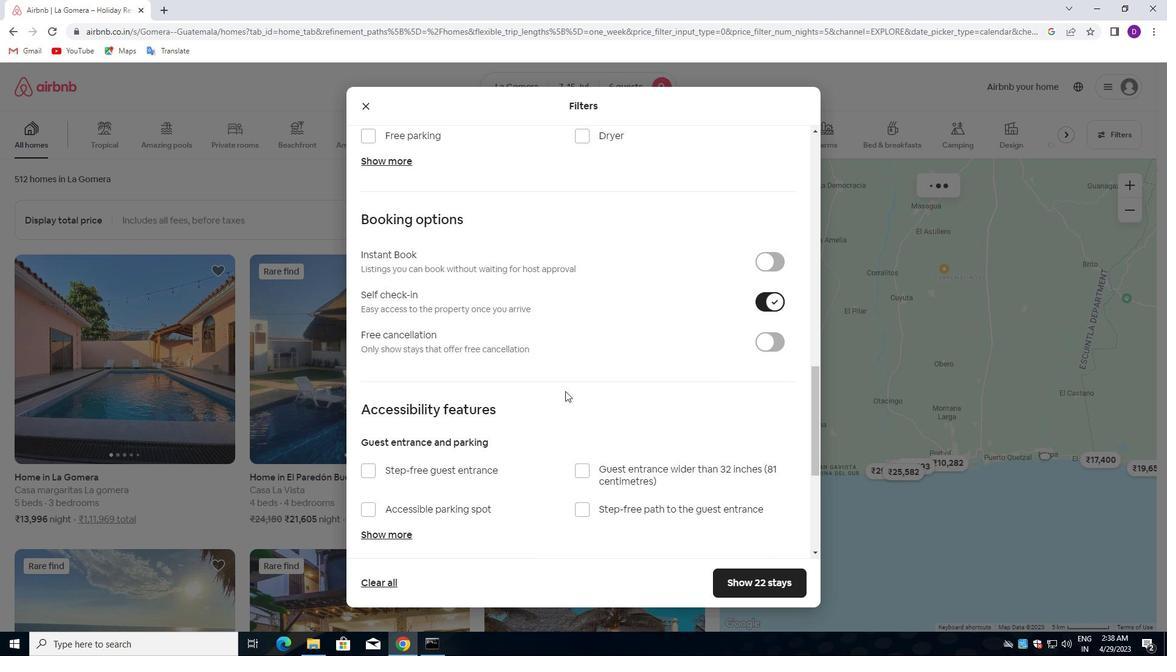 
Action: Mouse scrolled (554, 394) with delta (0, 0)
Screenshot: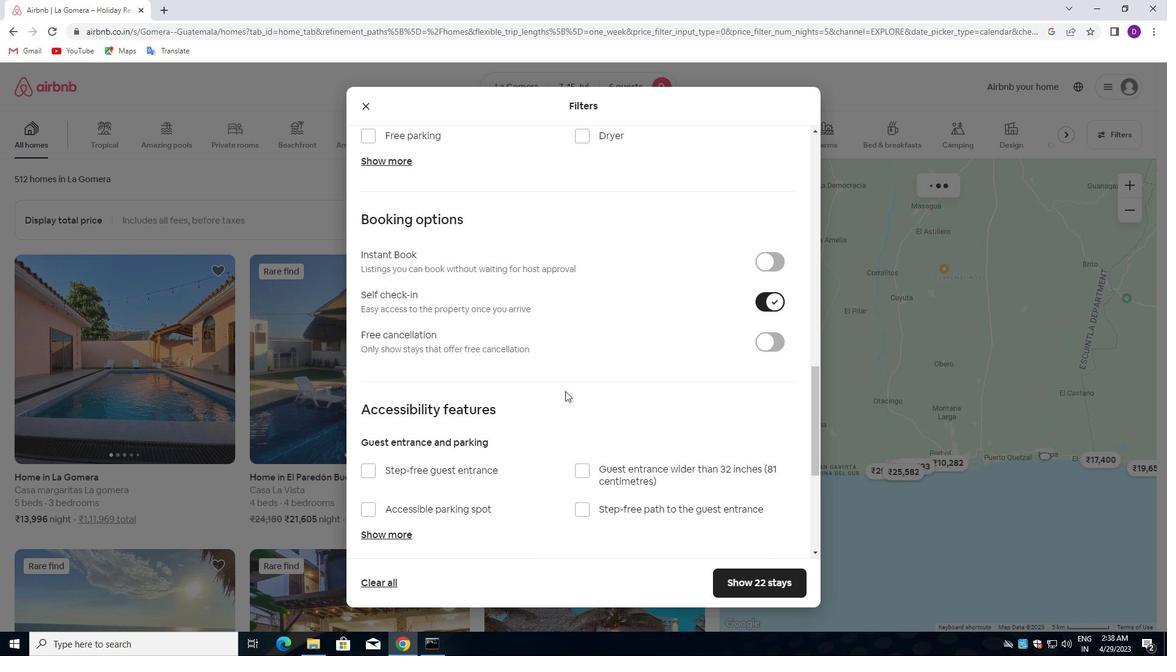 
Action: Mouse moved to (554, 397)
Screenshot: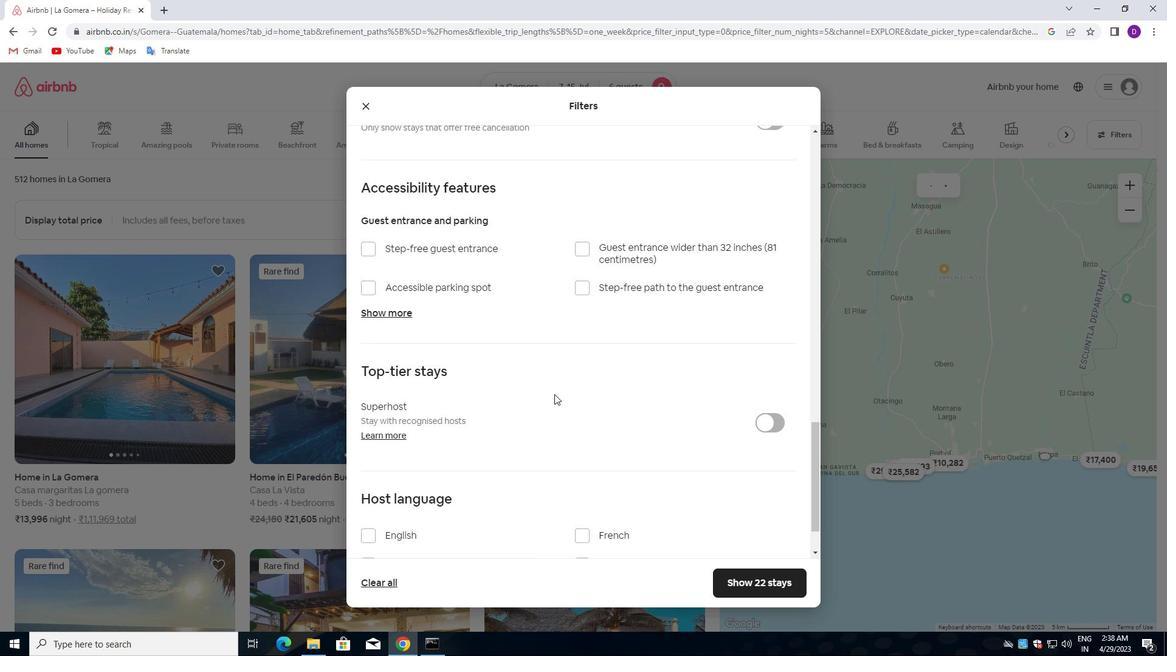 
Action: Mouse scrolled (554, 396) with delta (0, 0)
Screenshot: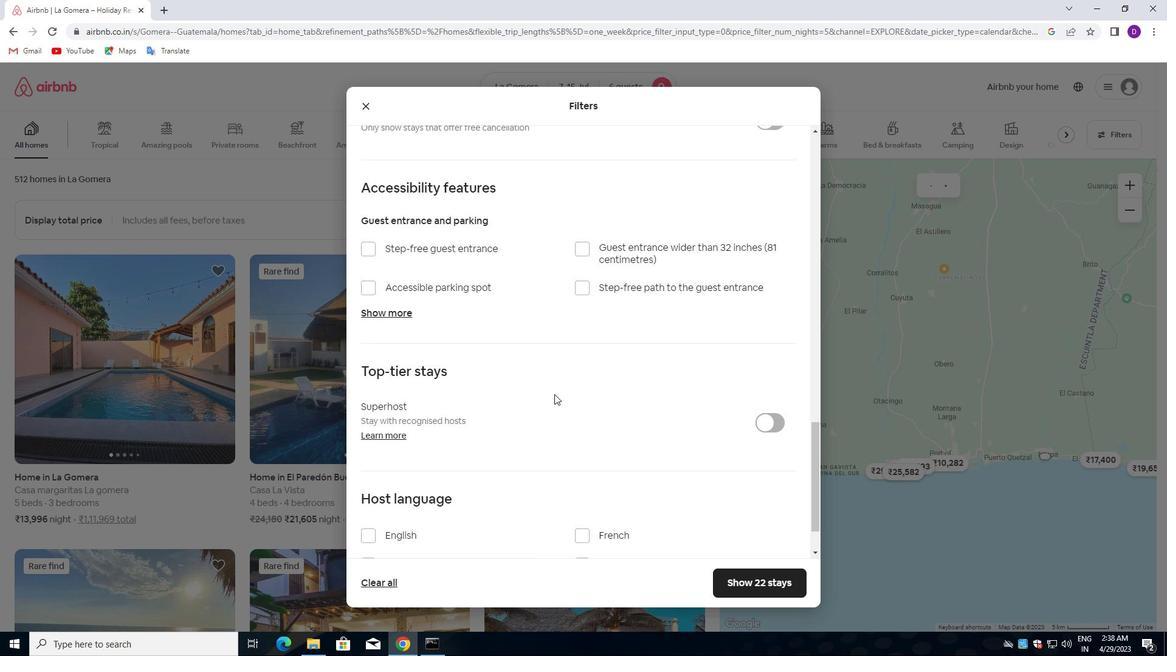 
Action: Mouse moved to (548, 403)
Screenshot: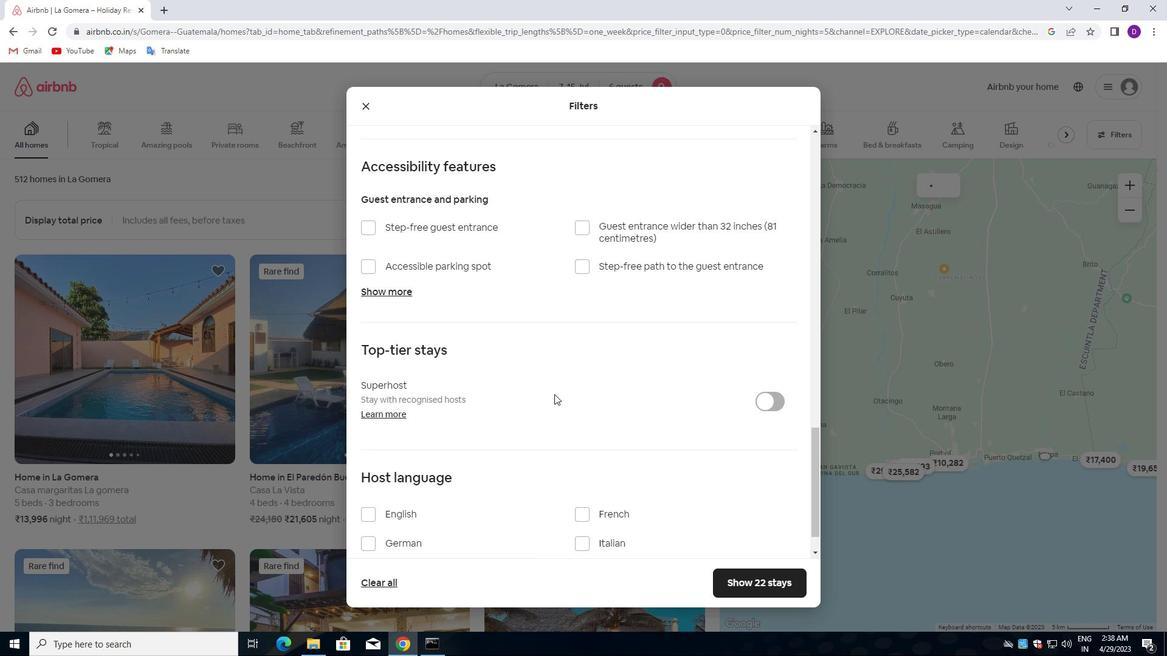 
Action: Mouse scrolled (548, 402) with delta (0, 0)
Screenshot: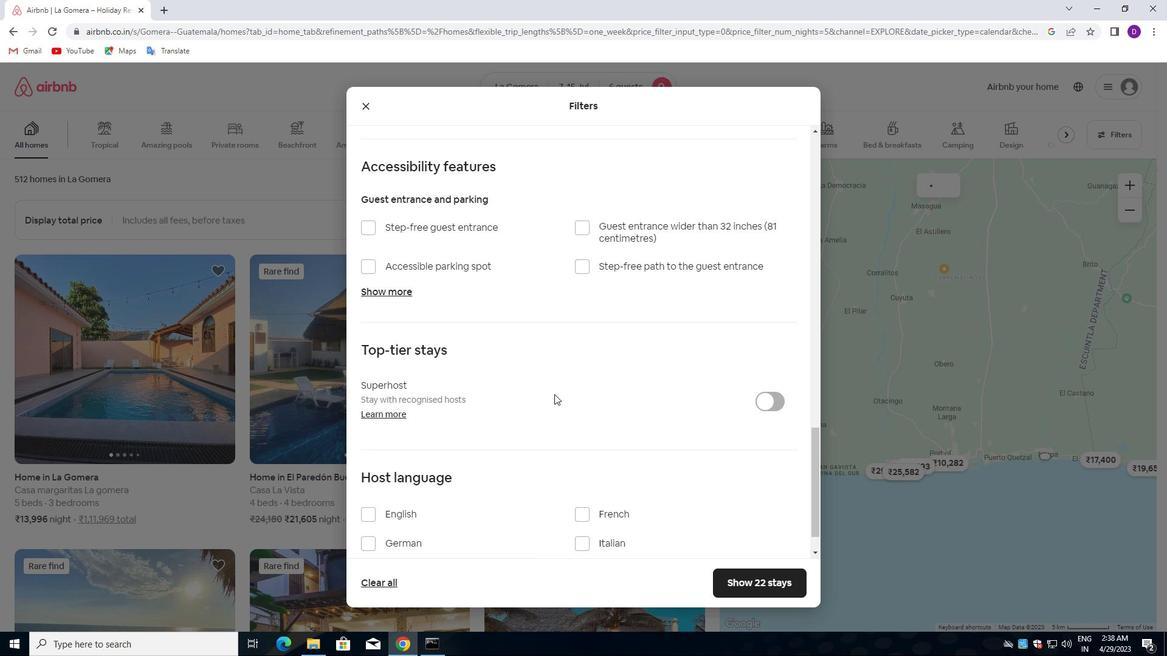 
Action: Mouse moved to (538, 408)
Screenshot: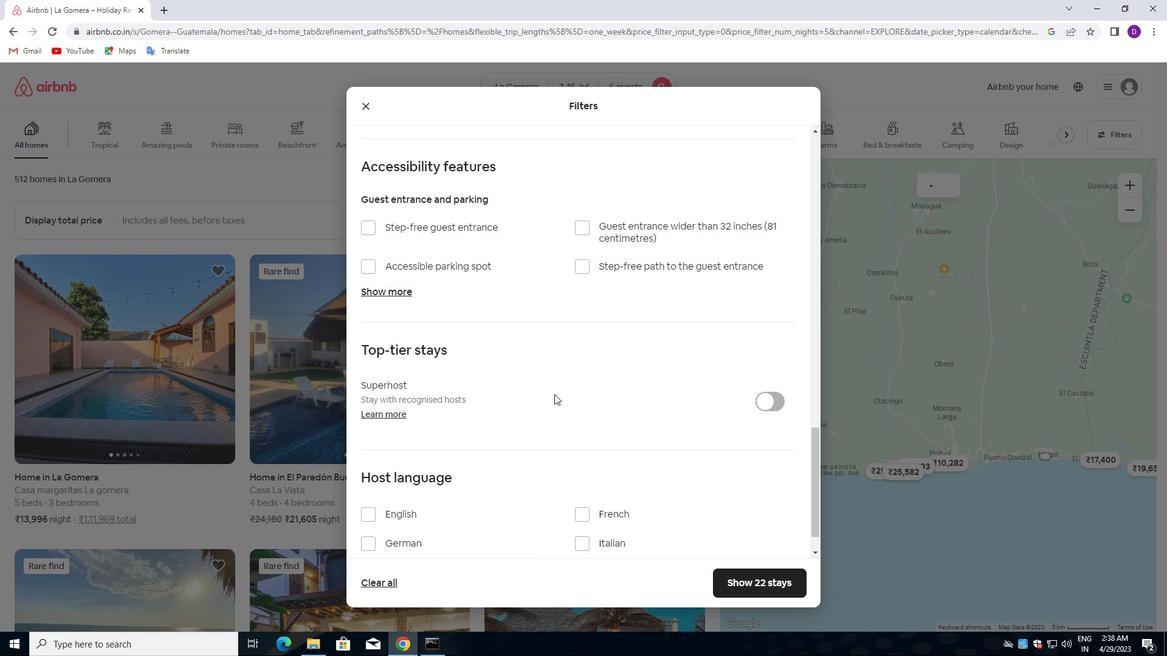 
Action: Mouse scrolled (538, 407) with delta (0, 0)
Screenshot: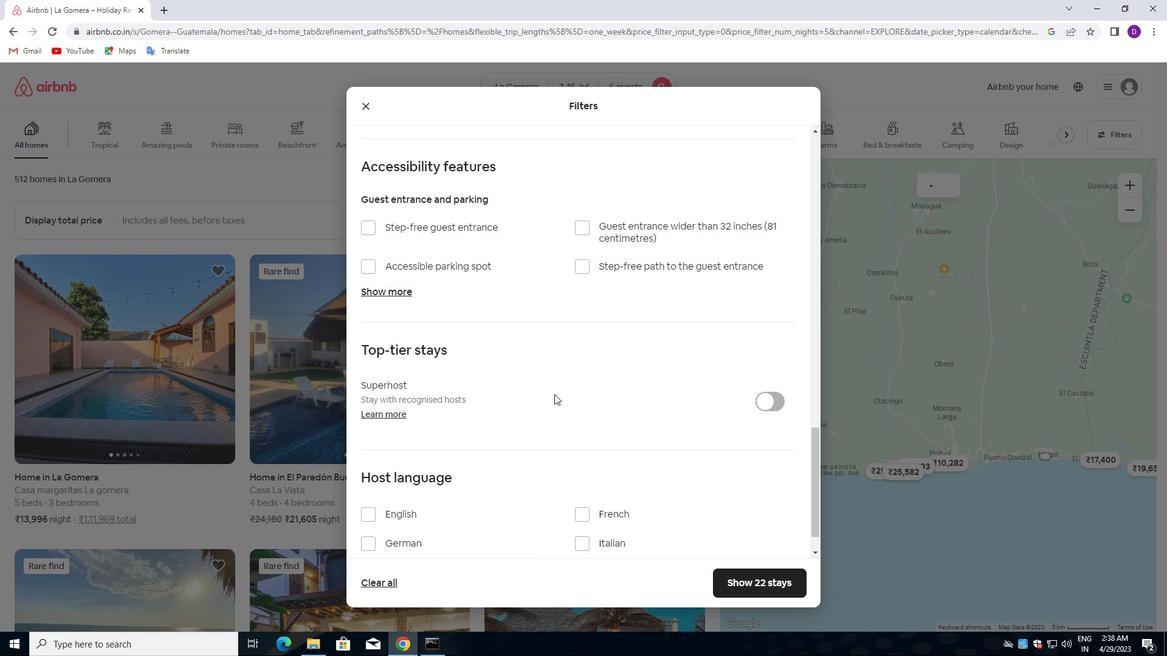 
Action: Mouse moved to (529, 412)
Screenshot: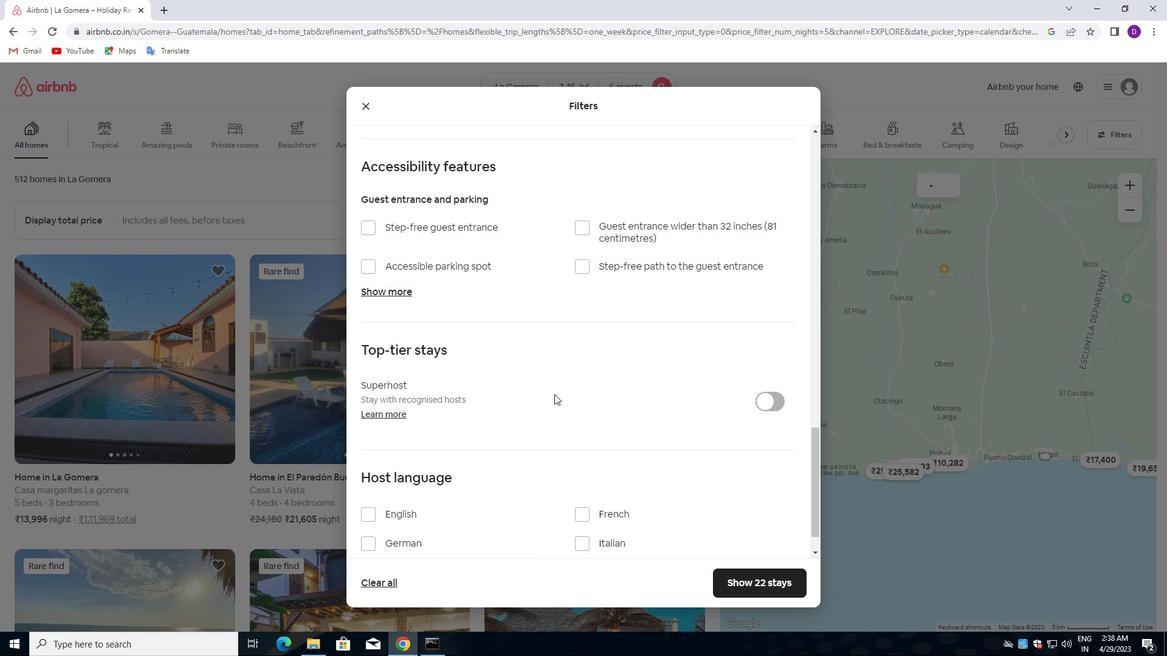 
Action: Mouse scrolled (529, 411) with delta (0, 0)
Screenshot: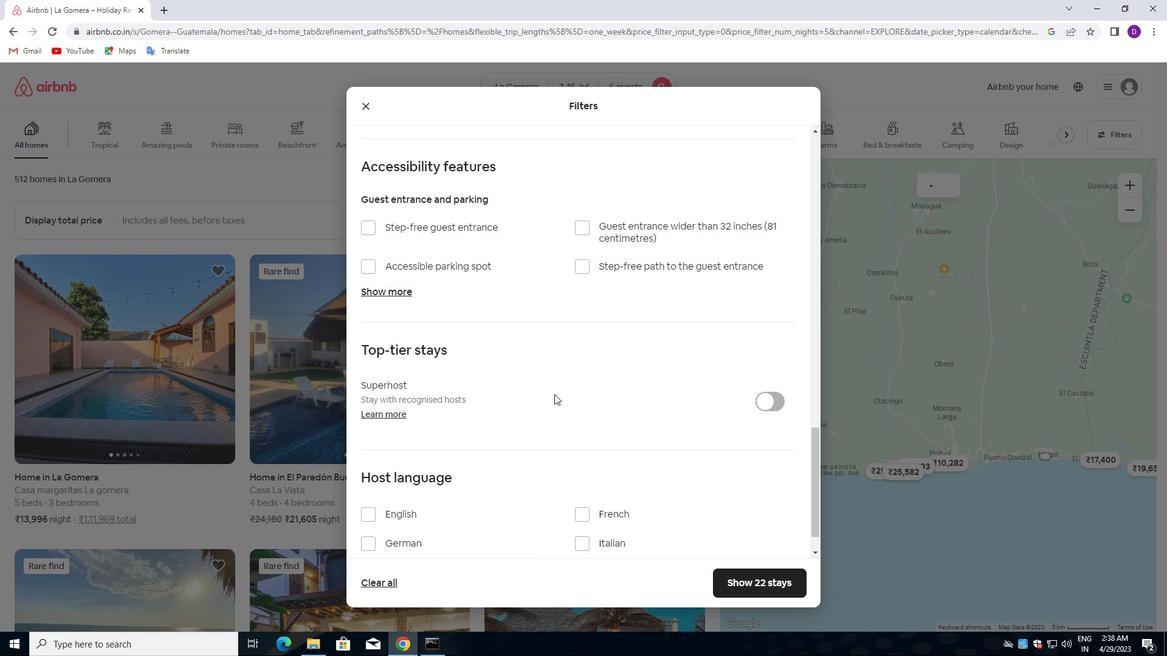 
Action: Mouse moved to (520, 416)
Screenshot: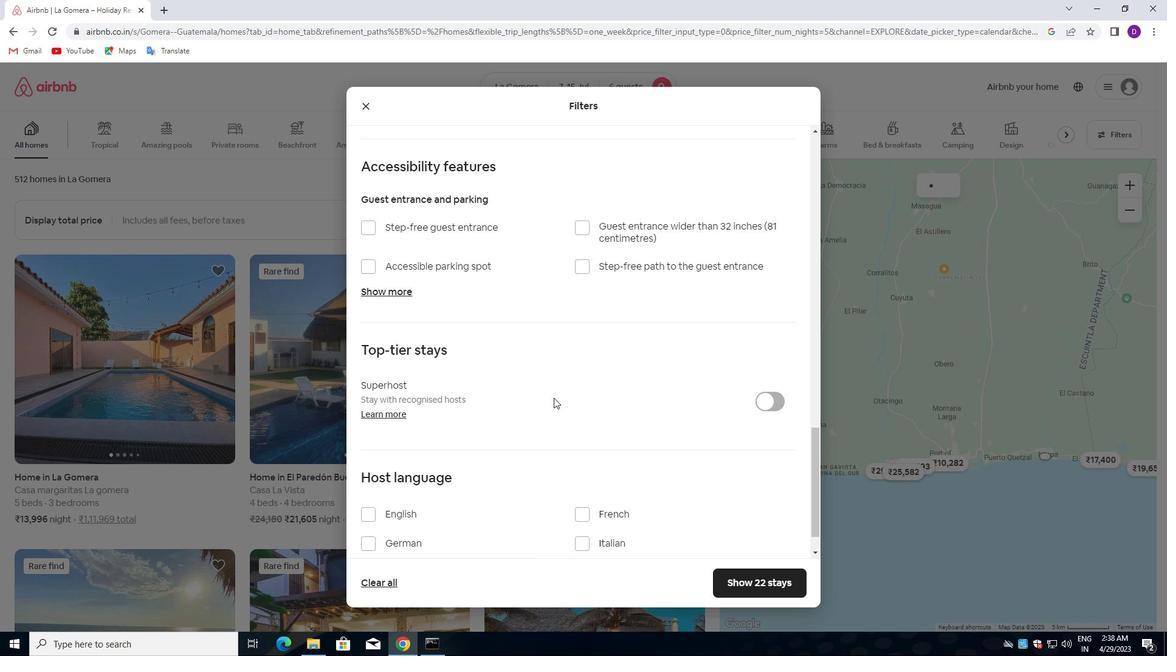 
Action: Mouse scrolled (520, 416) with delta (0, 0)
Screenshot: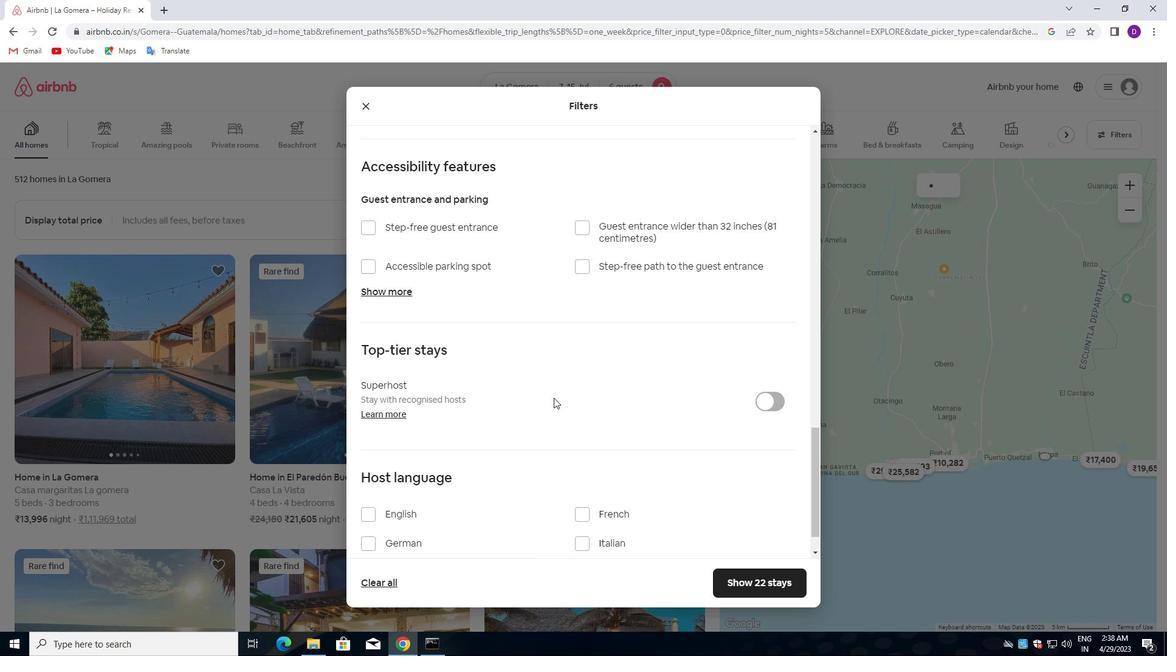 
Action: Mouse moved to (363, 473)
Screenshot: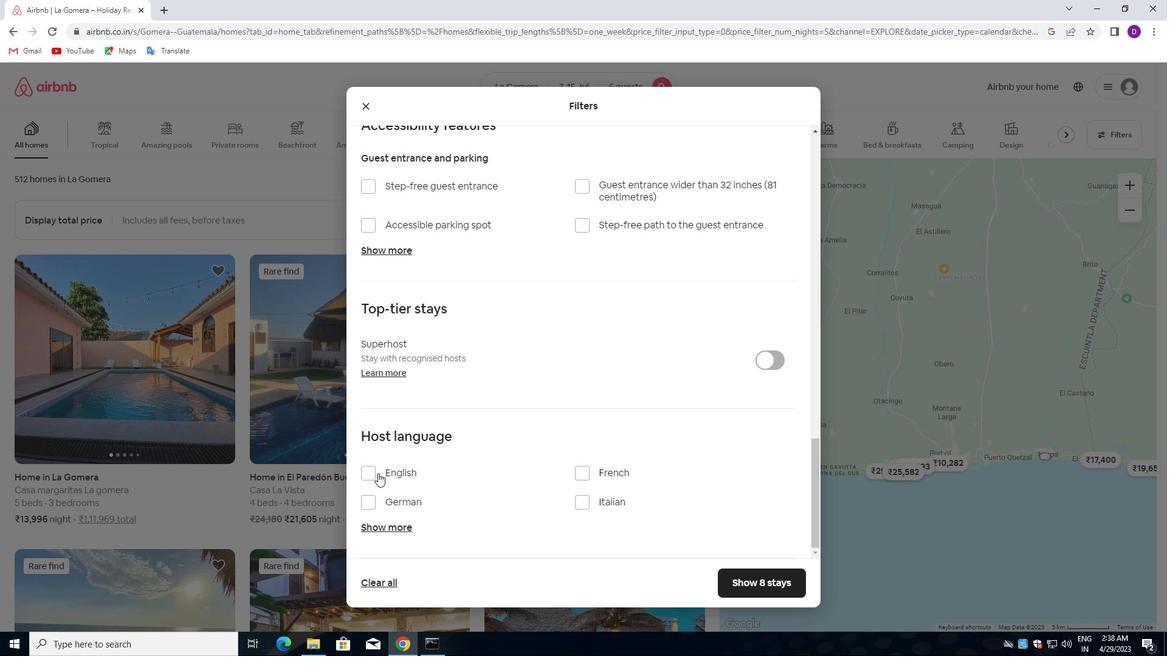 
Action: Mouse pressed left at (363, 473)
Screenshot: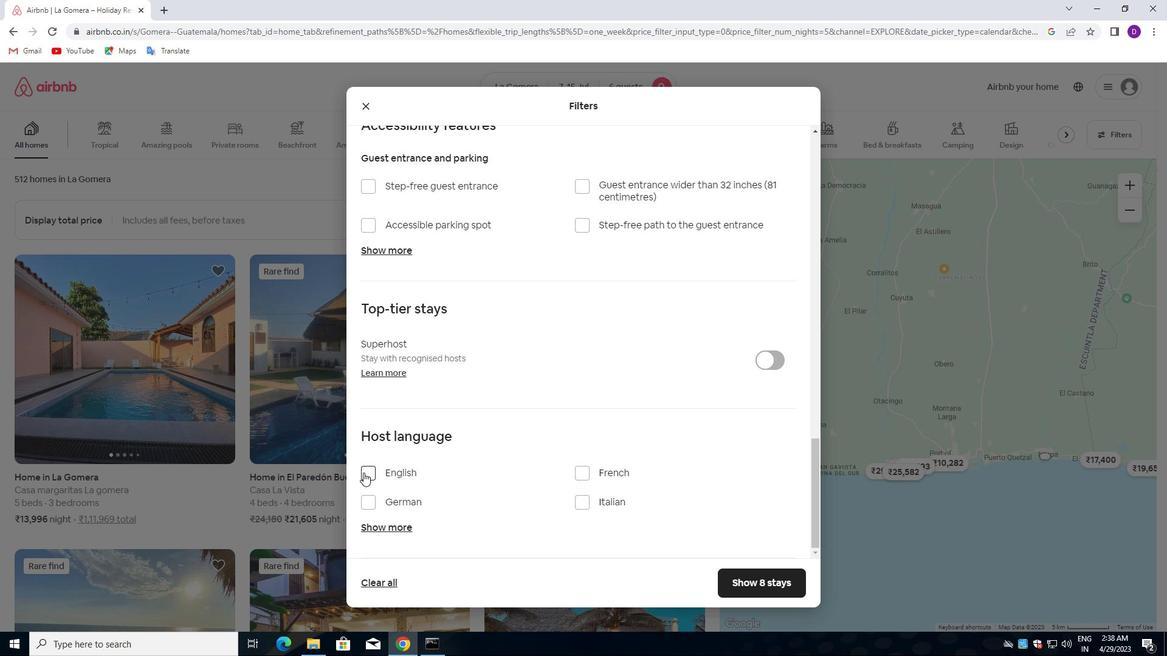 
Action: Mouse moved to (756, 582)
Screenshot: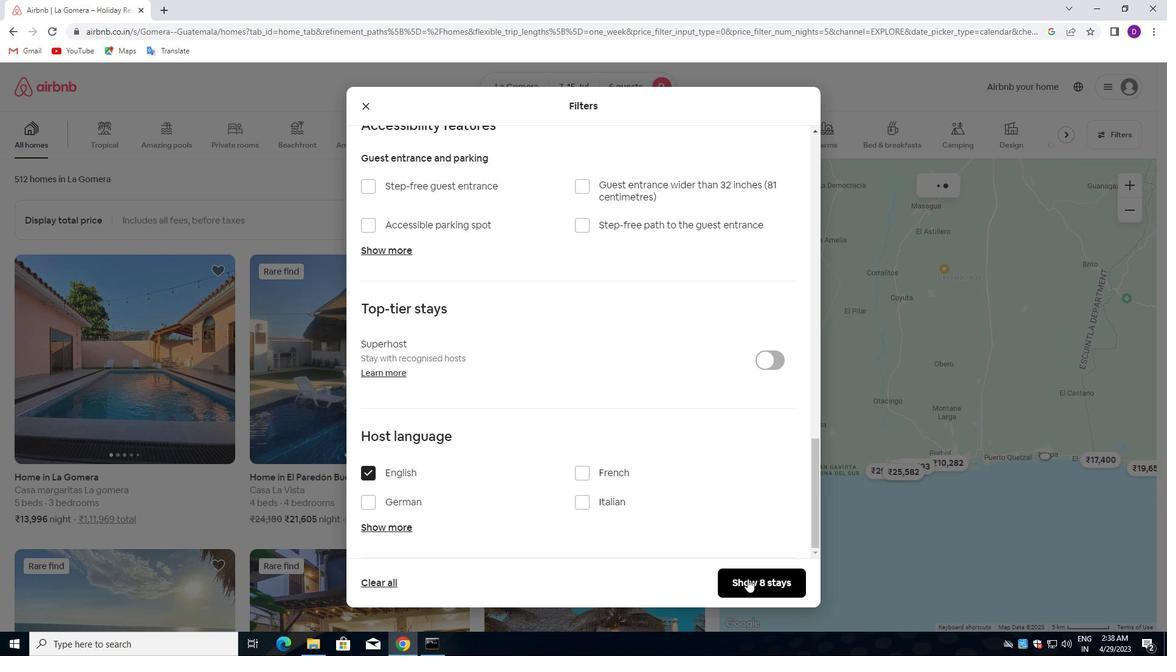 
Action: Mouse pressed left at (756, 582)
Screenshot: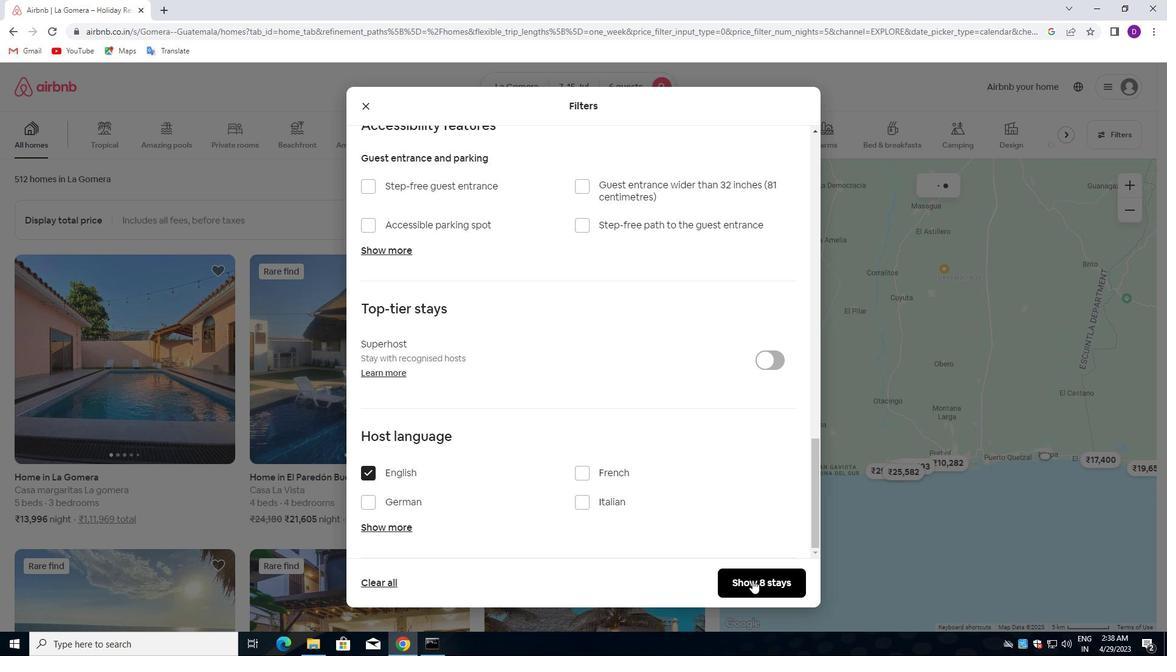 
Action: Mouse moved to (684, 468)
Screenshot: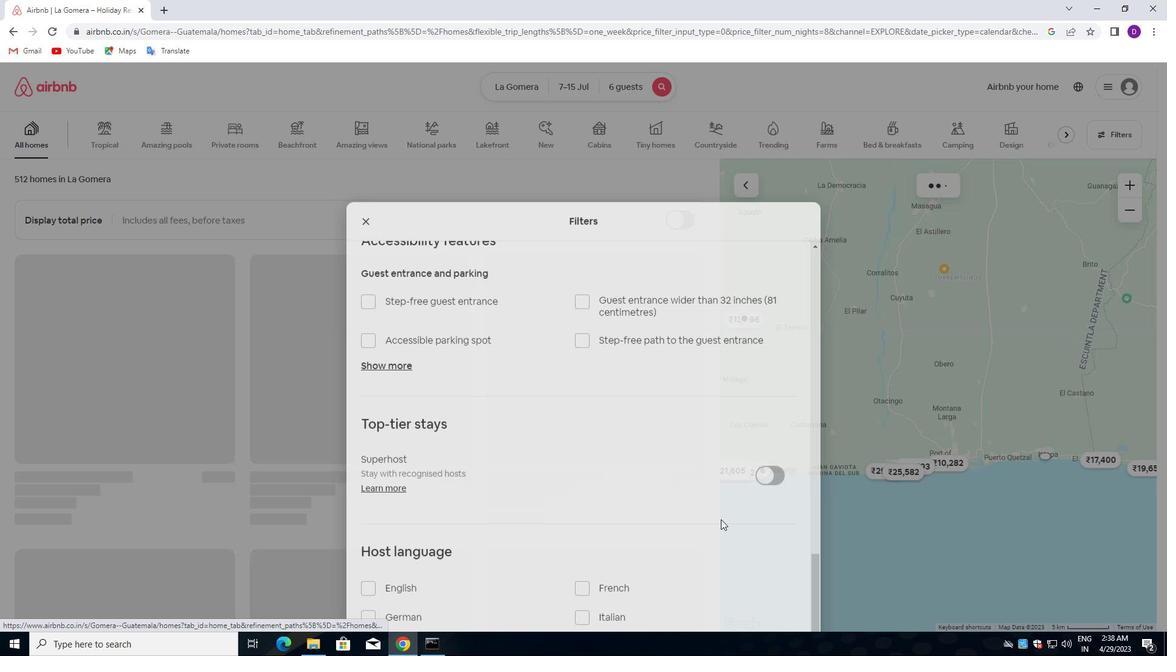 
